 Task: Create a relationship between book and custom er object.
Action: Mouse moved to (786, 57)
Screenshot: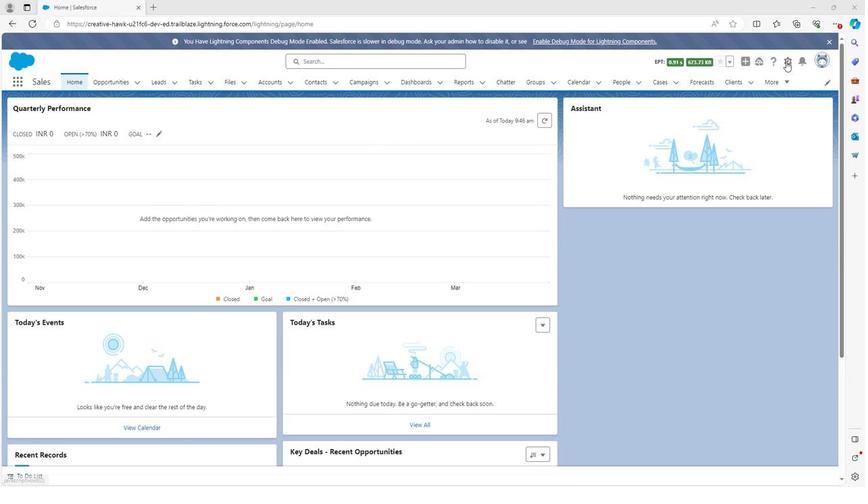
Action: Mouse pressed left at (786, 57)
Screenshot: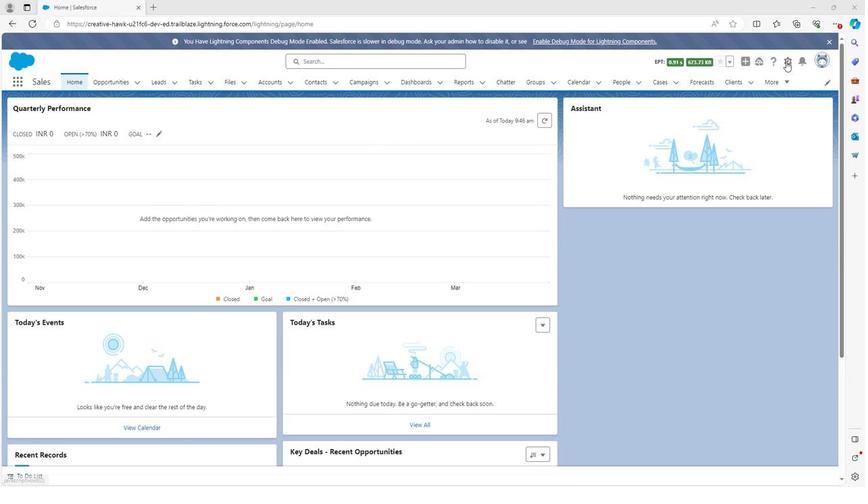
Action: Mouse moved to (756, 82)
Screenshot: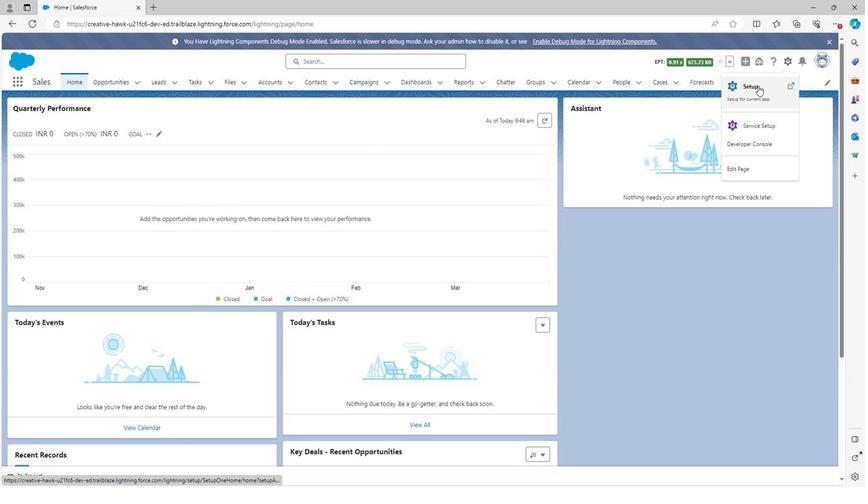 
Action: Mouse pressed left at (756, 82)
Screenshot: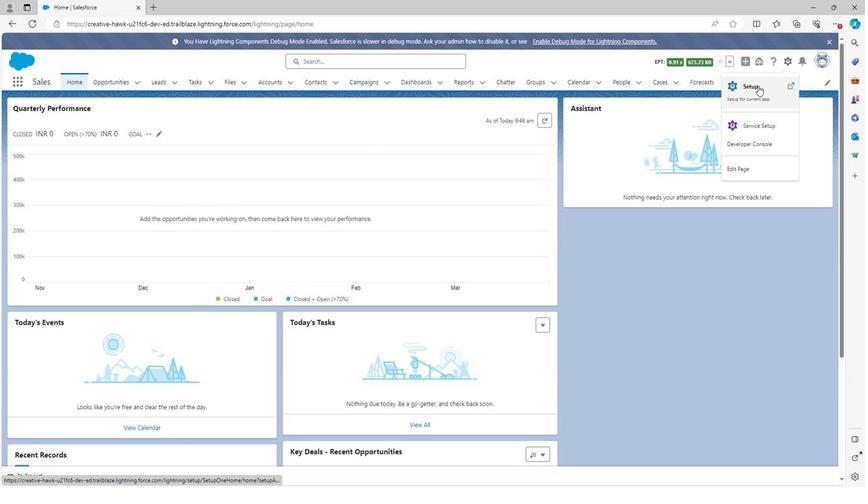 
Action: Mouse moved to (102, 79)
Screenshot: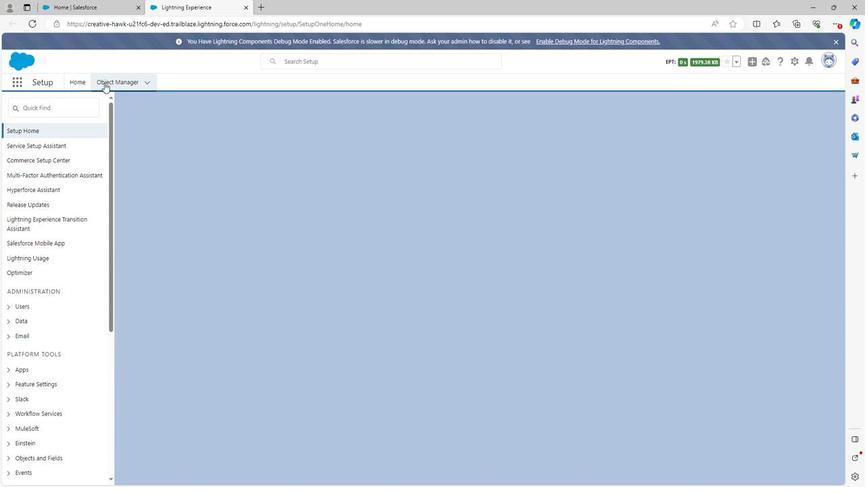 
Action: Mouse pressed left at (102, 79)
Screenshot: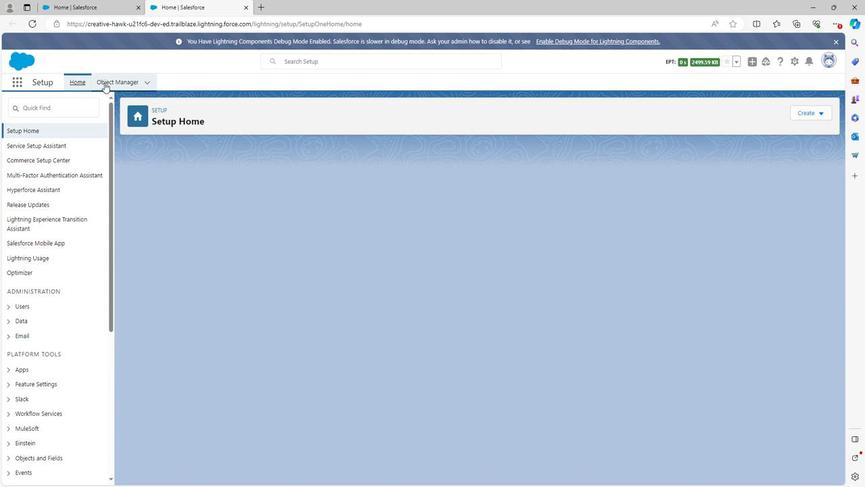 
Action: Mouse moved to (73, 321)
Screenshot: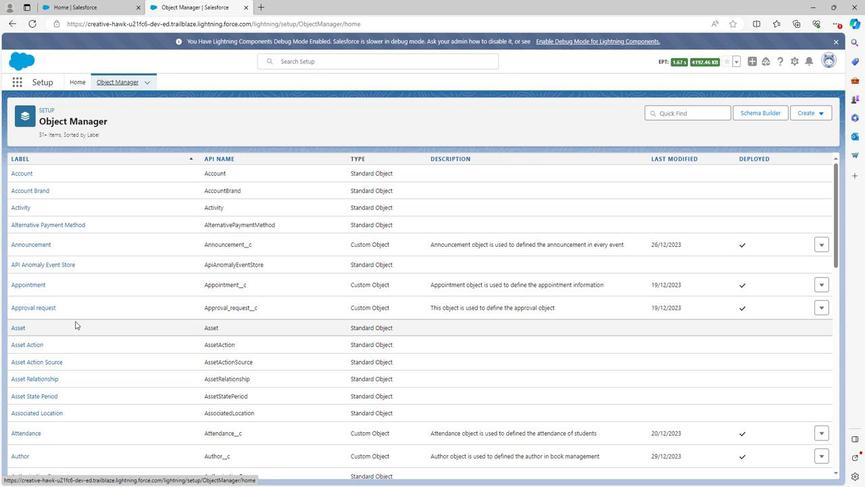 
Action: Mouse scrolled (73, 320) with delta (0, 0)
Screenshot: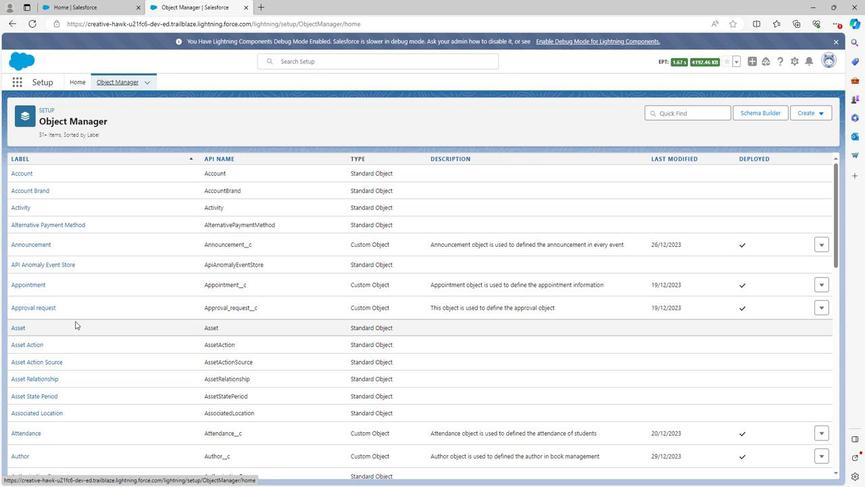 
Action: Mouse scrolled (73, 320) with delta (0, 0)
Screenshot: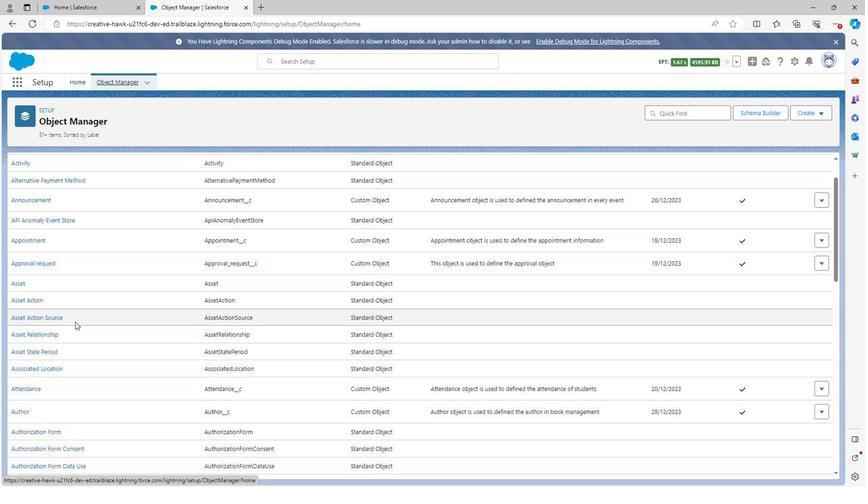 
Action: Mouse scrolled (73, 320) with delta (0, 0)
Screenshot: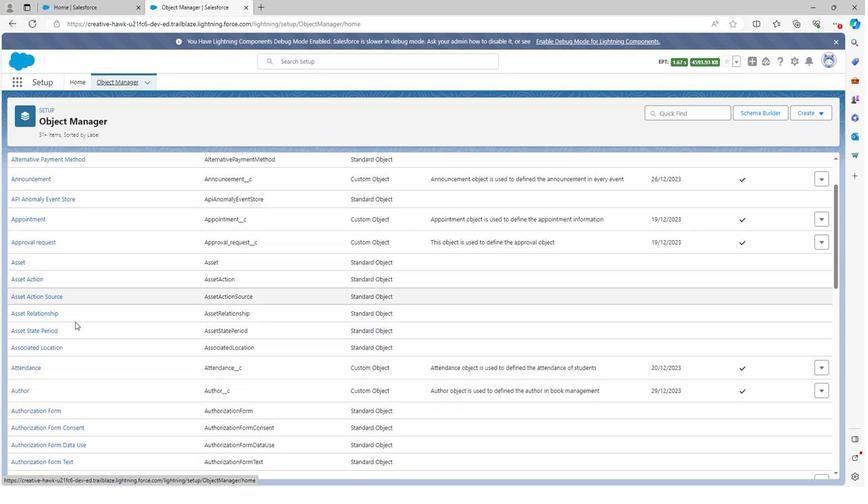 
Action: Mouse scrolled (73, 320) with delta (0, 0)
Screenshot: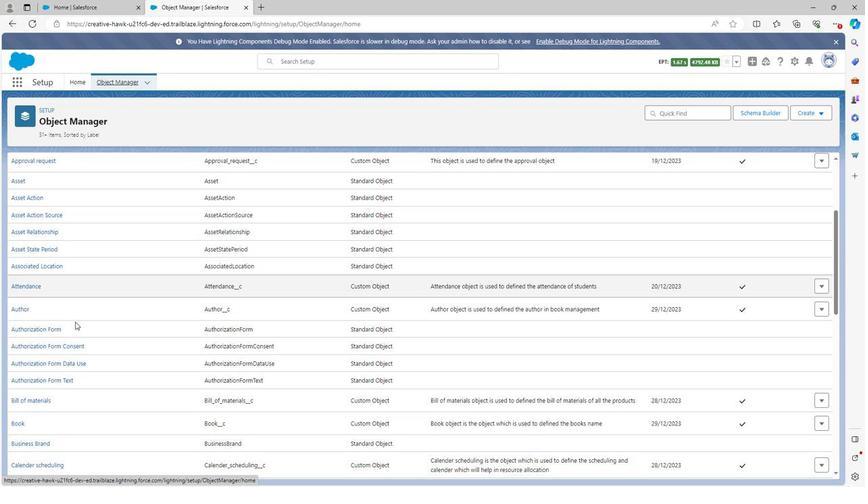 
Action: Mouse scrolled (73, 320) with delta (0, 0)
Screenshot: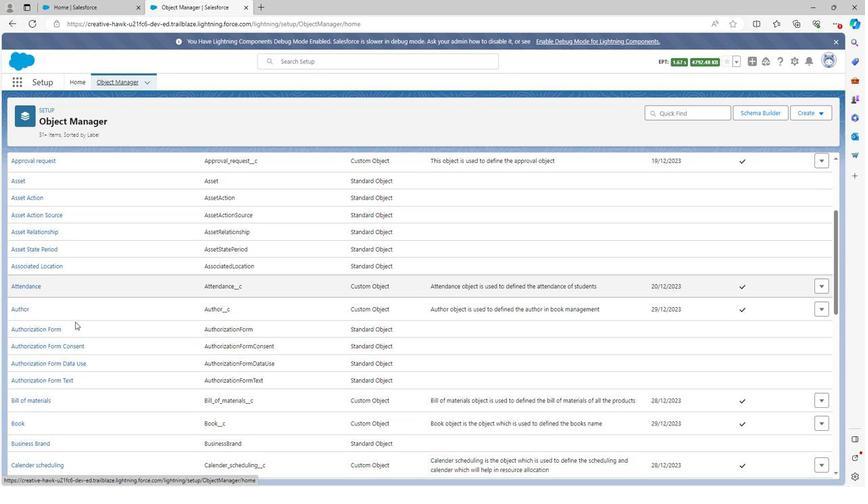 
Action: Mouse scrolled (73, 320) with delta (0, 0)
Screenshot: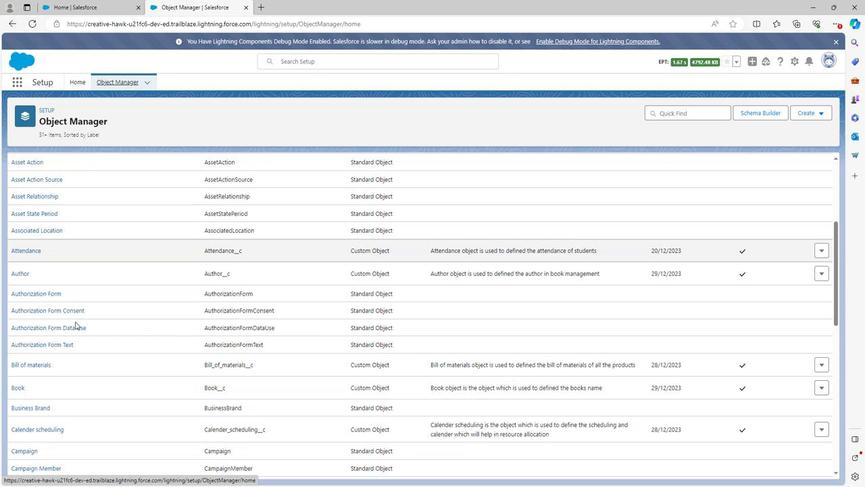 
Action: Mouse scrolled (73, 320) with delta (0, 0)
Screenshot: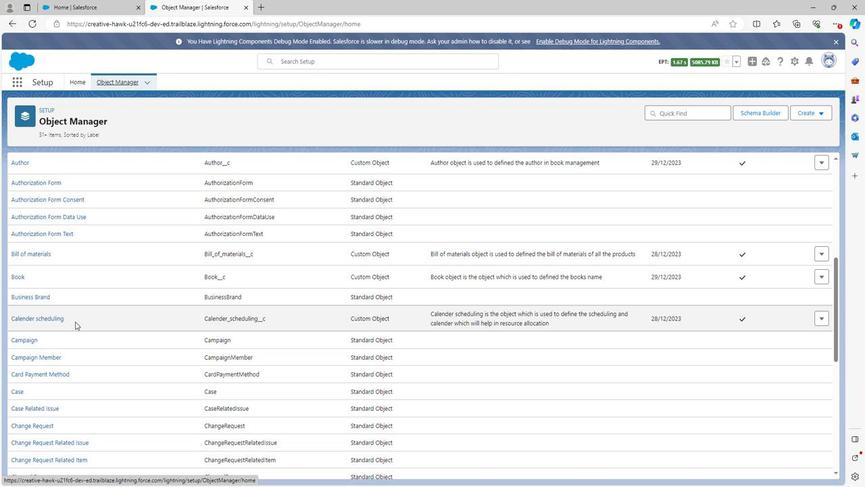 
Action: Mouse scrolled (73, 320) with delta (0, 0)
Screenshot: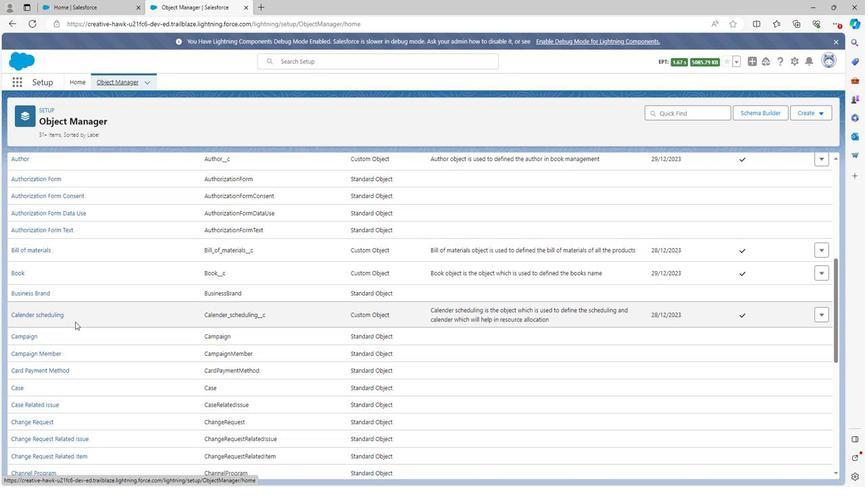 
Action: Mouse scrolled (73, 320) with delta (0, 0)
Screenshot: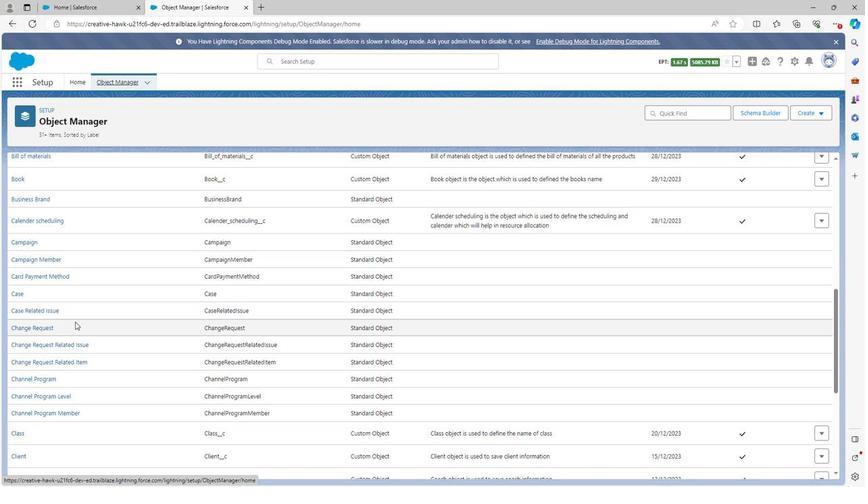 
Action: Mouse moved to (73, 321)
Screenshot: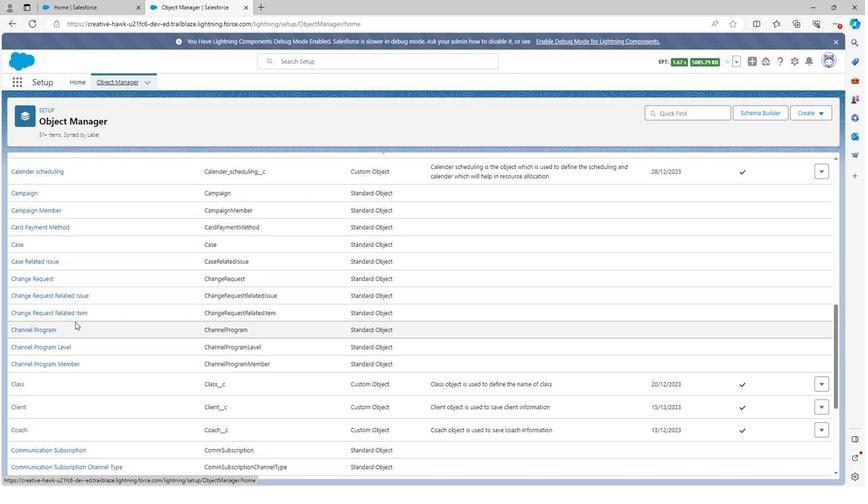 
Action: Mouse scrolled (73, 321) with delta (0, 0)
Screenshot: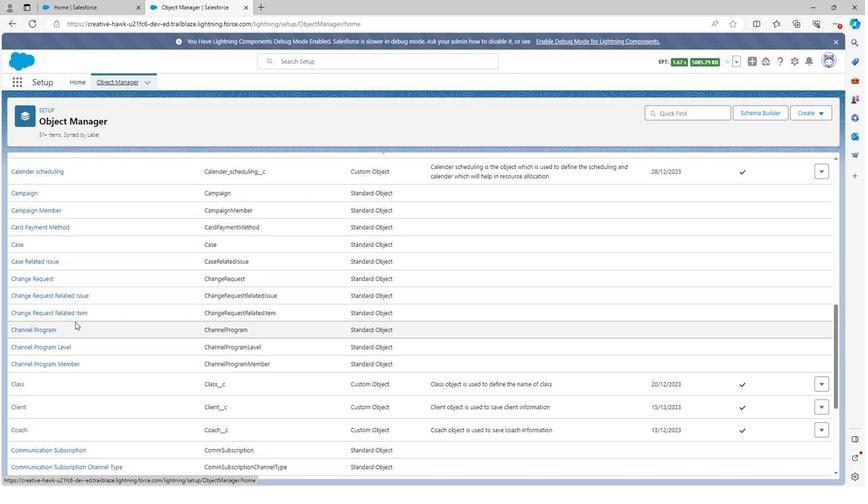 
Action: Mouse moved to (73, 321)
Screenshot: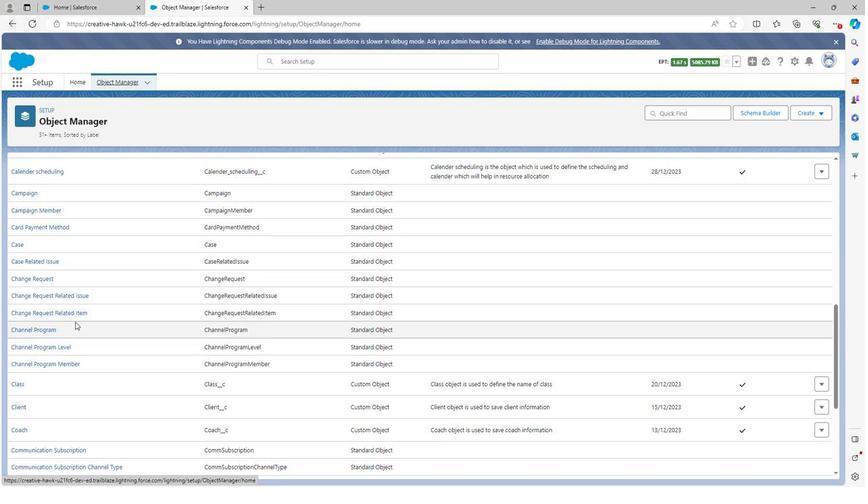 
Action: Mouse scrolled (73, 321) with delta (0, 0)
Screenshot: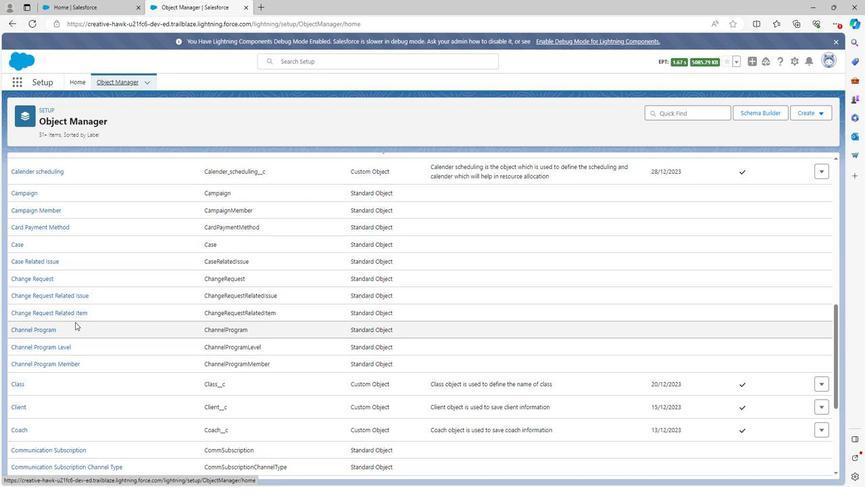 
Action: Mouse scrolled (73, 321) with delta (0, 0)
Screenshot: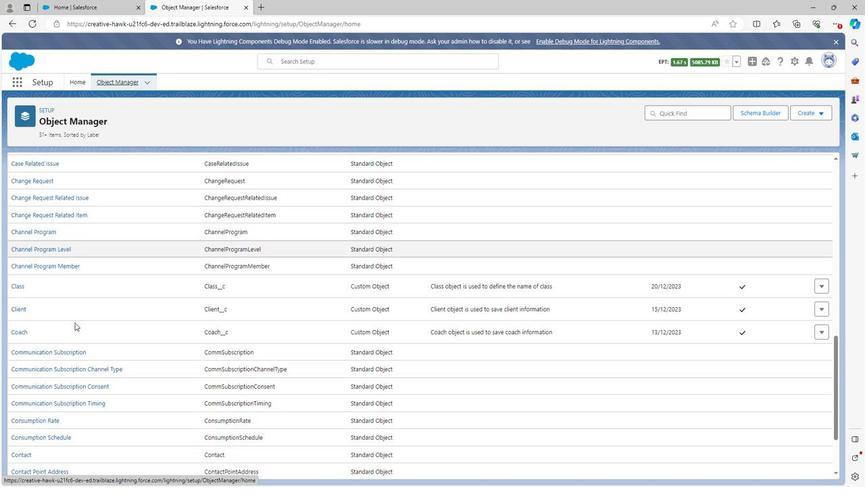 
Action: Mouse scrolled (73, 321) with delta (0, 0)
Screenshot: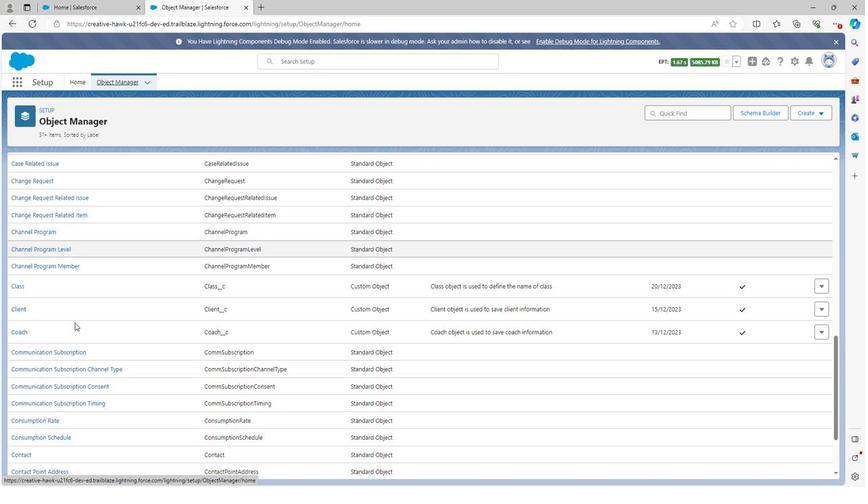 
Action: Mouse scrolled (73, 321) with delta (0, 0)
Screenshot: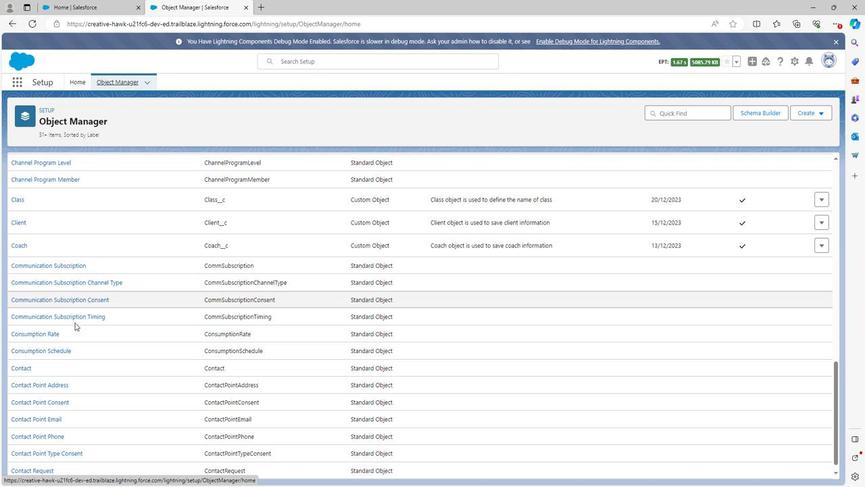
Action: Mouse scrolled (73, 321) with delta (0, 0)
Screenshot: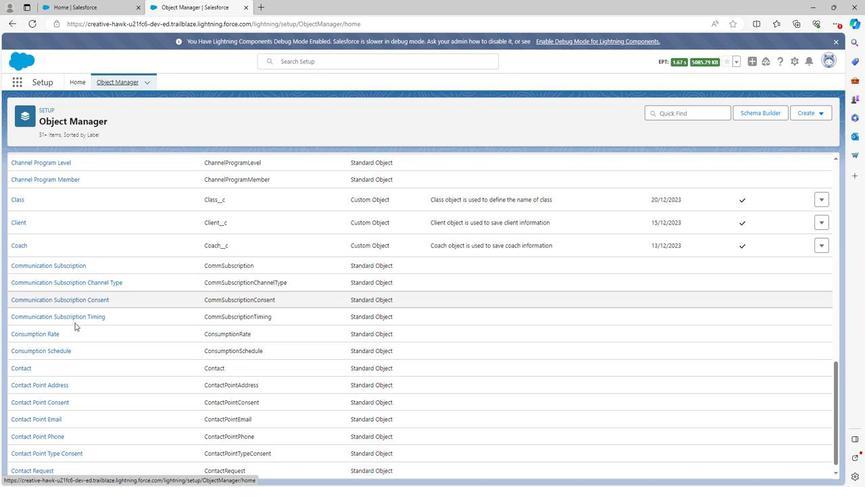 
Action: Mouse moved to (71, 323)
Screenshot: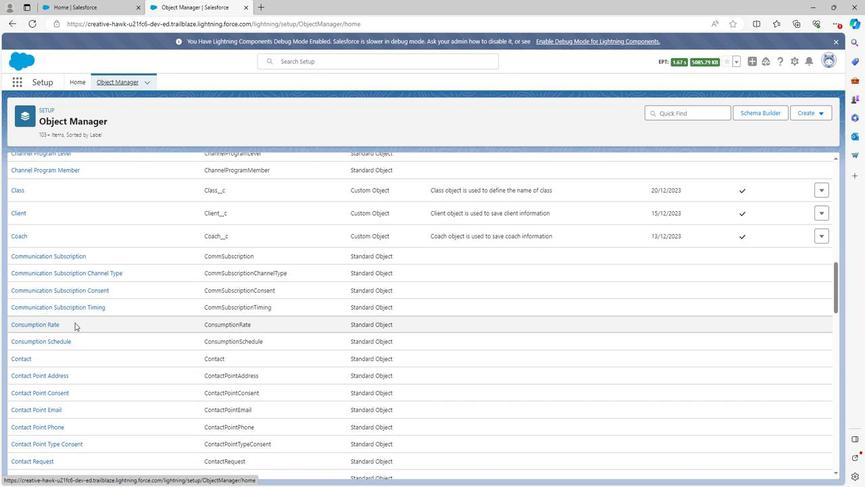 
Action: Mouse scrolled (71, 322) with delta (0, 0)
Screenshot: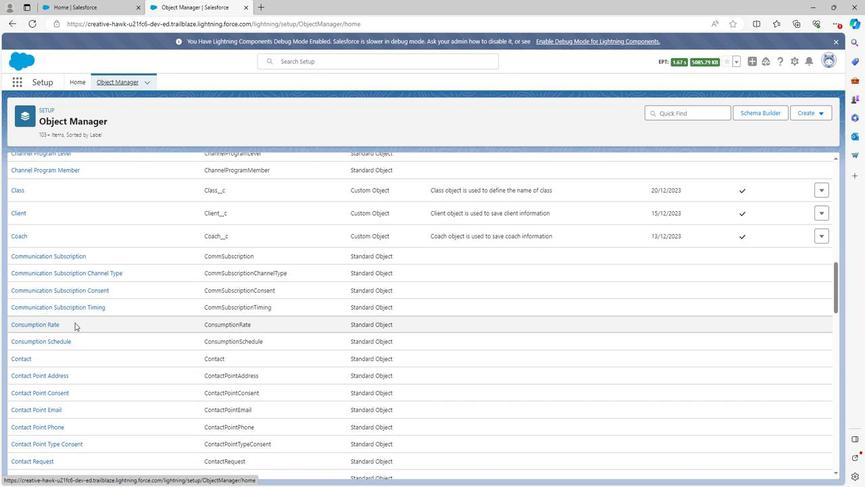 
Action: Mouse moved to (71, 323)
Screenshot: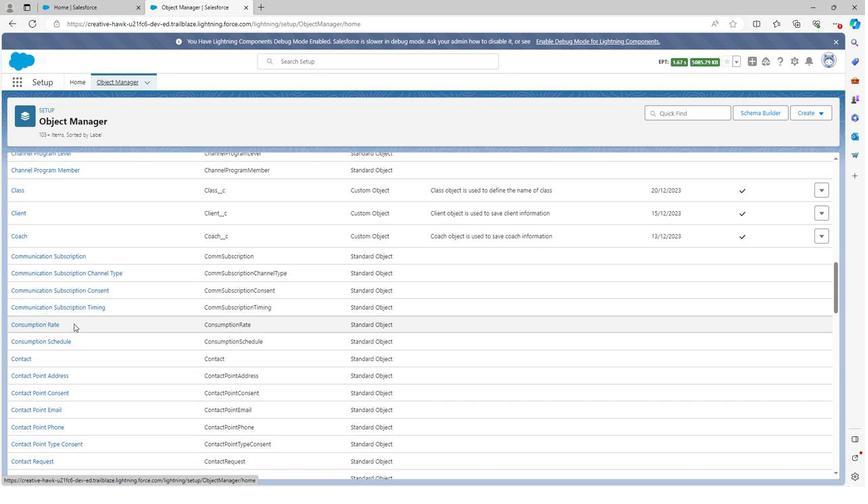 
Action: Mouse scrolled (71, 322) with delta (0, 0)
Screenshot: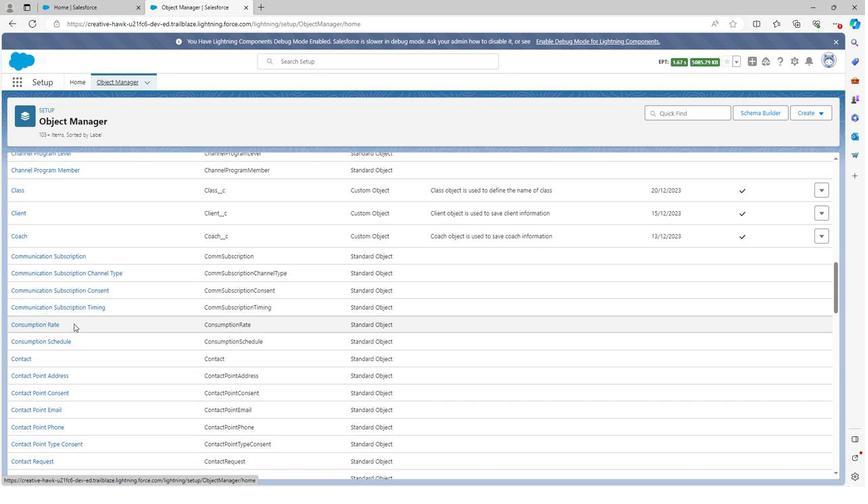 
Action: Mouse scrolled (71, 322) with delta (0, 0)
Screenshot: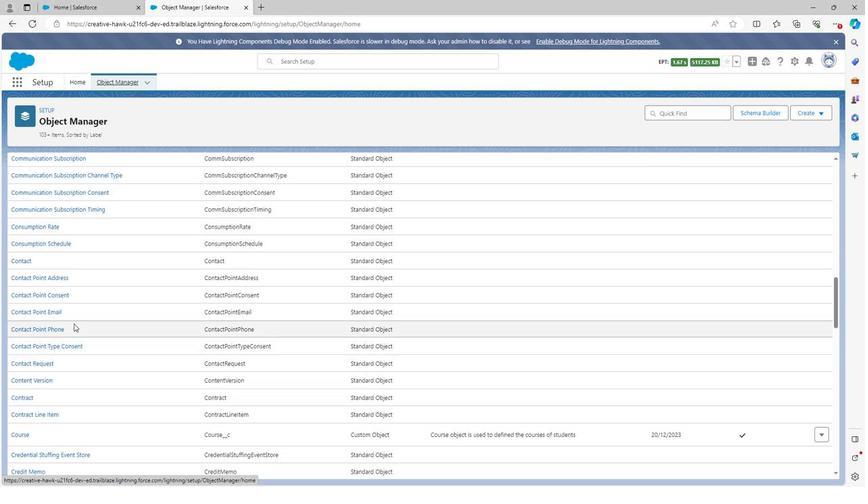 
Action: Mouse scrolled (71, 322) with delta (0, 0)
Screenshot: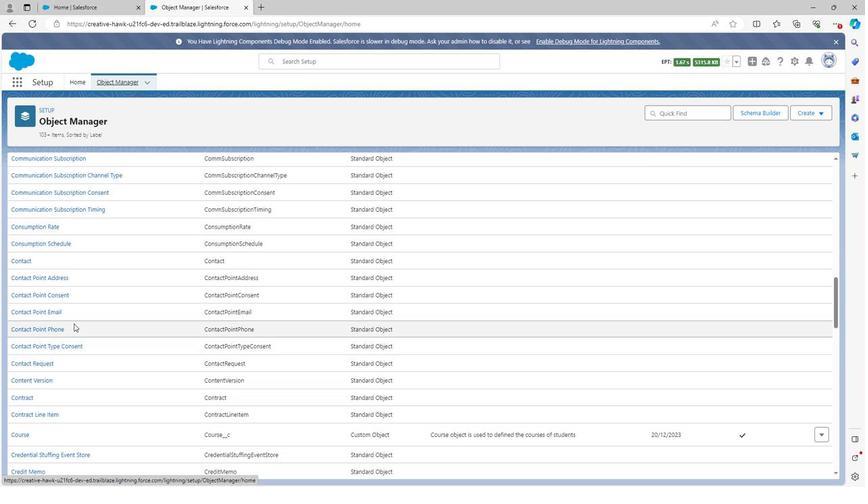 
Action: Mouse scrolled (71, 322) with delta (0, 0)
Screenshot: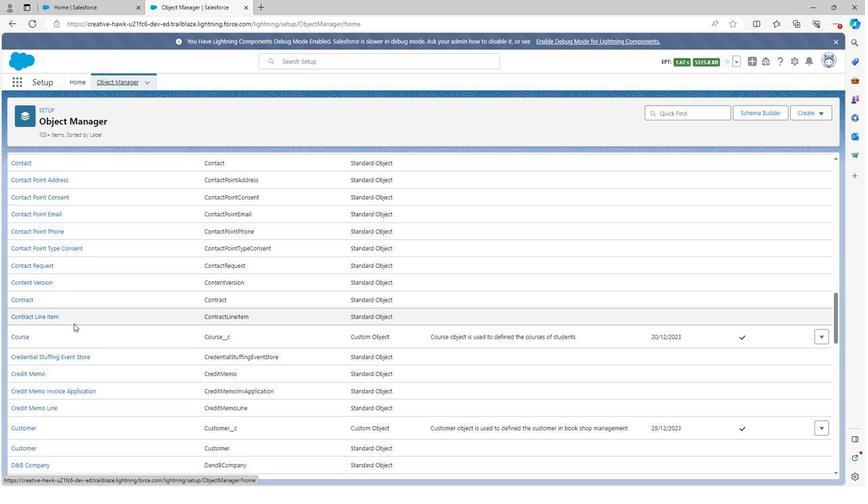
Action: Mouse moved to (21, 376)
Screenshot: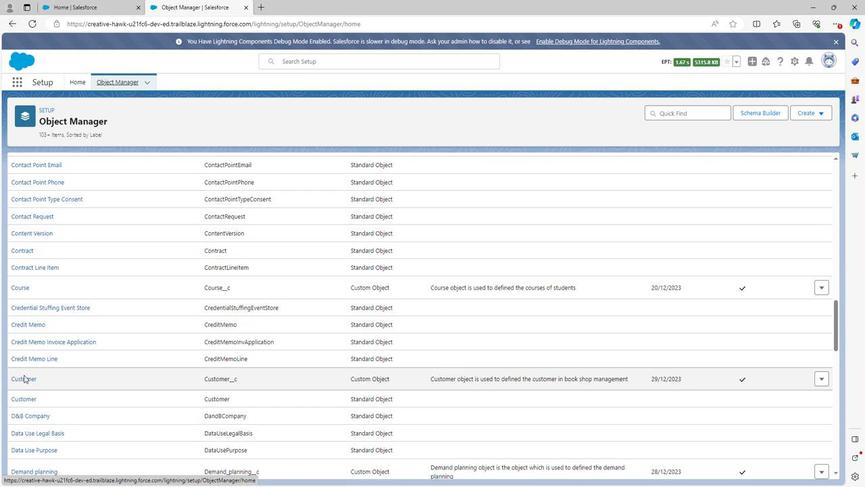 
Action: Mouse pressed left at (21, 376)
Screenshot: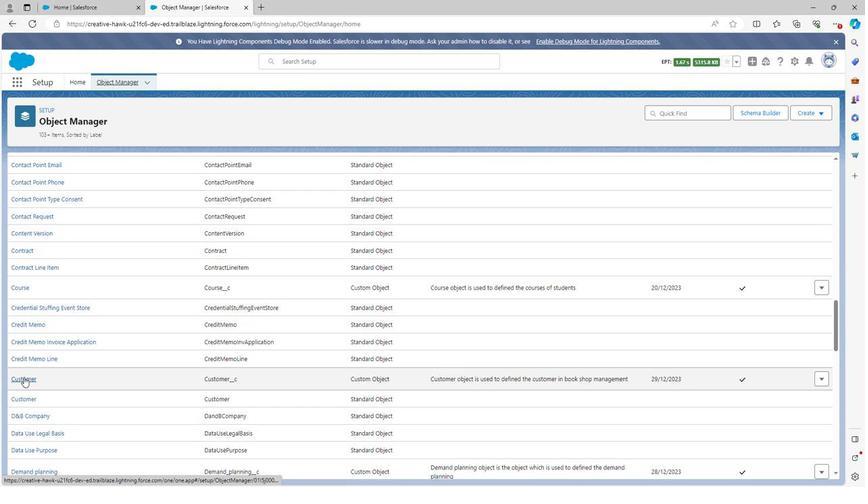 
Action: Mouse moved to (60, 174)
Screenshot: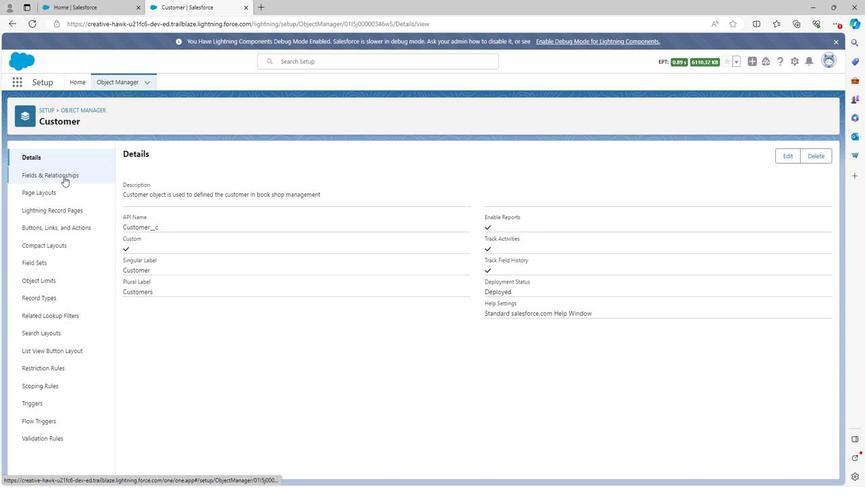 
Action: Mouse pressed left at (60, 174)
Screenshot: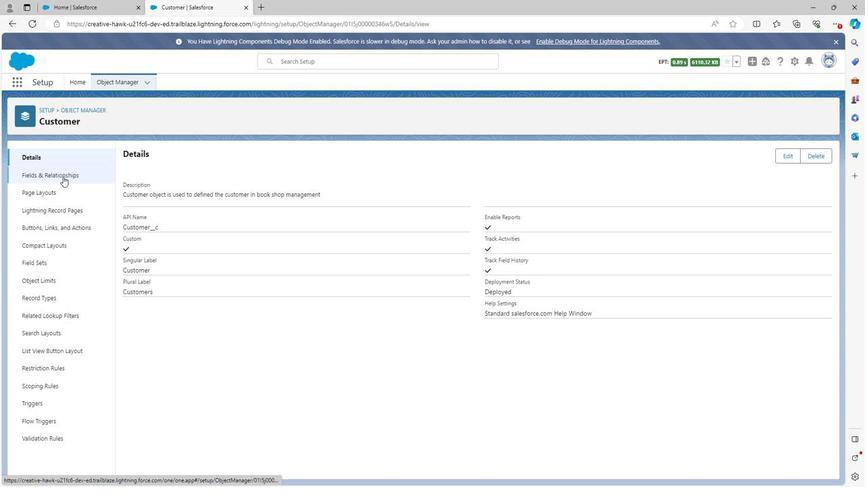 
Action: Mouse moved to (67, 102)
Screenshot: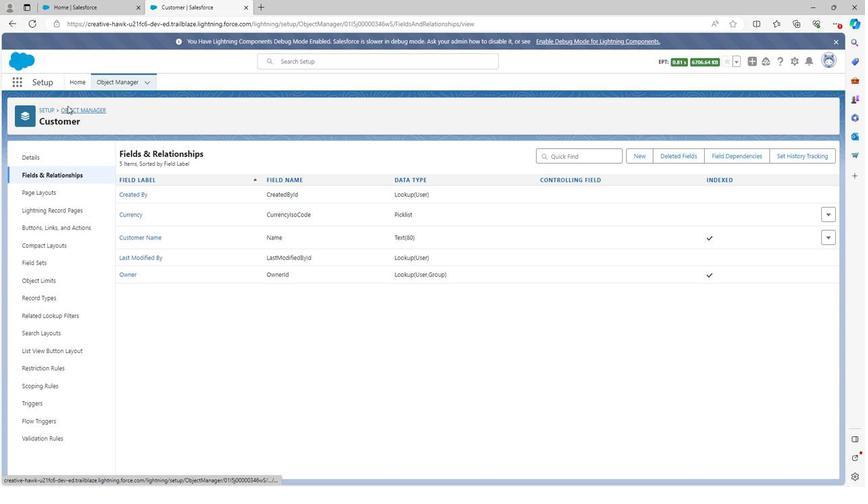 
Action: Mouse pressed left at (67, 102)
Screenshot: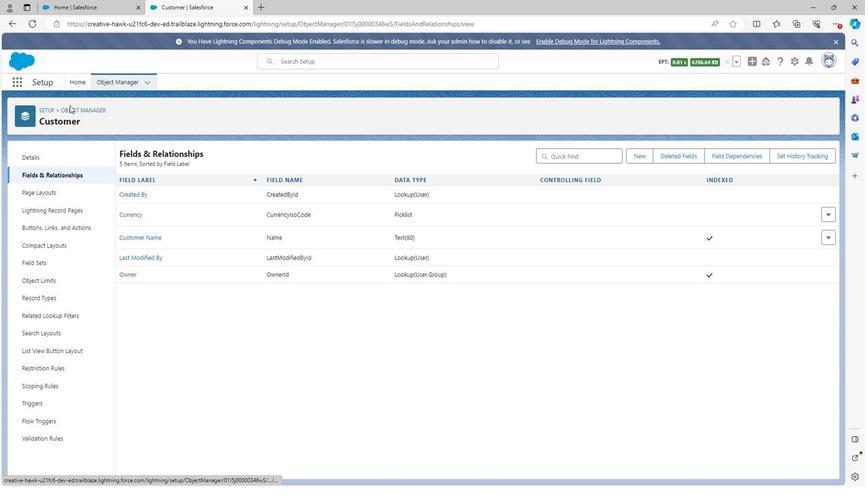 
Action: Mouse moved to (70, 107)
Screenshot: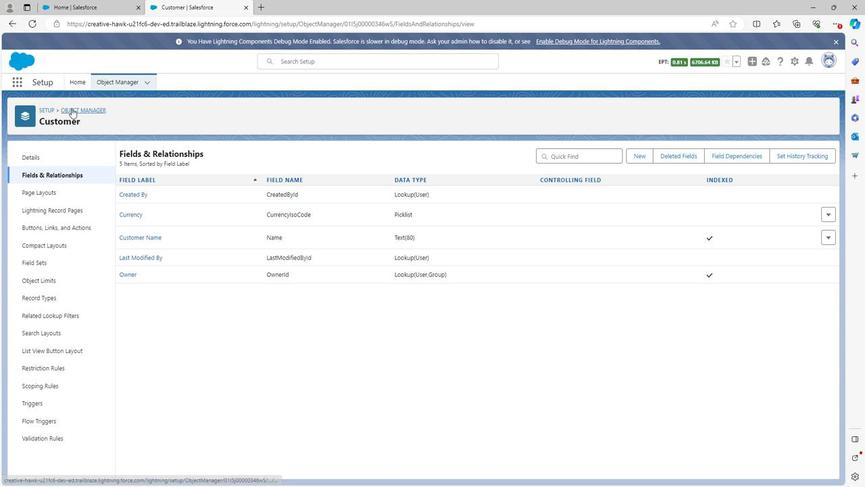 
Action: Mouse pressed left at (70, 107)
Screenshot: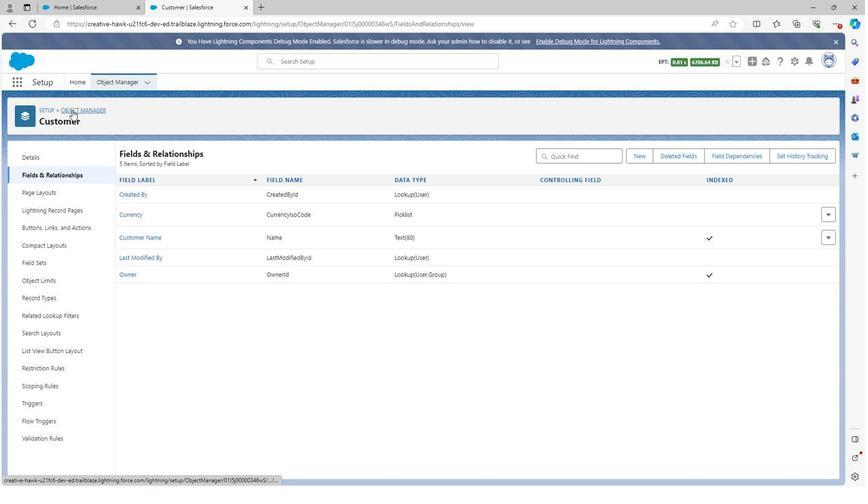 
Action: Mouse moved to (28, 380)
Screenshot: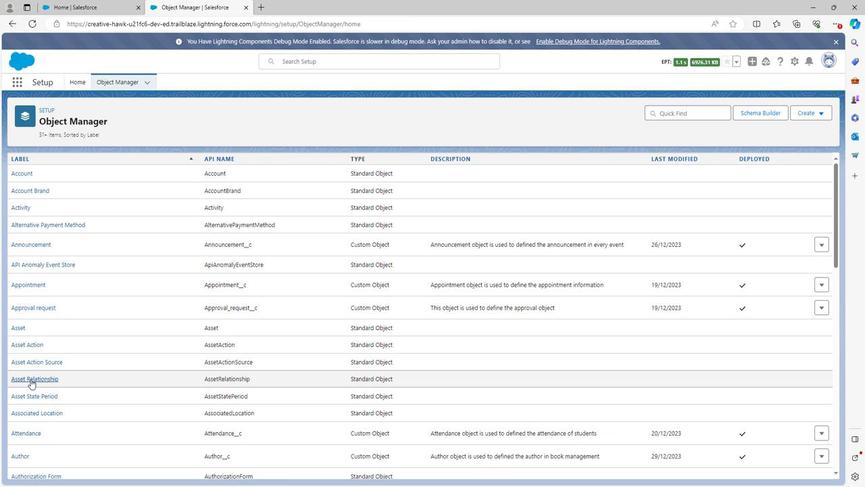 
Action: Mouse scrolled (28, 380) with delta (0, 0)
Screenshot: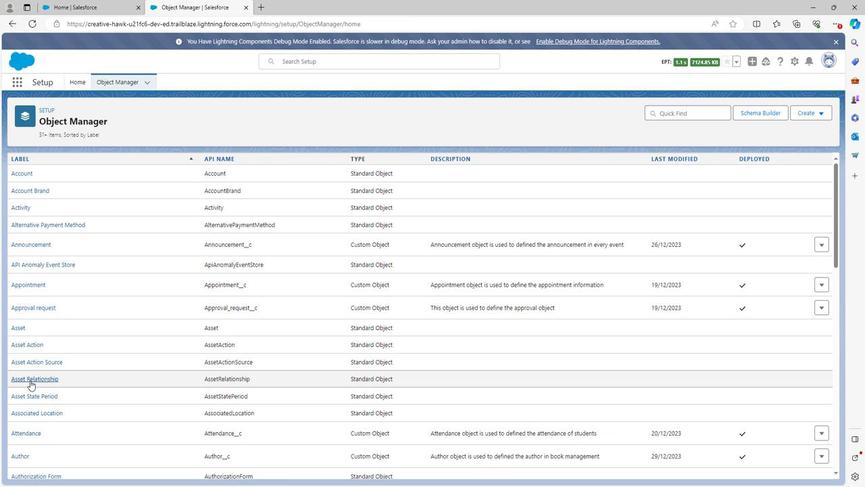 
Action: Mouse scrolled (28, 380) with delta (0, 0)
Screenshot: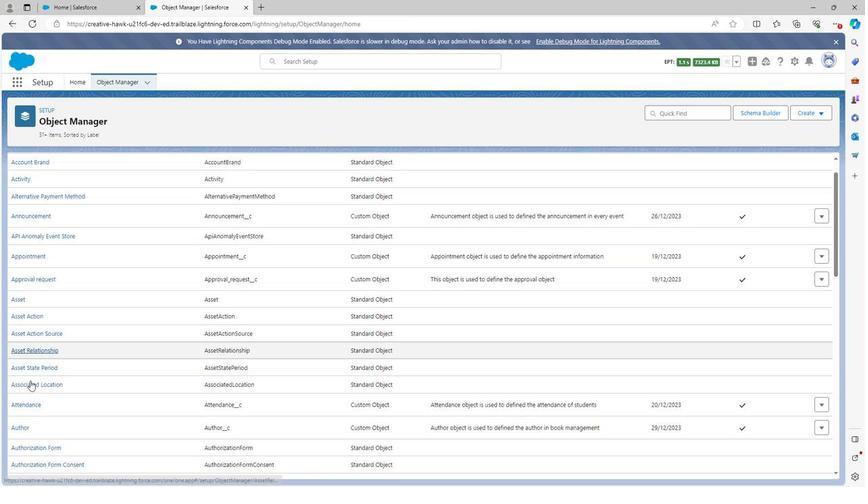 
Action: Mouse scrolled (28, 380) with delta (0, 0)
Screenshot: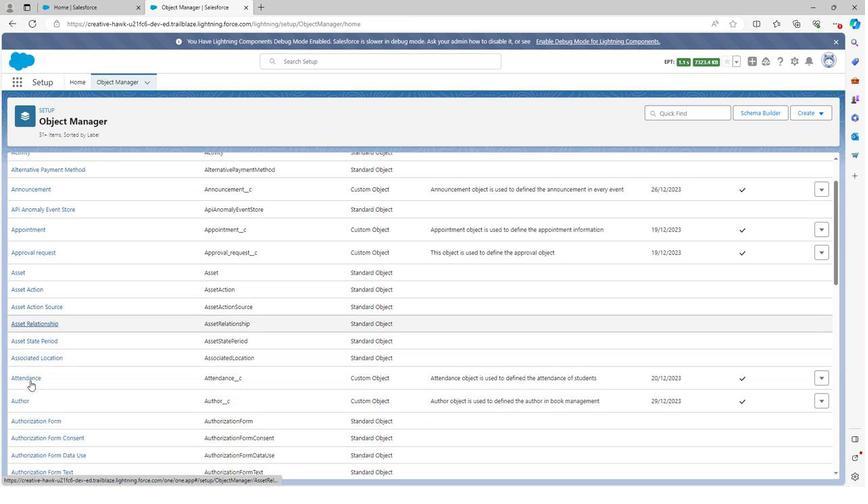 
Action: Mouse scrolled (28, 380) with delta (0, 0)
Screenshot: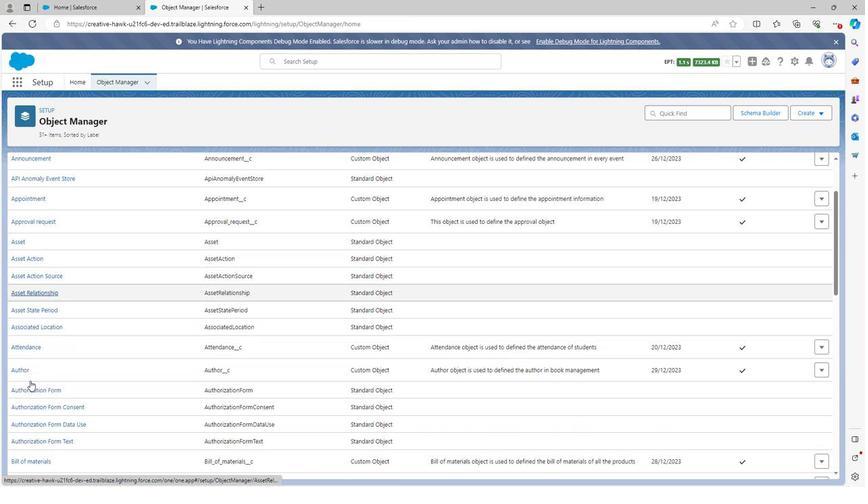 
Action: Mouse scrolled (28, 380) with delta (0, 0)
Screenshot: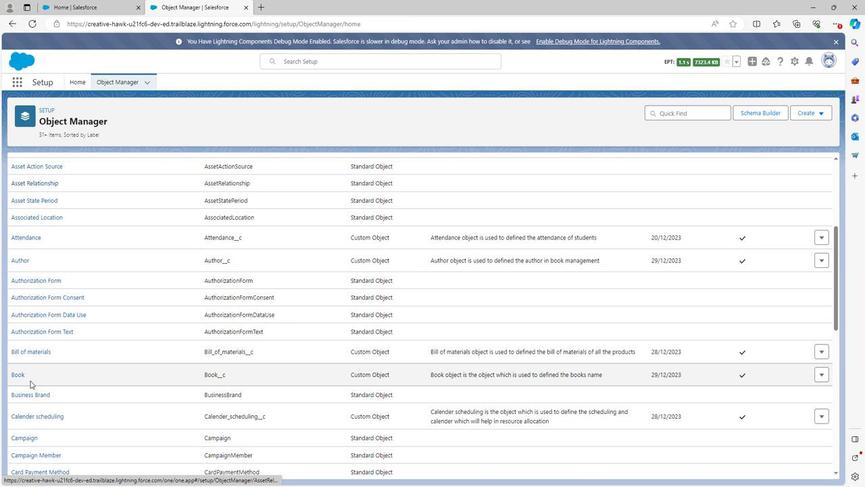 
Action: Mouse scrolled (28, 380) with delta (0, 0)
Screenshot: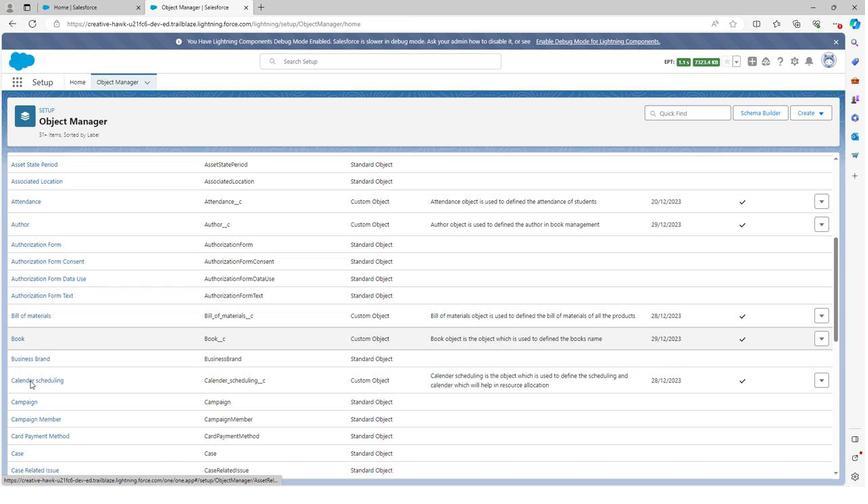 
Action: Mouse moved to (27, 381)
Screenshot: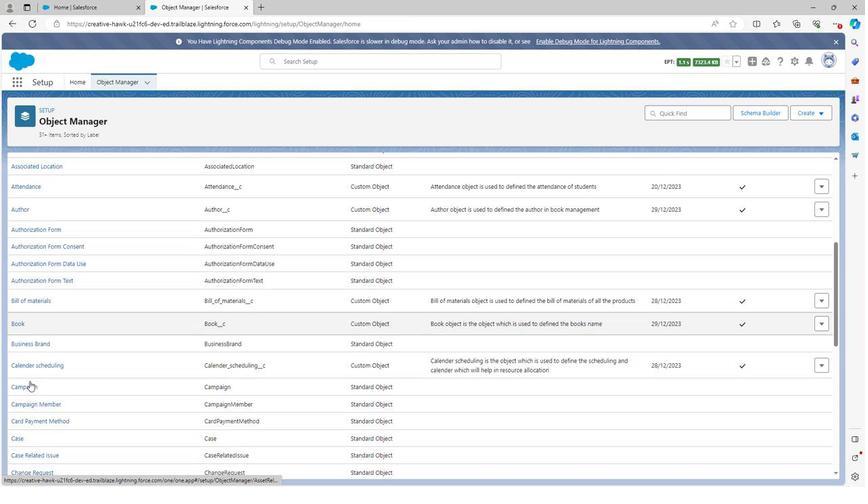 
Action: Mouse scrolled (27, 380) with delta (0, 0)
Screenshot: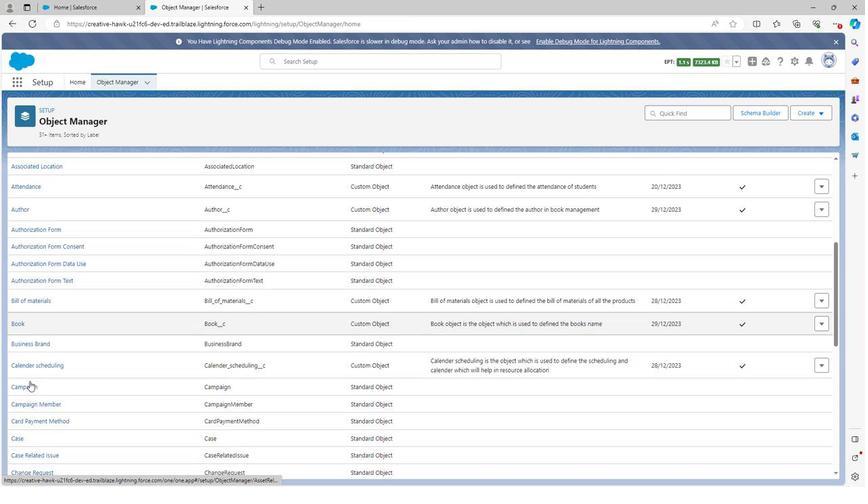 
Action: Mouse scrolled (27, 380) with delta (0, 0)
Screenshot: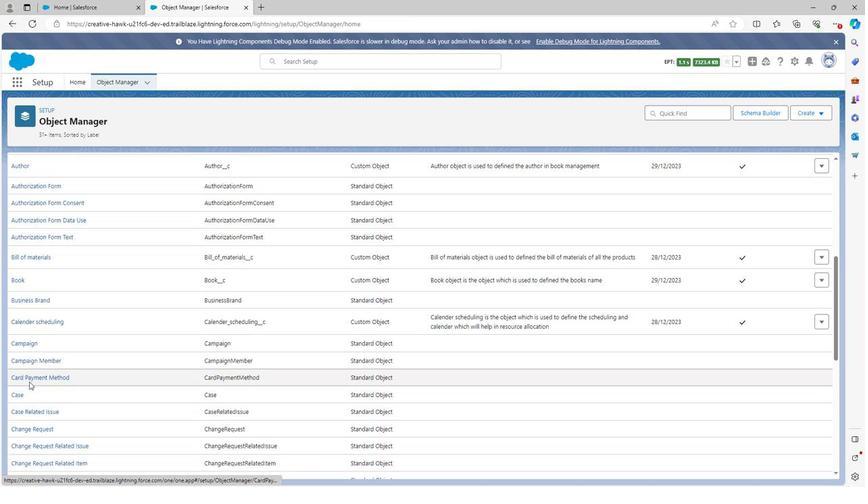 
Action: Mouse scrolled (27, 380) with delta (0, 0)
Screenshot: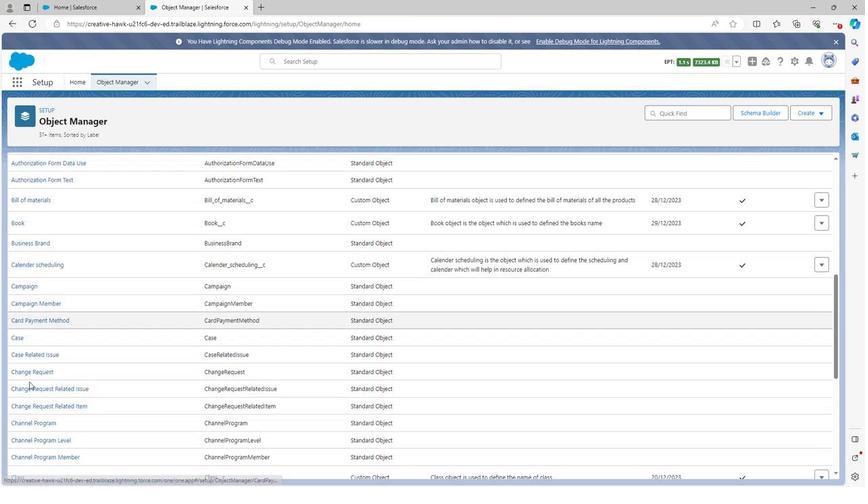 
Action: Mouse scrolled (27, 380) with delta (0, 0)
Screenshot: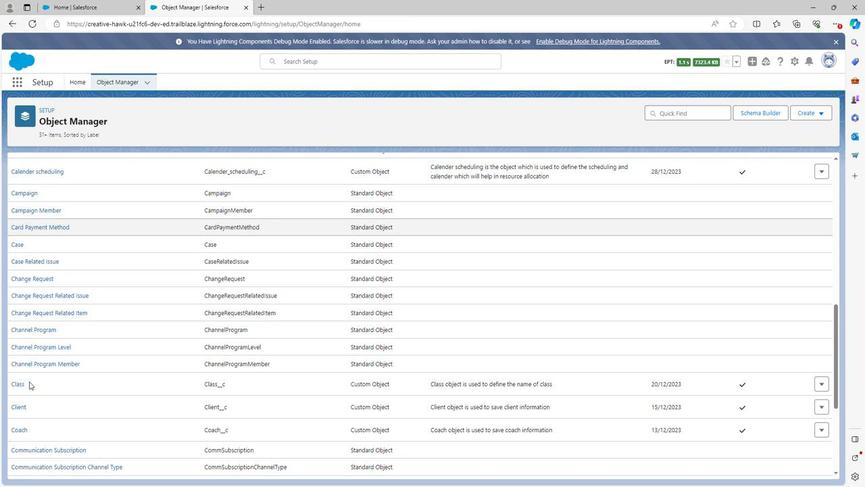 
Action: Mouse scrolled (27, 380) with delta (0, 0)
Screenshot: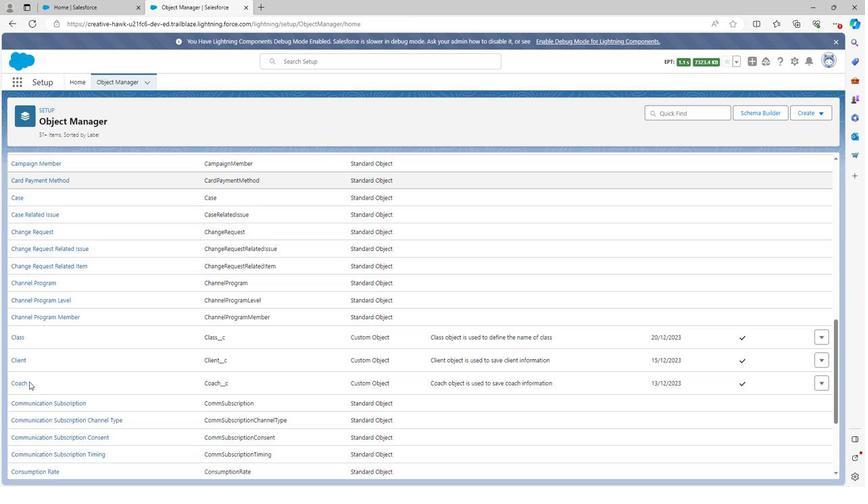 
Action: Mouse scrolled (27, 380) with delta (0, 0)
Screenshot: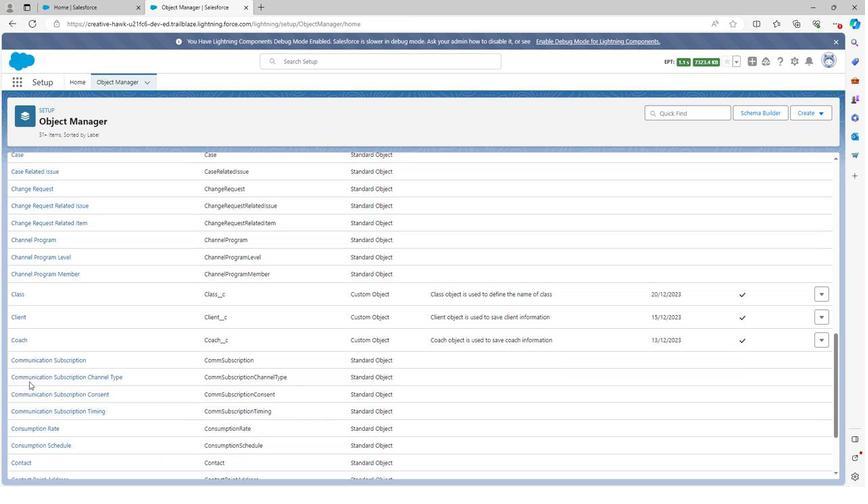 
Action: Mouse scrolled (27, 380) with delta (0, 0)
Screenshot: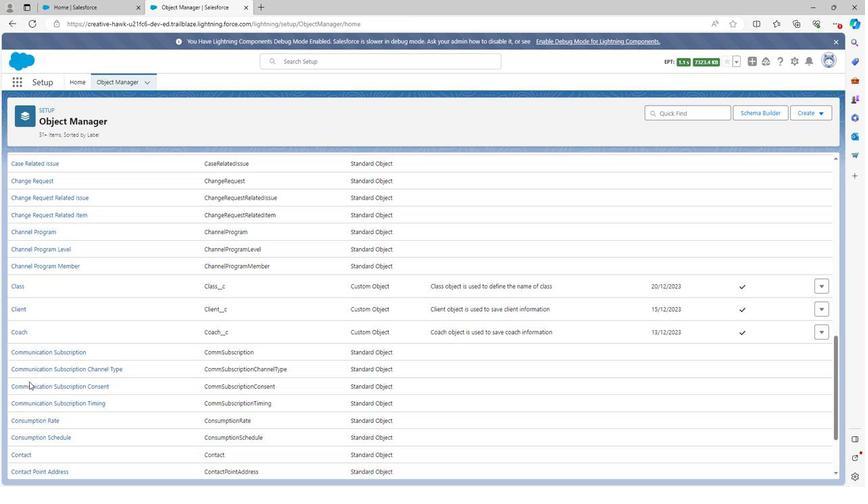 
Action: Mouse scrolled (27, 380) with delta (0, 0)
Screenshot: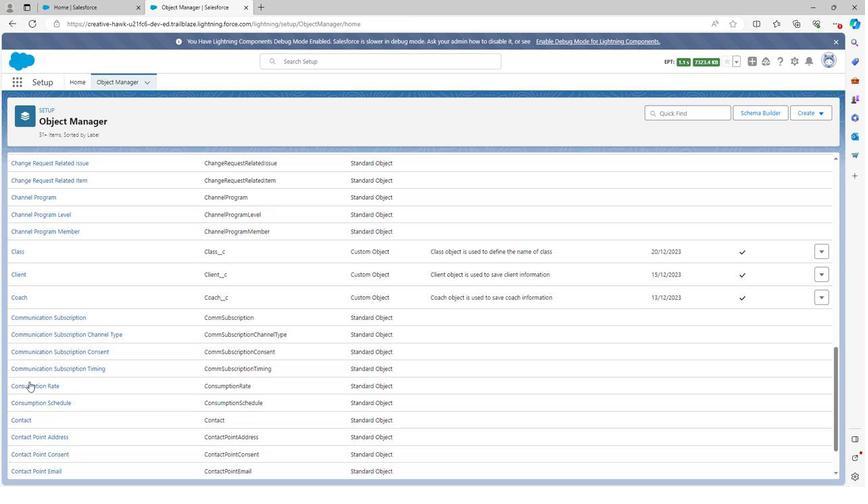 
Action: Mouse scrolled (27, 380) with delta (0, 0)
Screenshot: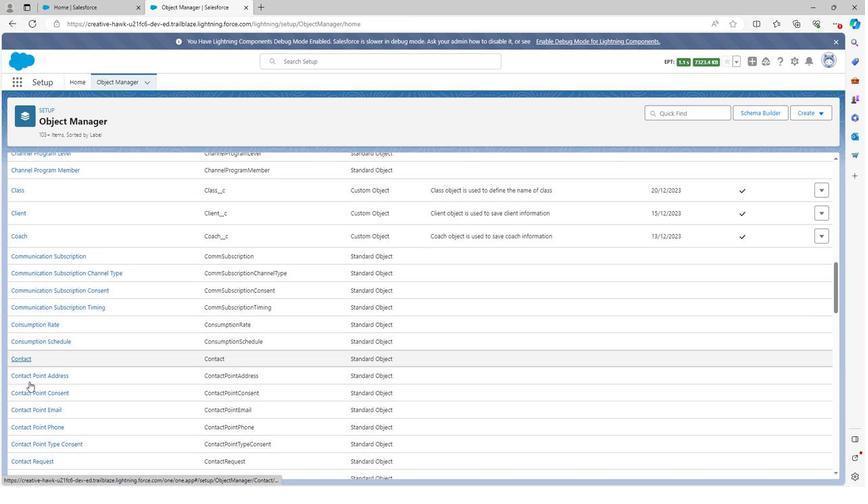 
Action: Mouse scrolled (27, 380) with delta (0, 0)
Screenshot: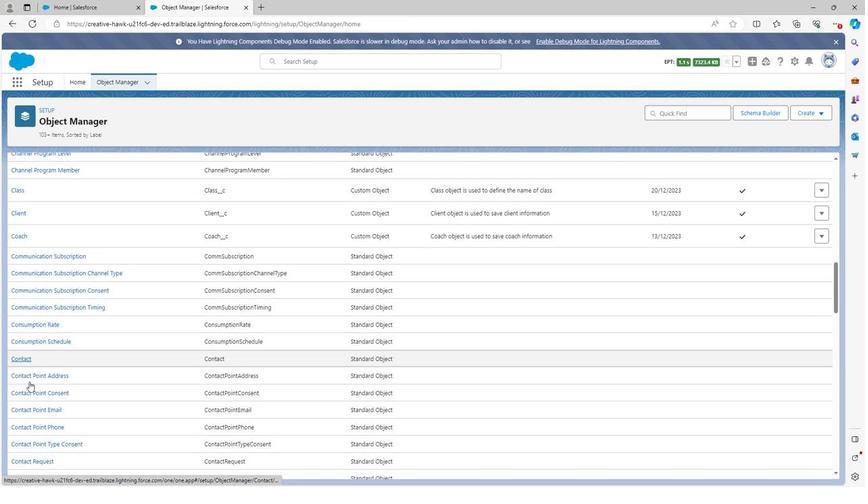 
Action: Mouse scrolled (27, 380) with delta (0, 0)
Screenshot: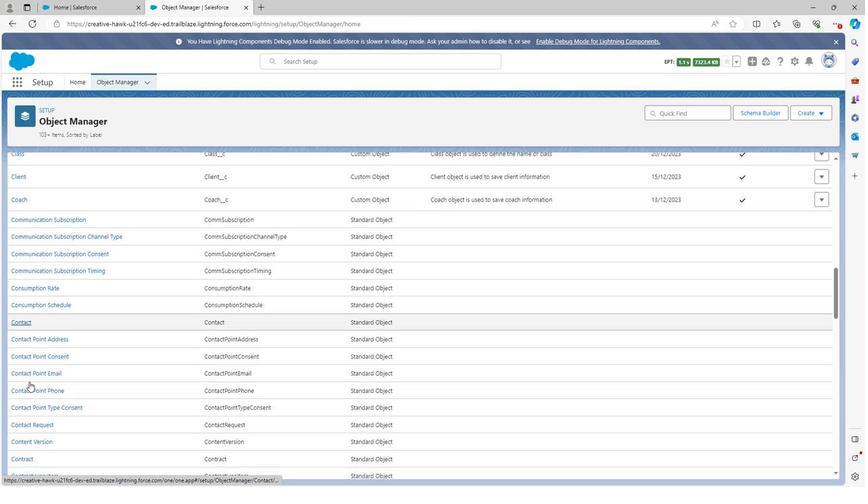 
Action: Mouse scrolled (27, 380) with delta (0, 0)
Screenshot: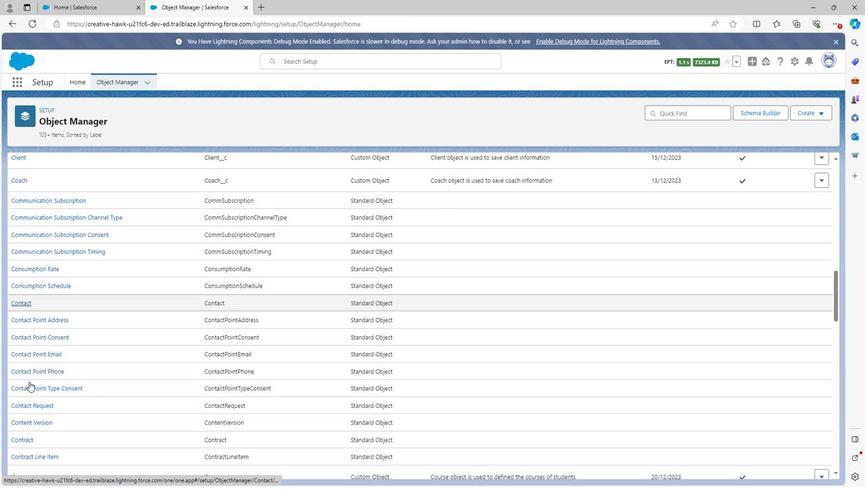 
Action: Mouse scrolled (27, 380) with delta (0, 0)
Screenshot: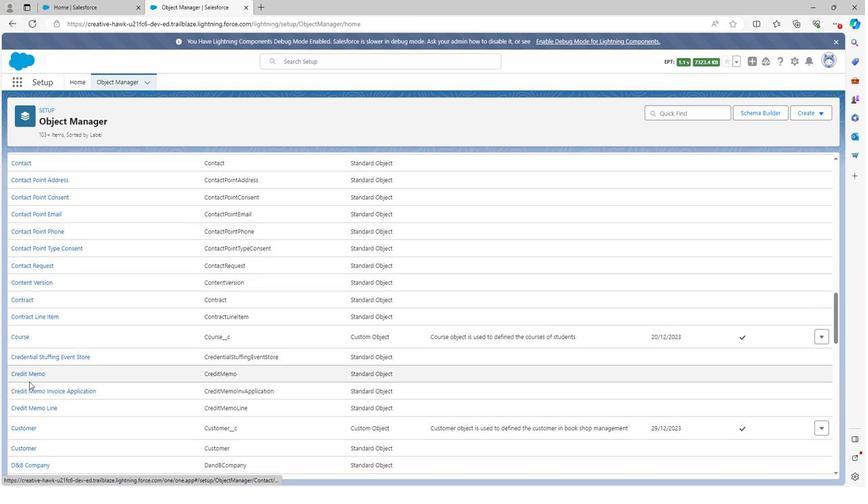 
Action: Mouse scrolled (27, 380) with delta (0, 0)
Screenshot: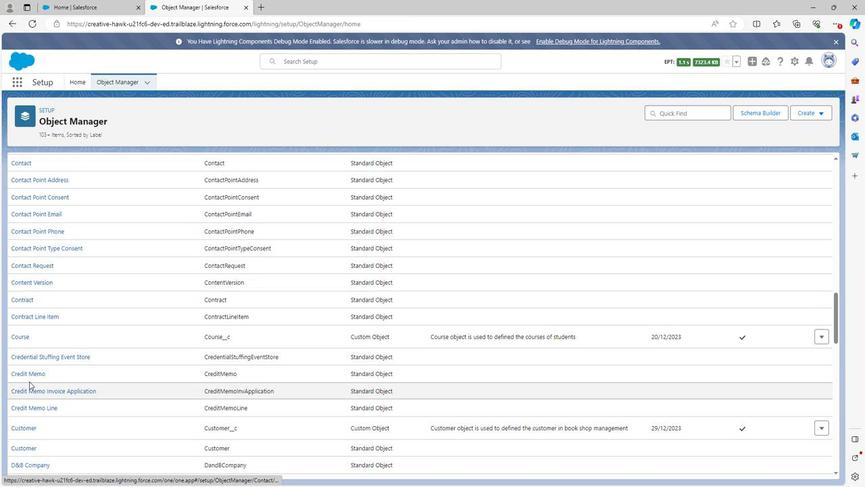 
Action: Mouse moved to (21, 350)
Screenshot: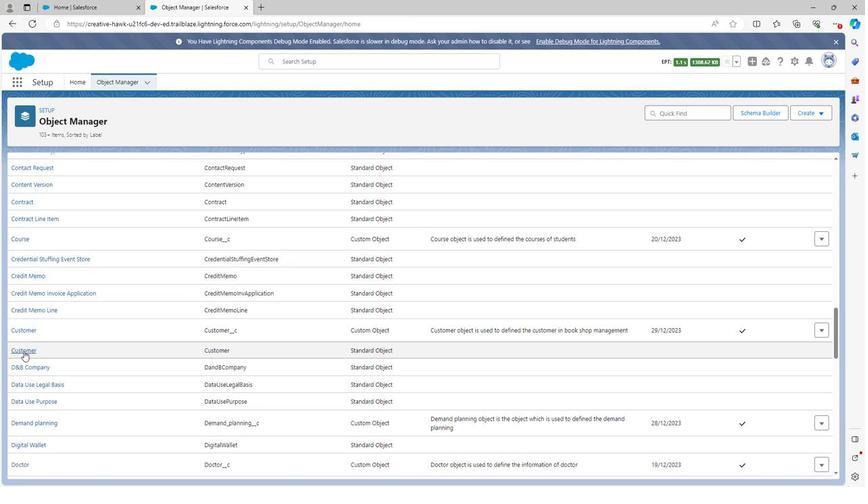 
Action: Mouse pressed left at (21, 350)
Screenshot: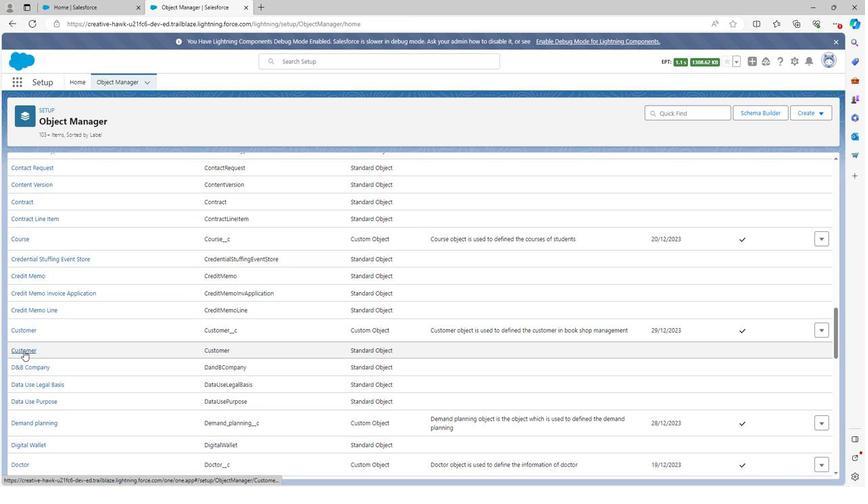 
Action: Mouse moved to (56, 172)
Screenshot: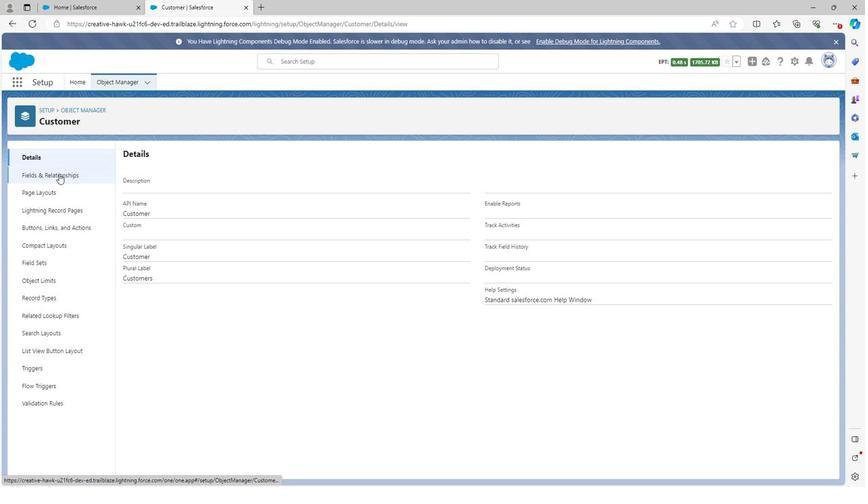 
Action: Mouse pressed left at (56, 172)
Screenshot: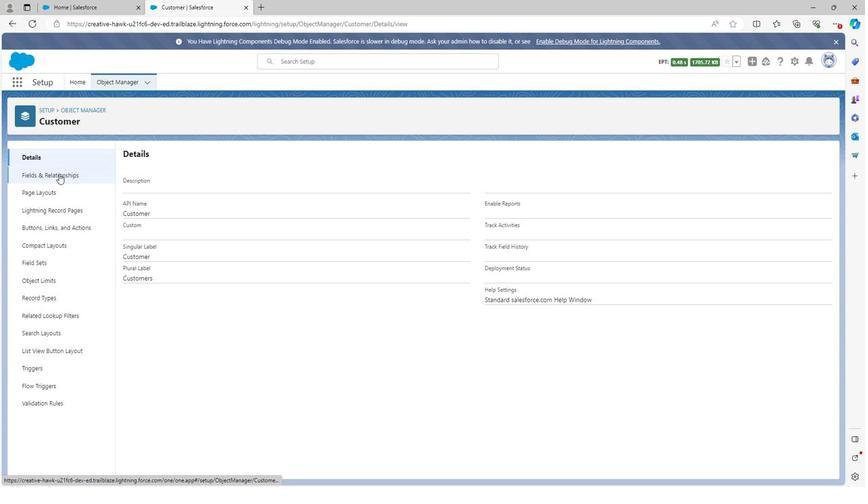 
Action: Mouse moved to (631, 150)
Screenshot: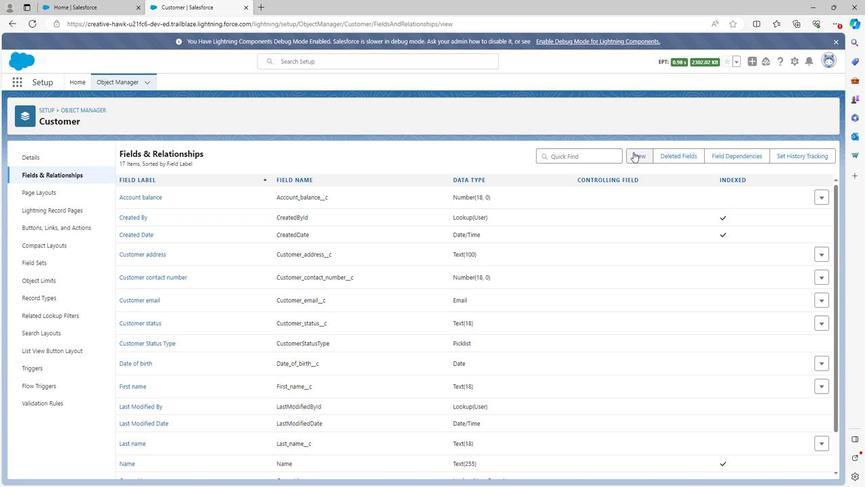 
Action: Mouse pressed left at (631, 150)
Screenshot: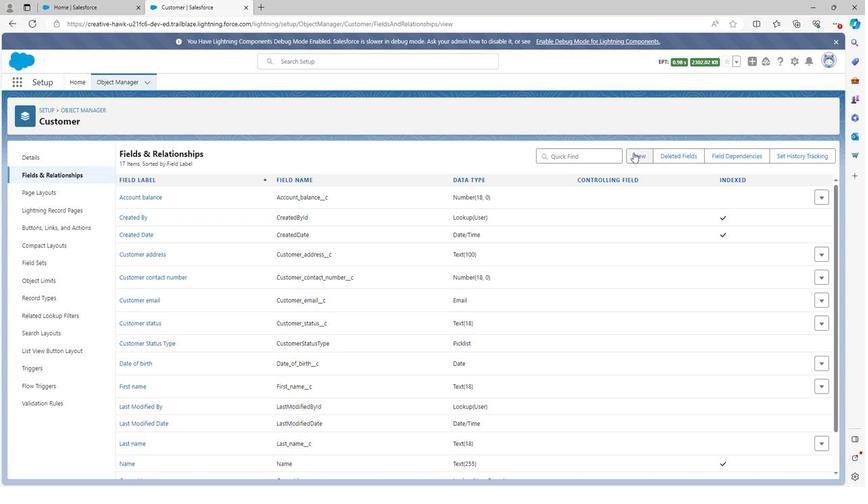 
Action: Mouse moved to (130, 309)
Screenshot: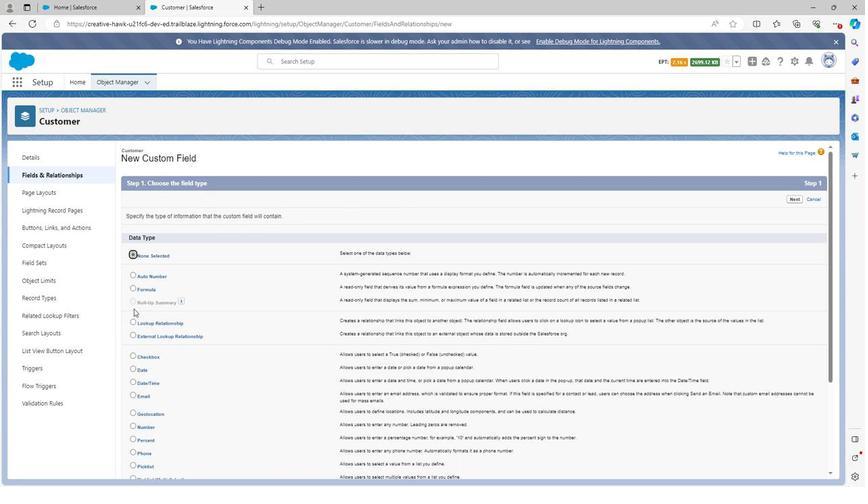 
Action: Mouse scrolled (130, 308) with delta (0, 0)
Screenshot: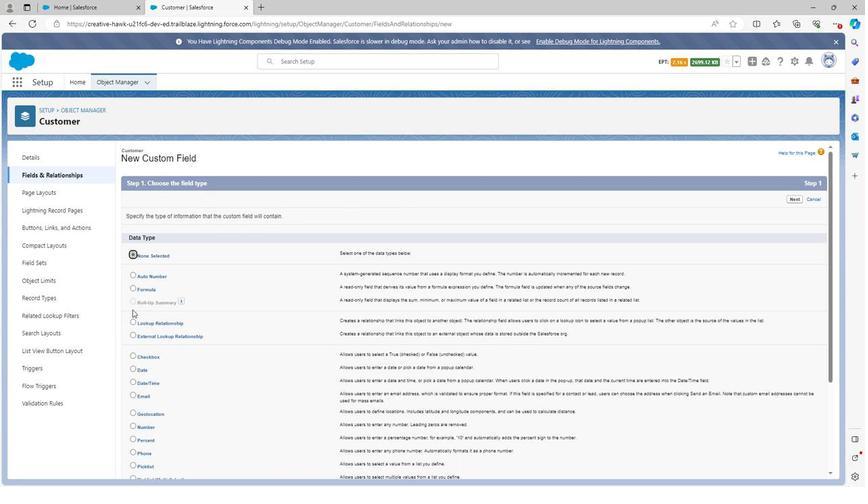 
Action: Mouse moved to (130, 269)
Screenshot: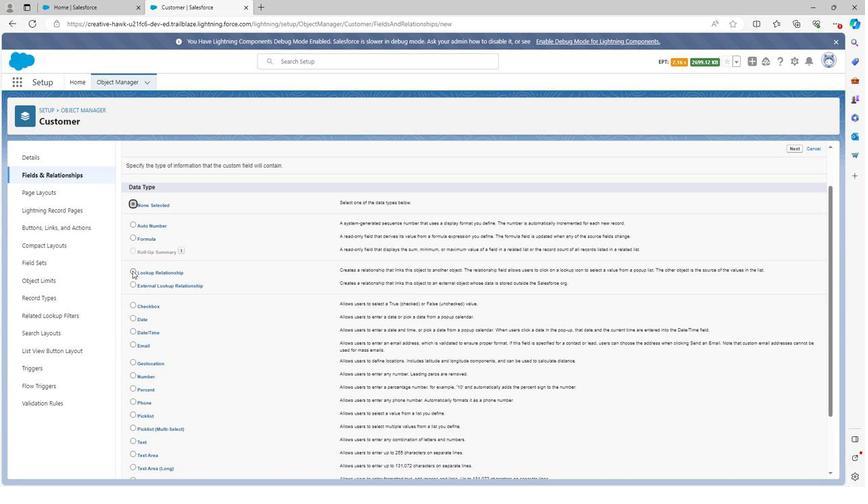 
Action: Mouse pressed left at (130, 269)
Screenshot: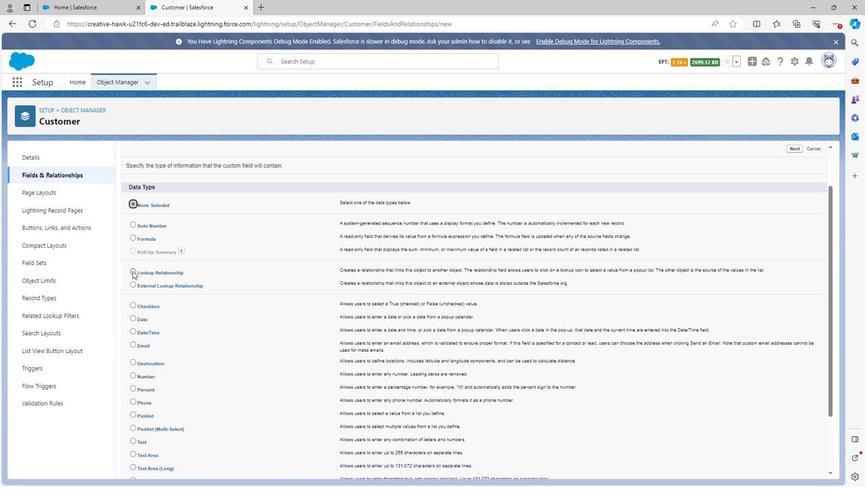 
Action: Mouse moved to (570, 348)
Screenshot: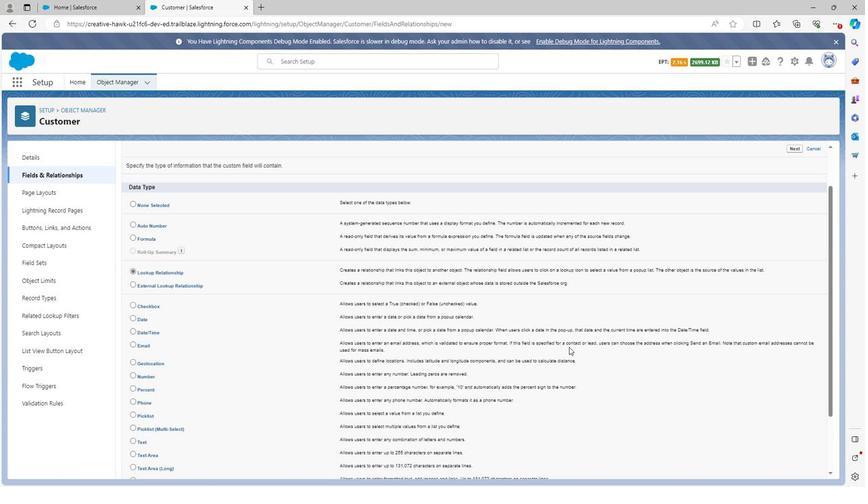 
Action: Mouse scrolled (570, 347) with delta (0, 0)
Screenshot: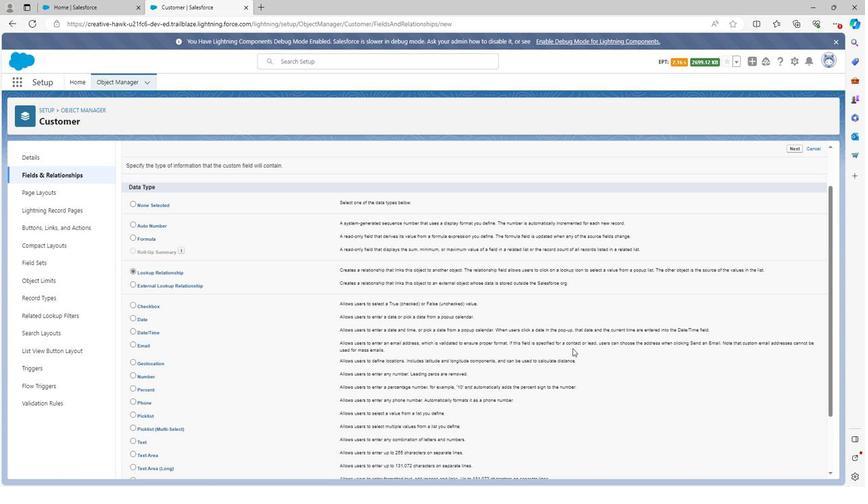 
Action: Mouse moved to (571, 348)
Screenshot: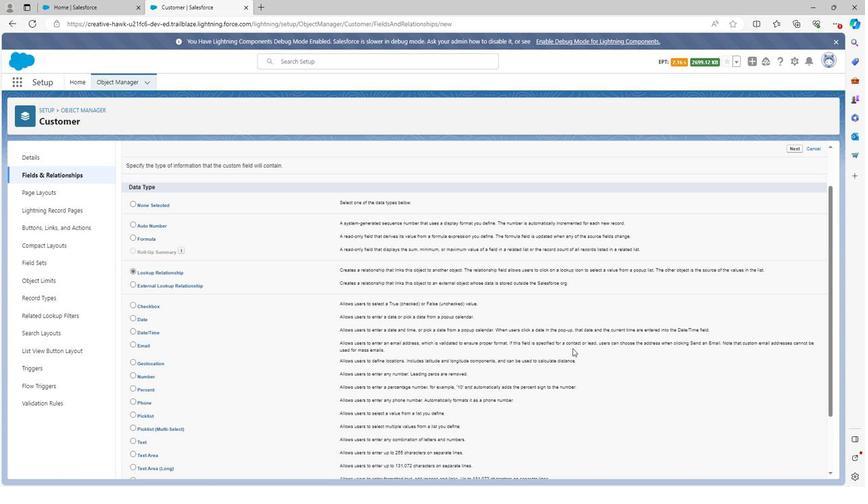 
Action: Mouse scrolled (571, 347) with delta (0, 0)
Screenshot: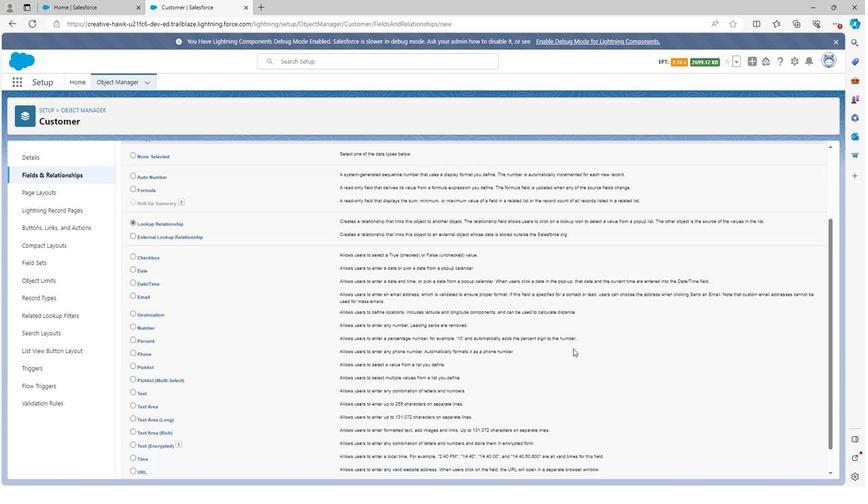 
Action: Mouse moved to (572, 348)
Screenshot: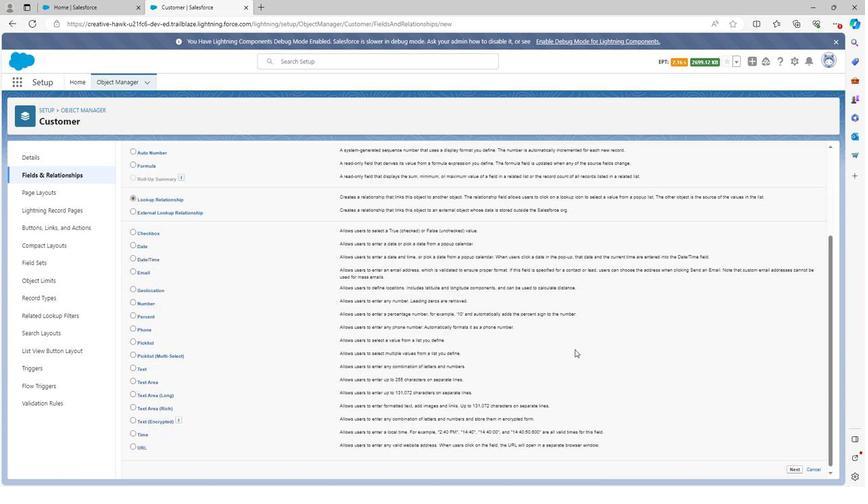 
Action: Mouse scrolled (572, 348) with delta (0, 0)
Screenshot: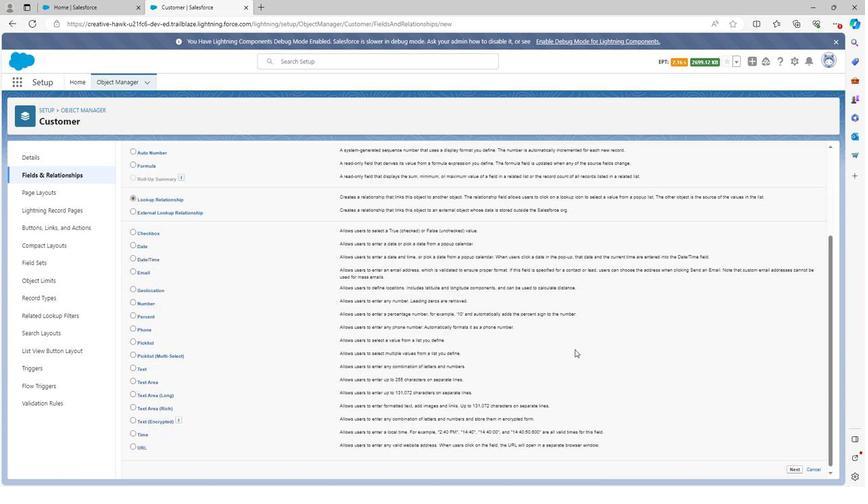 
Action: Mouse moved to (794, 466)
Screenshot: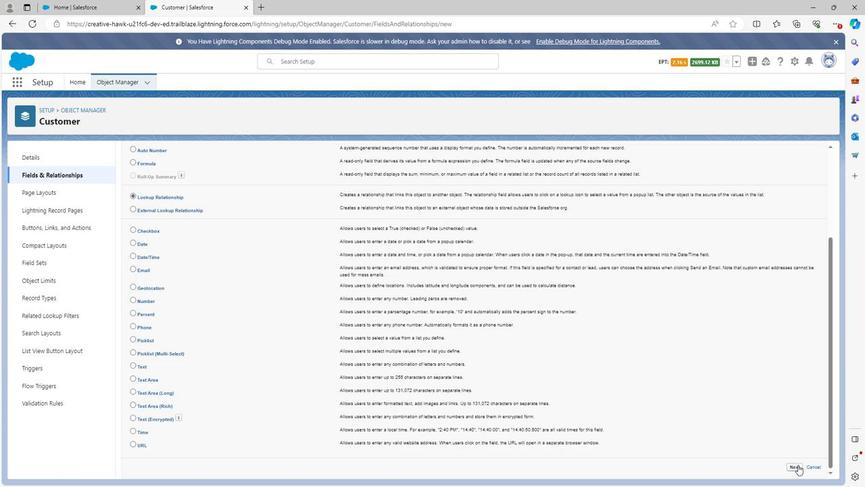 
Action: Mouse pressed left at (794, 466)
Screenshot: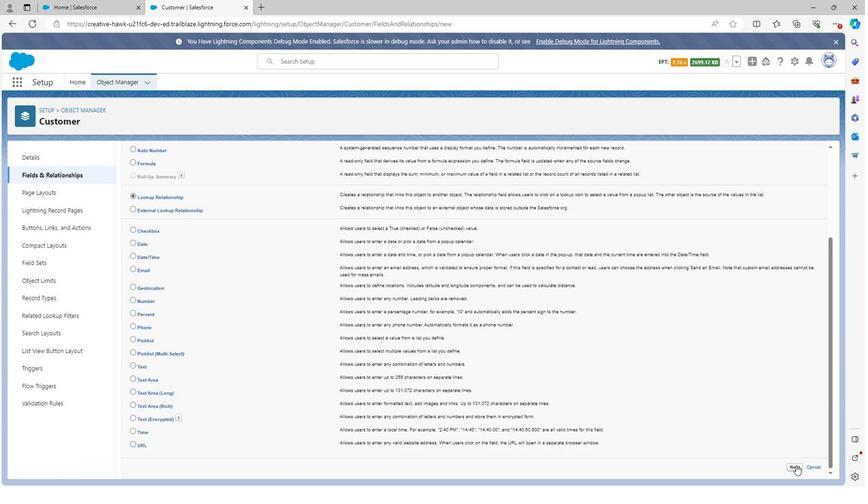 
Action: Mouse moved to (278, 234)
Screenshot: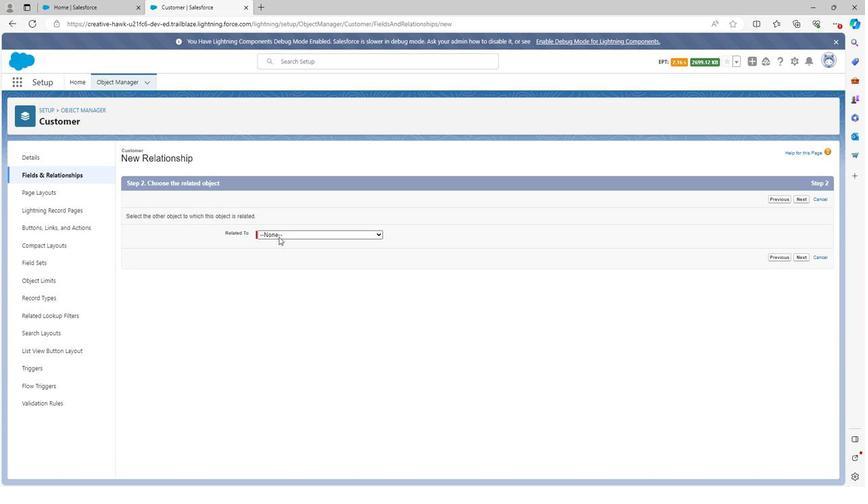 
Action: Mouse pressed left at (278, 234)
Screenshot: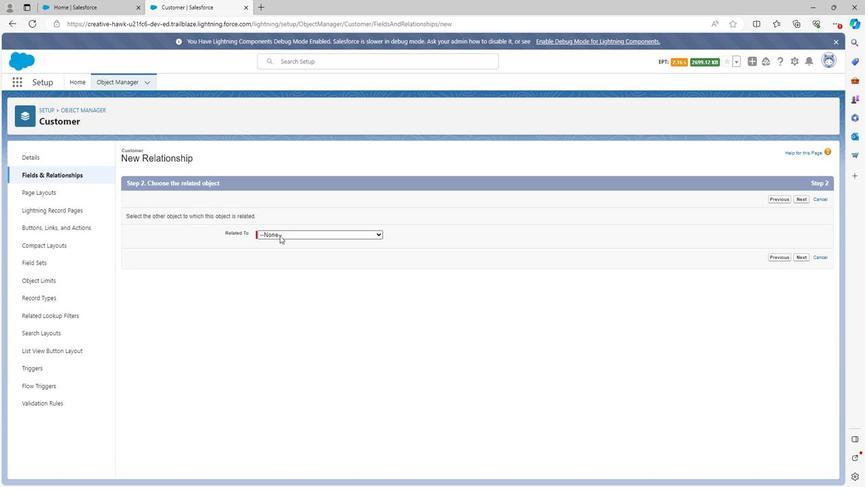 
Action: Mouse moved to (282, 288)
Screenshot: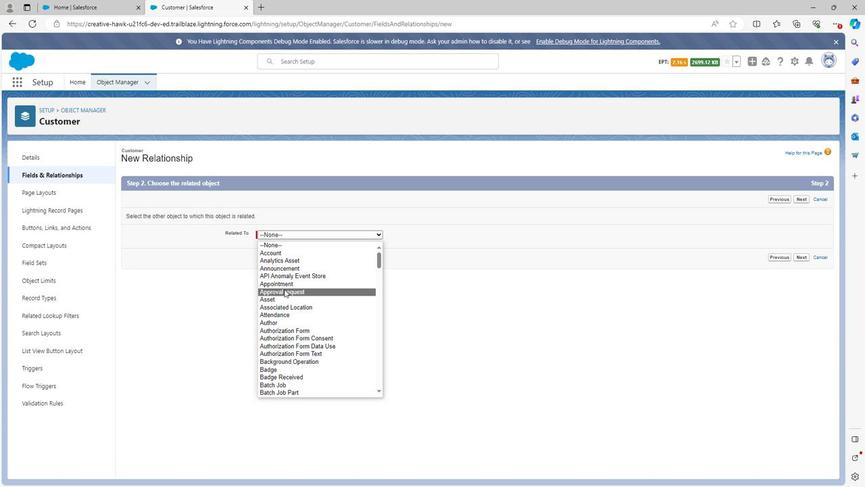 
Action: Mouse scrolled (282, 288) with delta (0, 0)
Screenshot: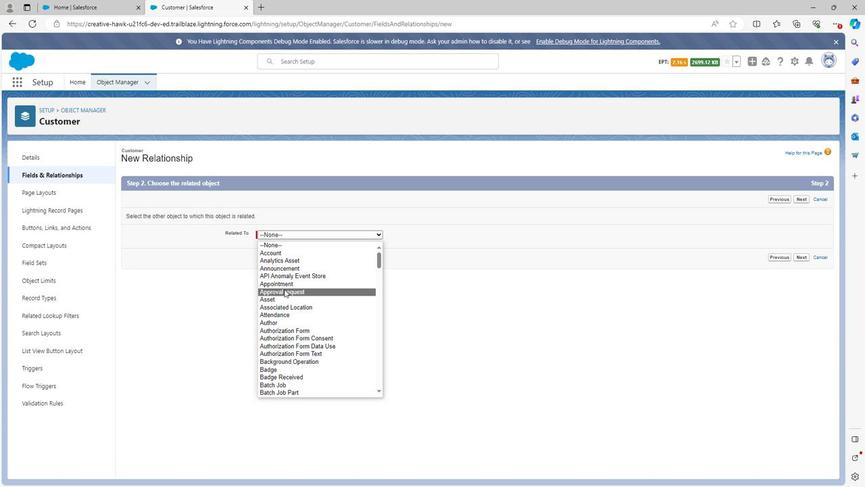 
Action: Mouse moved to (282, 288)
Screenshot: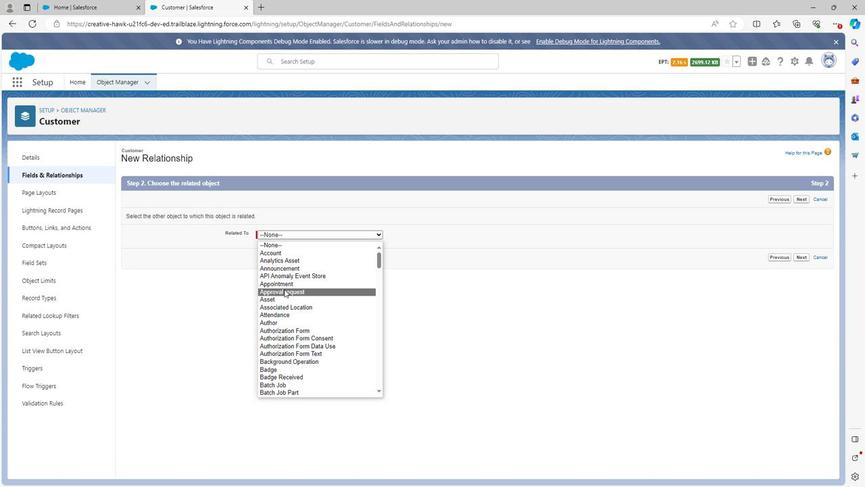 
Action: Mouse scrolled (282, 288) with delta (0, 0)
Screenshot: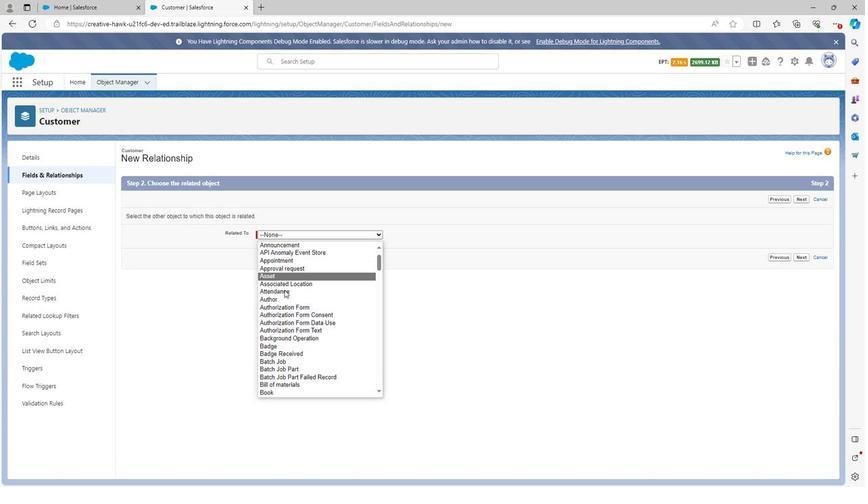 
Action: Mouse scrolled (282, 288) with delta (0, 0)
Screenshot: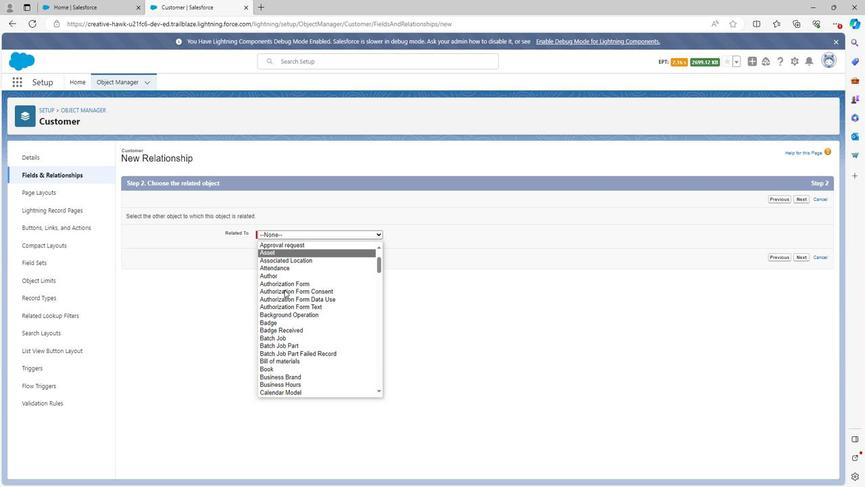 
Action: Mouse scrolled (282, 288) with delta (0, 0)
Screenshot: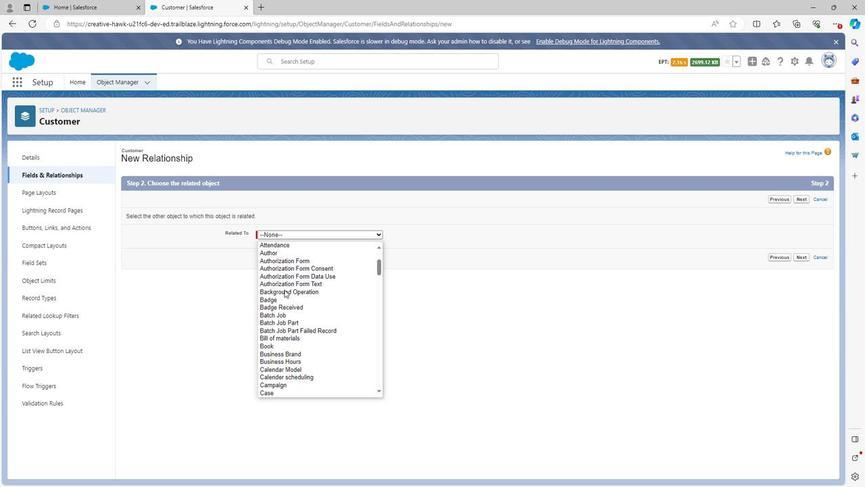 
Action: Mouse moved to (277, 321)
Screenshot: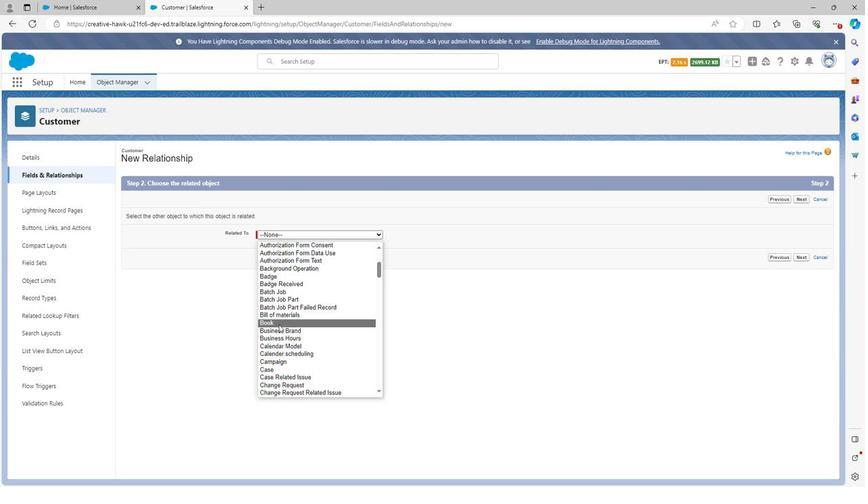 
Action: Mouse pressed left at (277, 321)
Screenshot: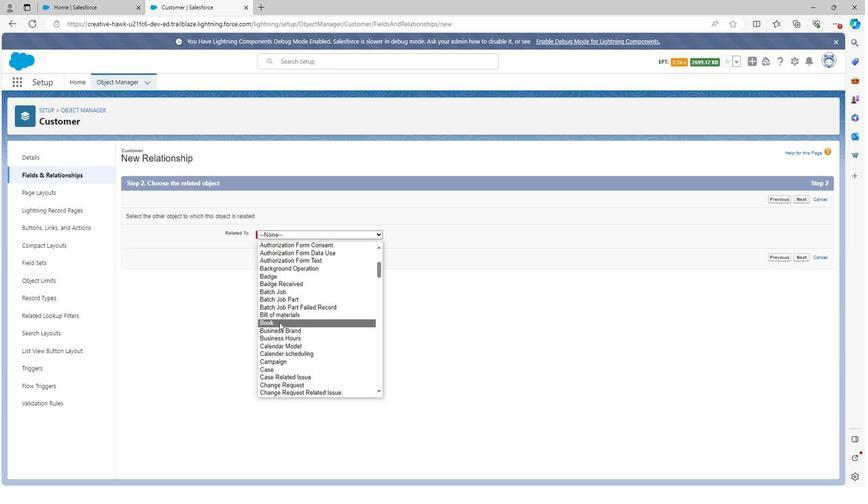 
Action: Mouse moved to (798, 256)
Screenshot: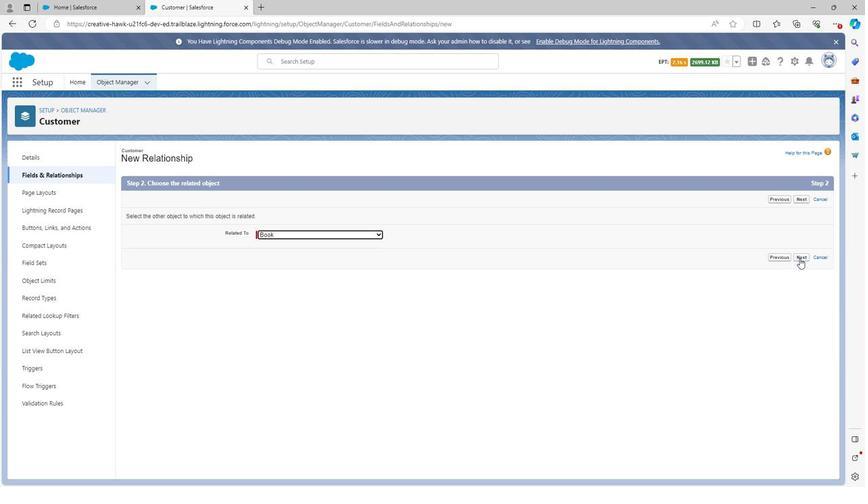 
Action: Mouse pressed left at (798, 256)
Screenshot: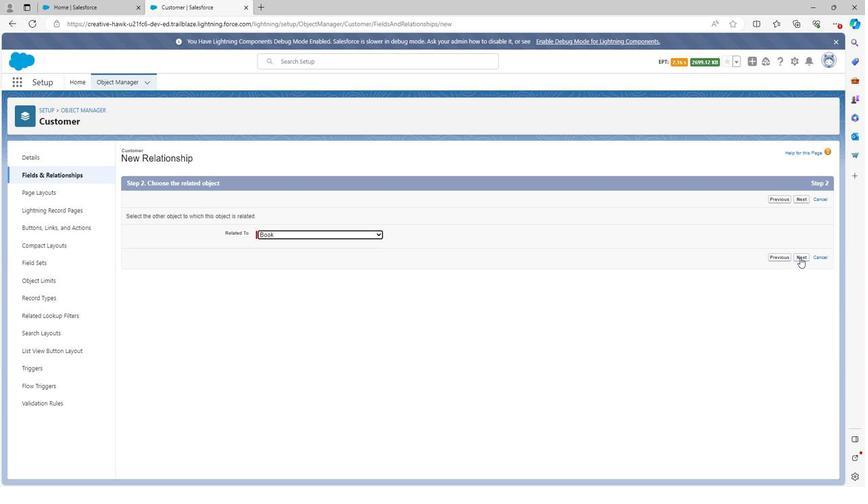 
Action: Mouse moved to (275, 214)
Screenshot: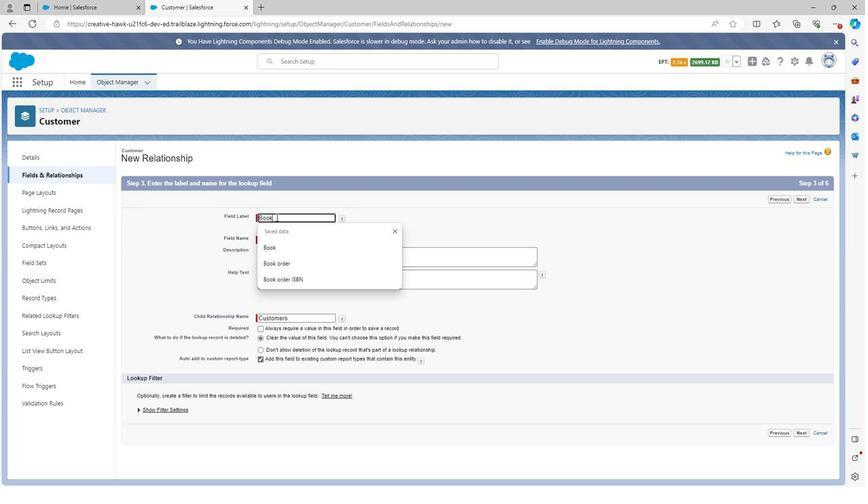 
Action: Mouse pressed left at (275, 214)
Screenshot: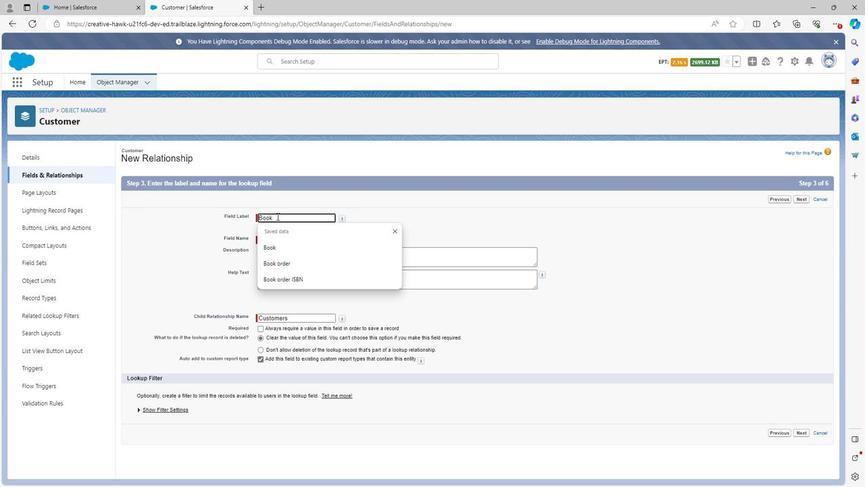
Action: Key pressed <Key.backspace><Key.backspace><Key.backspace><Key.backspace><Key.shift>Customer<Key.space>book
Screenshot: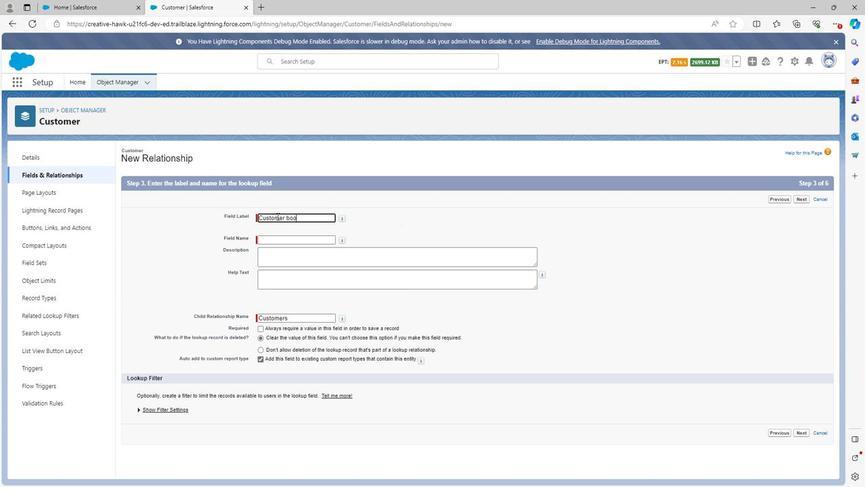 
Action: Mouse moved to (387, 219)
Screenshot: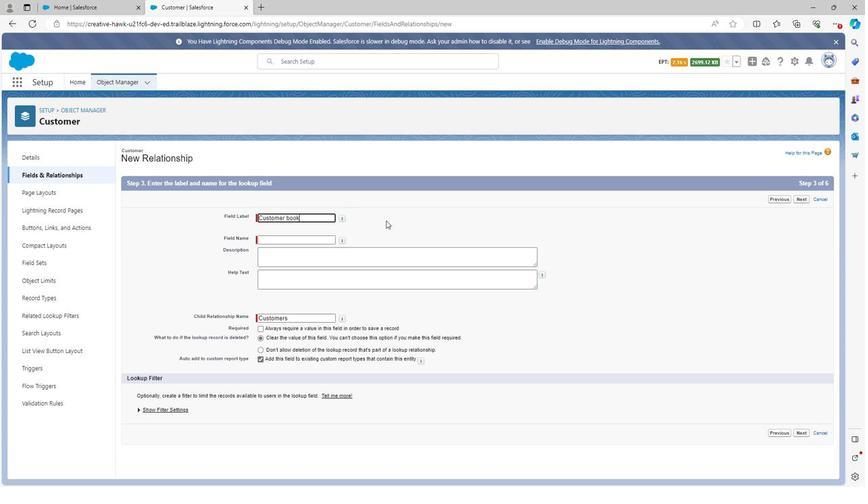 
Action: Mouse pressed left at (387, 219)
Screenshot: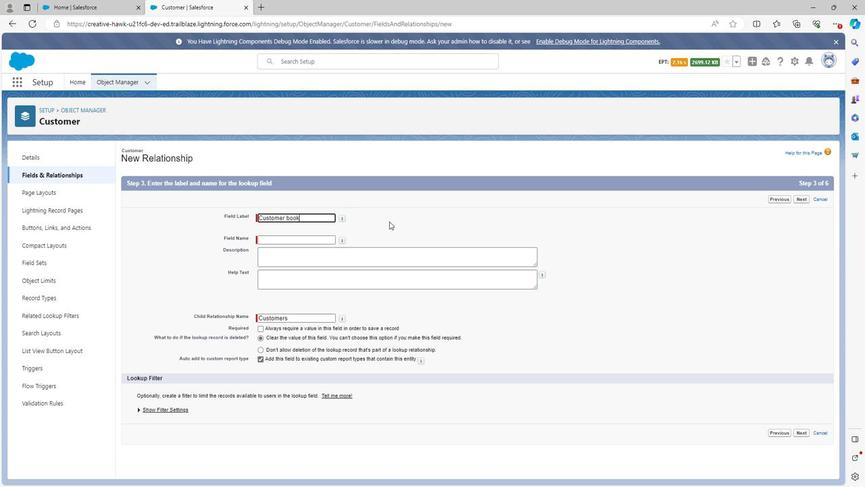 
Action: Mouse moved to (316, 252)
Screenshot: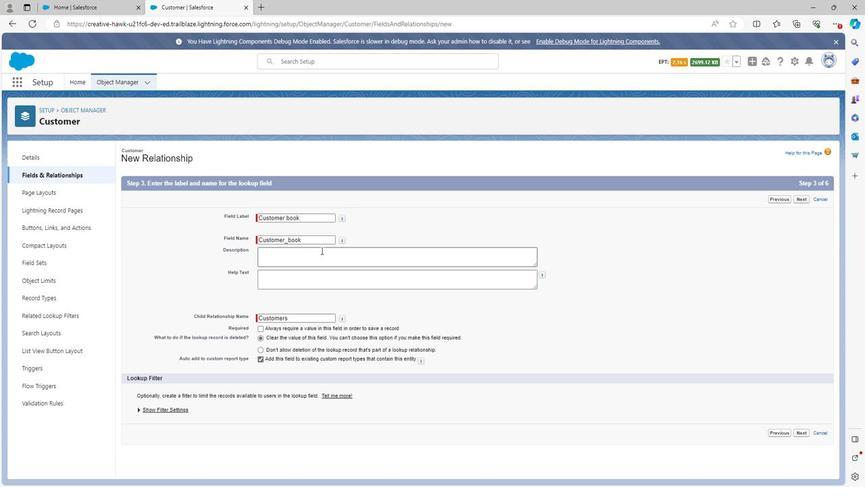 
Action: Mouse pressed left at (316, 252)
Screenshot: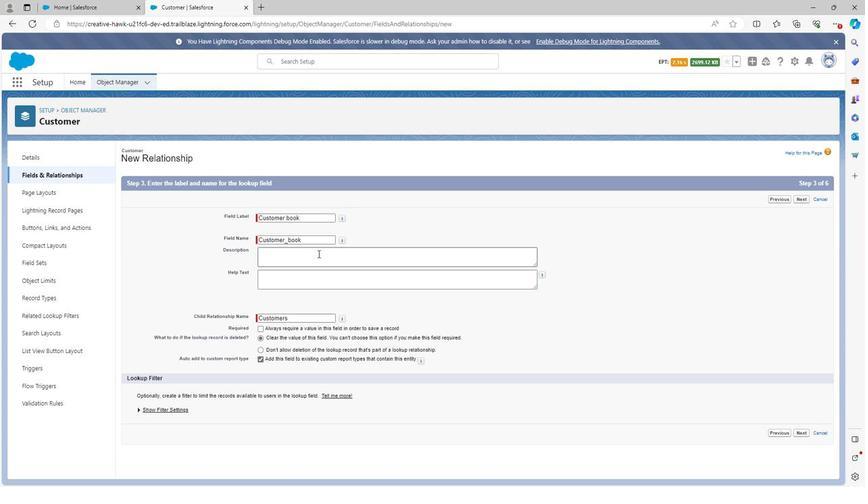 
Action: Key pressed <Key.shift><Key.shift><Key.shift><Key.shift>Customer<Key.space>book<Key.space>relationship<Key.space>is<Key.space>the<Key.space>relationship<Key.space>through<Key.space>which<Key.space>we<Key.space>get<Key.space>cusomer<Key.space><Key.left><Key.left><Key.left><Key.left><Key.left>t<Key.right><Key.right><Key.right><Key.right><Key.space>book<Key.space>title<Key.space>from<Key.space>book<Key.space>object<Key.space>to<Key.space>customer<Key.space>object
Screenshot: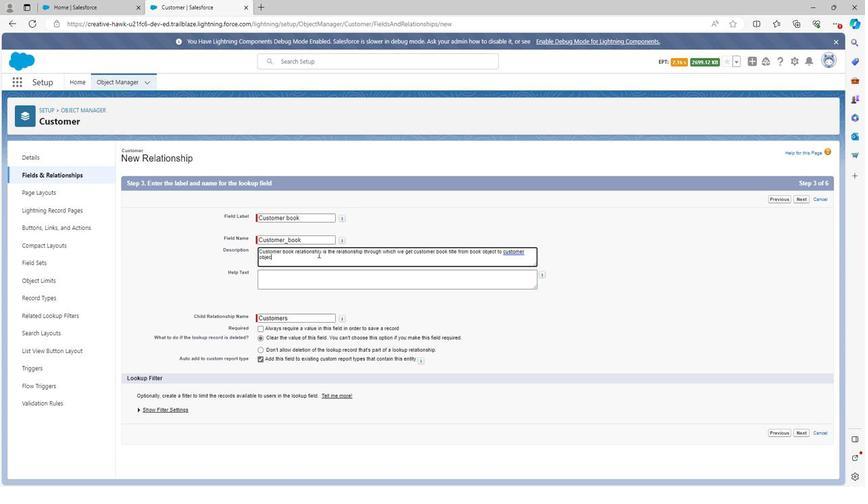 
Action: Mouse moved to (305, 275)
Screenshot: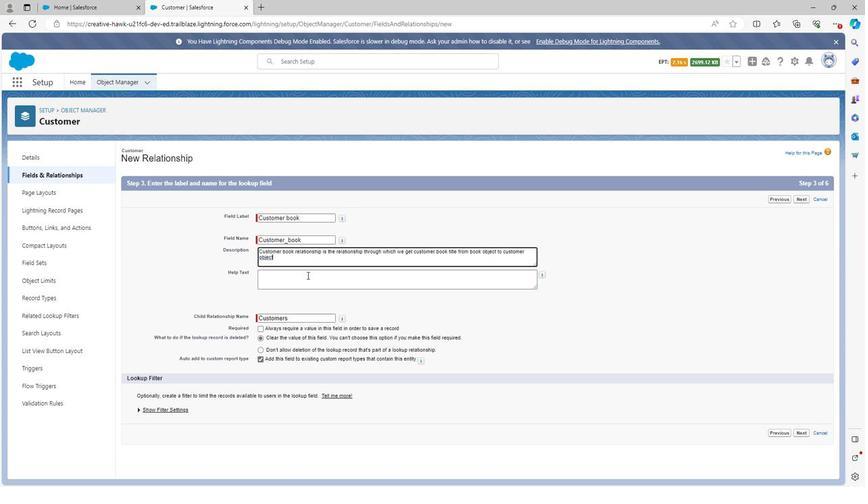 
Action: Mouse pressed left at (305, 275)
Screenshot: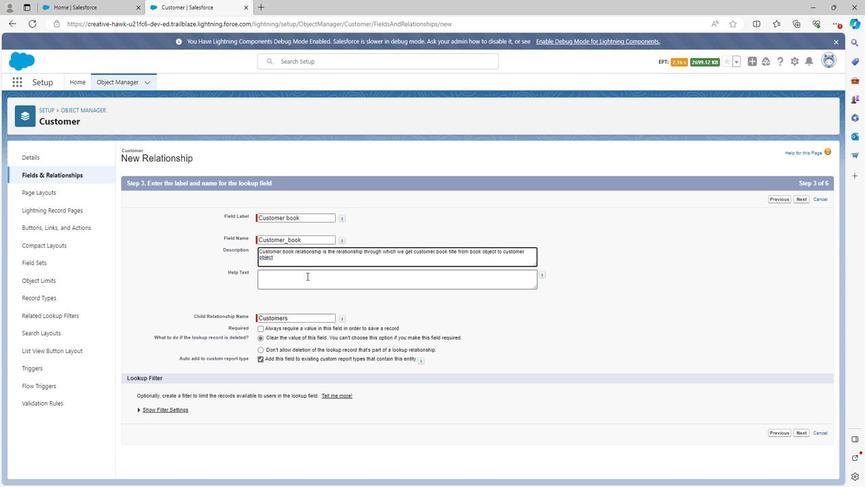 
Action: Key pressed <Key.shift>Customer<Key.space>book<Key.space>relationship
Screenshot: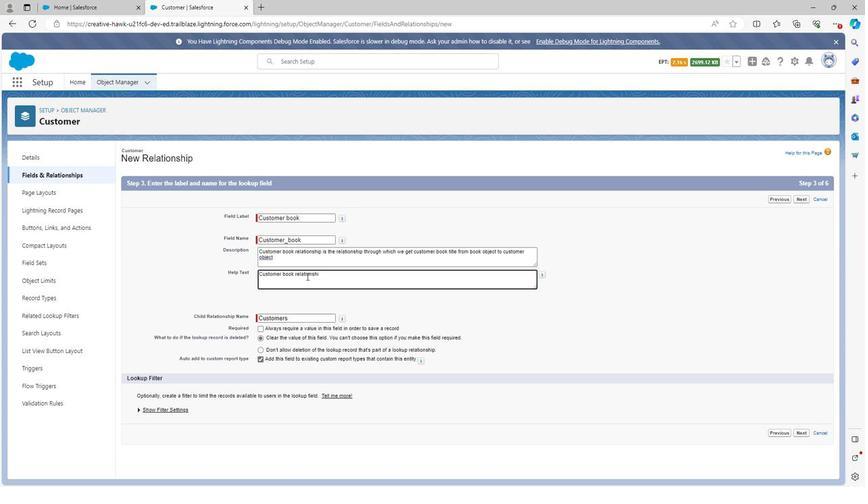 
Action: Mouse moved to (800, 431)
Screenshot: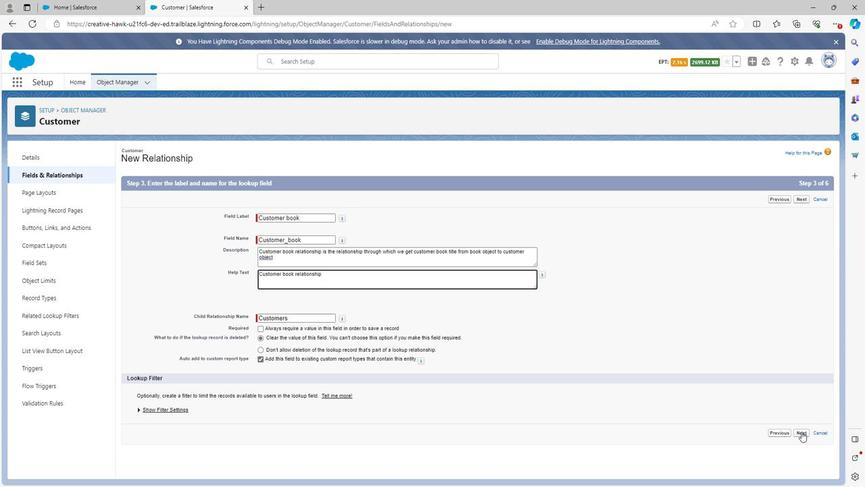 
Action: Mouse pressed left at (800, 431)
Screenshot: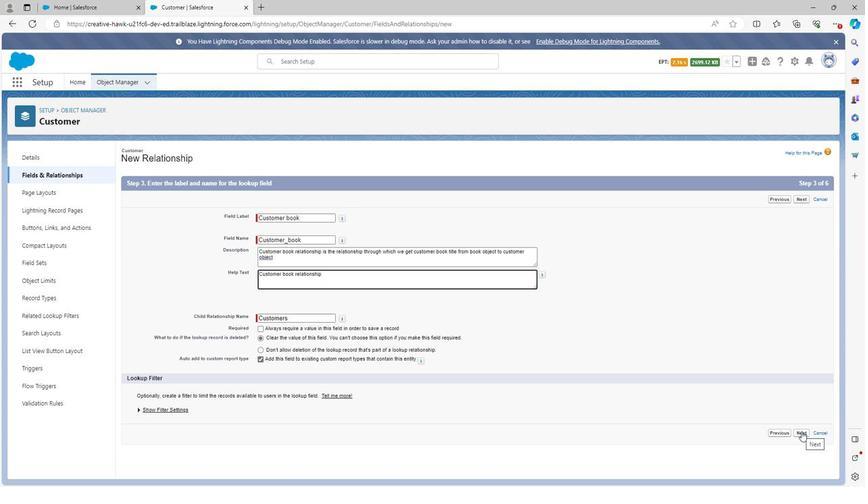 
Action: Mouse moved to (594, 275)
Screenshot: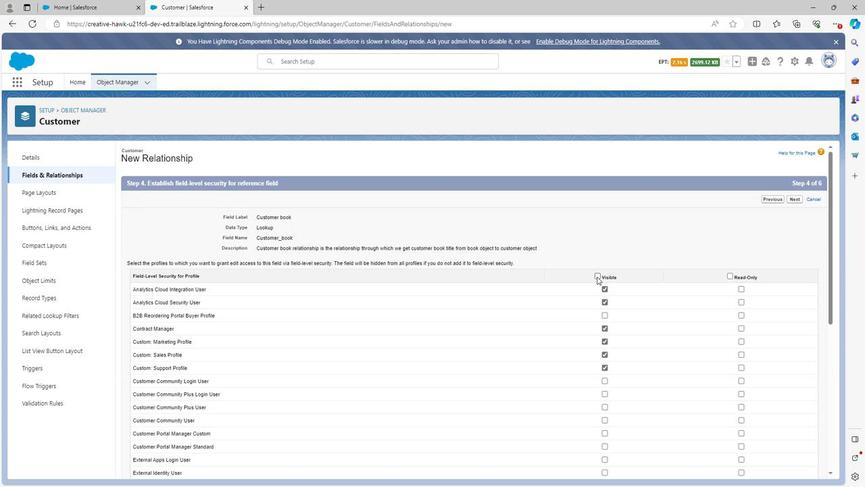 
Action: Mouse pressed left at (594, 275)
Screenshot: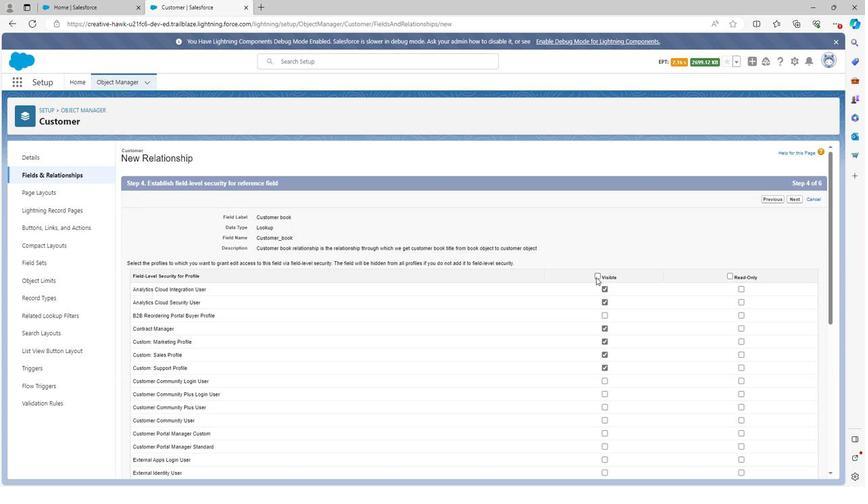 
Action: Mouse moved to (731, 274)
Screenshot: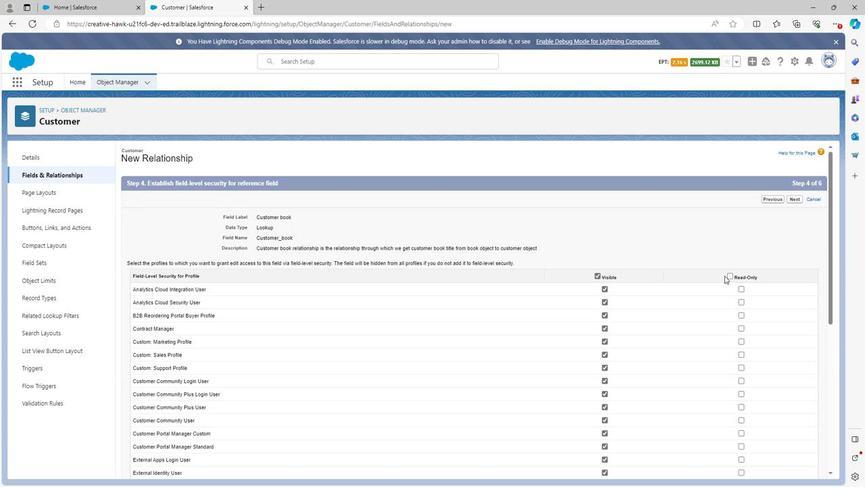 
Action: Mouse pressed left at (731, 274)
Screenshot: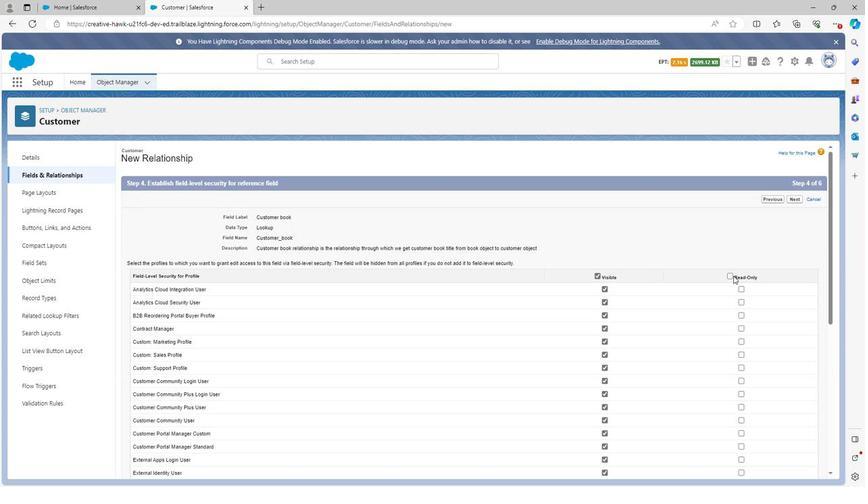 
Action: Mouse moved to (729, 274)
Screenshot: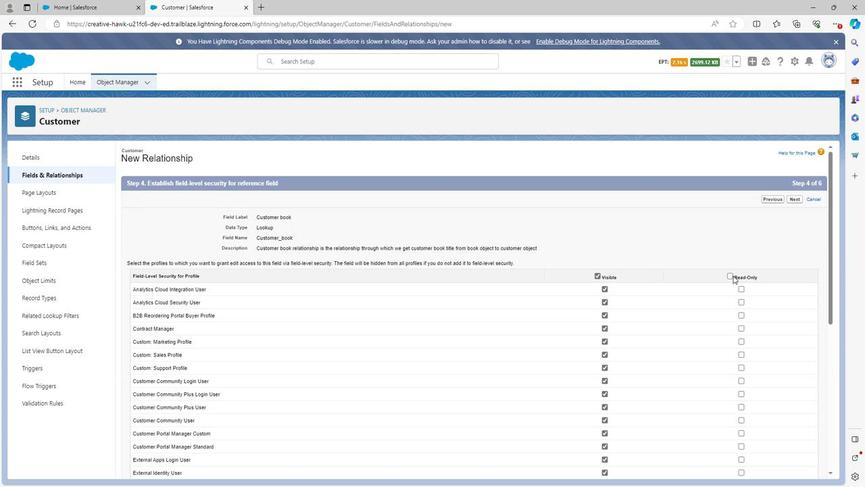 
Action: Mouse pressed left at (729, 274)
Screenshot: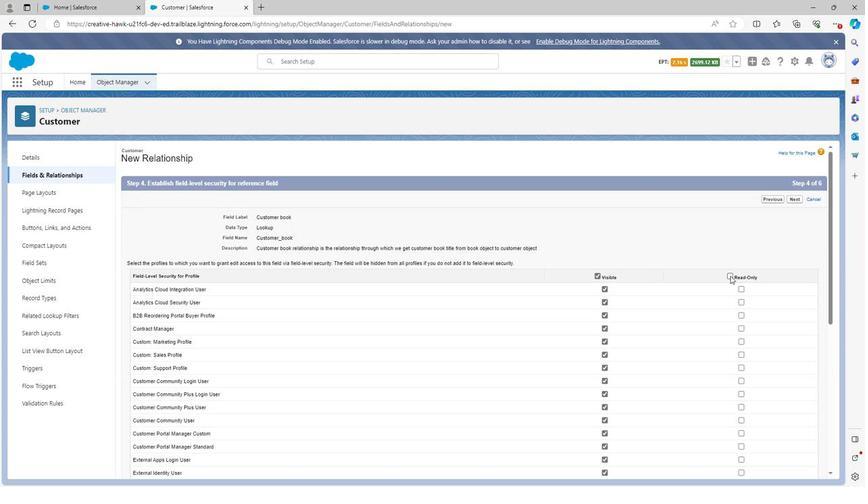 
Action: Mouse moved to (603, 286)
Screenshot: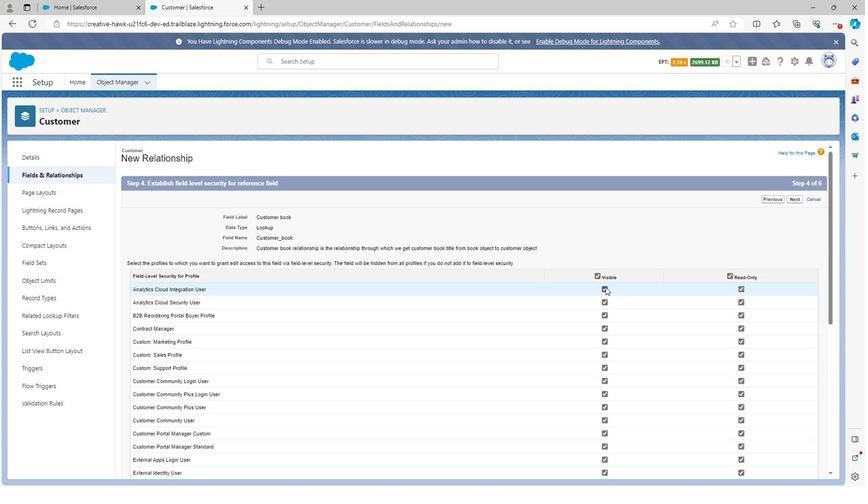 
Action: Mouse pressed left at (603, 286)
Screenshot: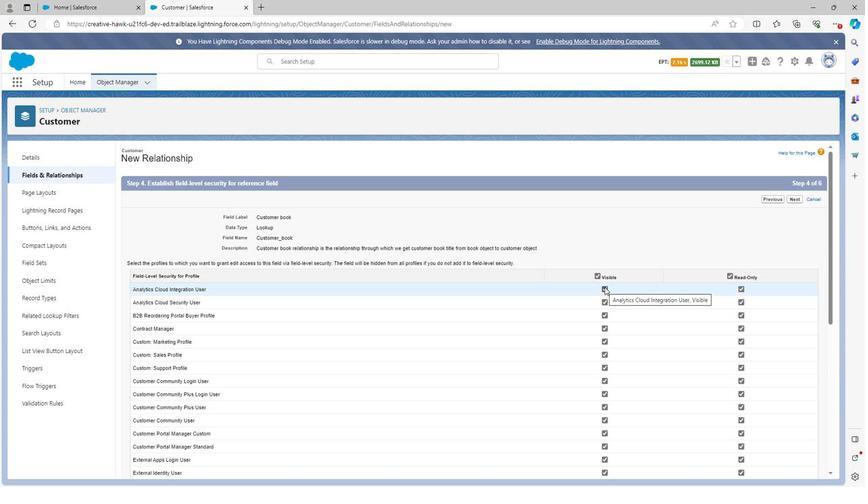 
Action: Mouse moved to (604, 301)
Screenshot: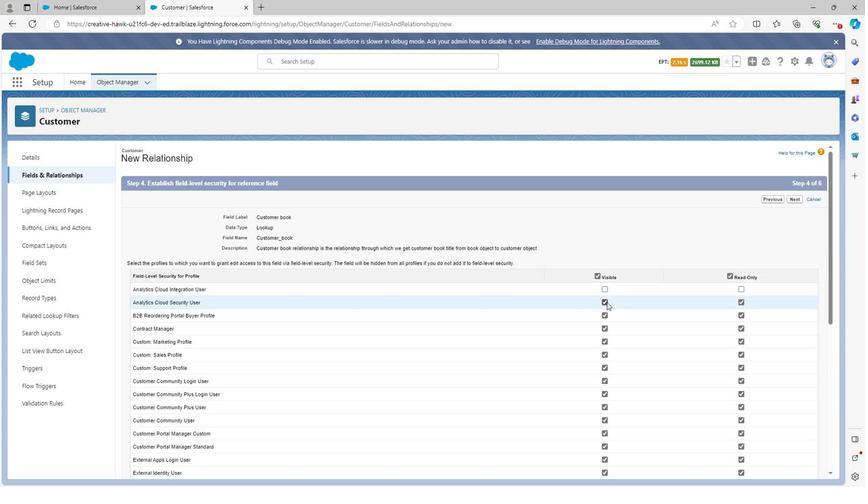 
Action: Mouse pressed left at (604, 301)
Screenshot: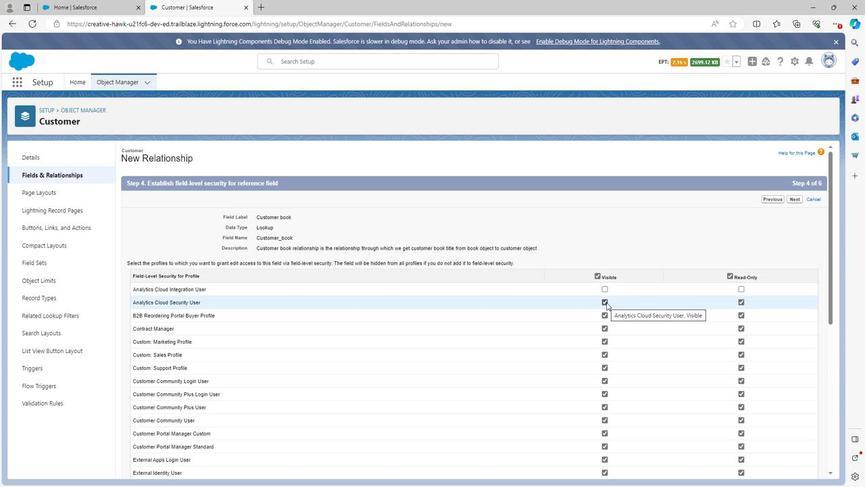 
Action: Mouse moved to (604, 313)
Screenshot: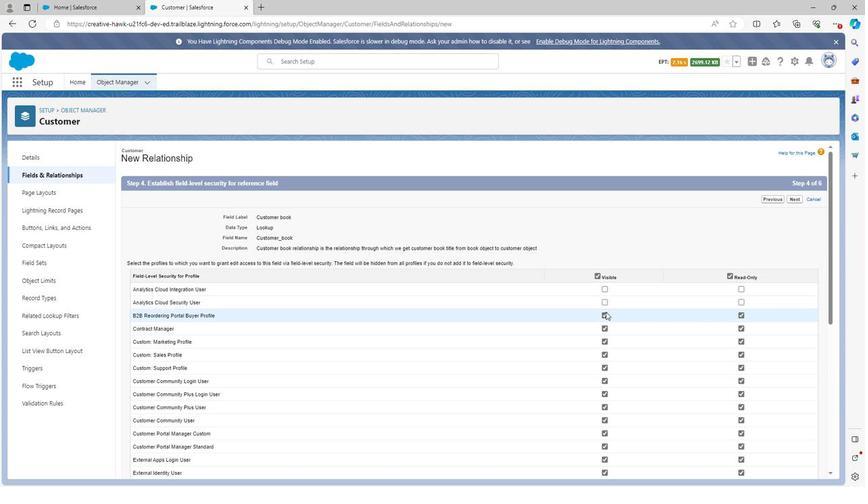 
Action: Mouse pressed left at (604, 313)
Screenshot: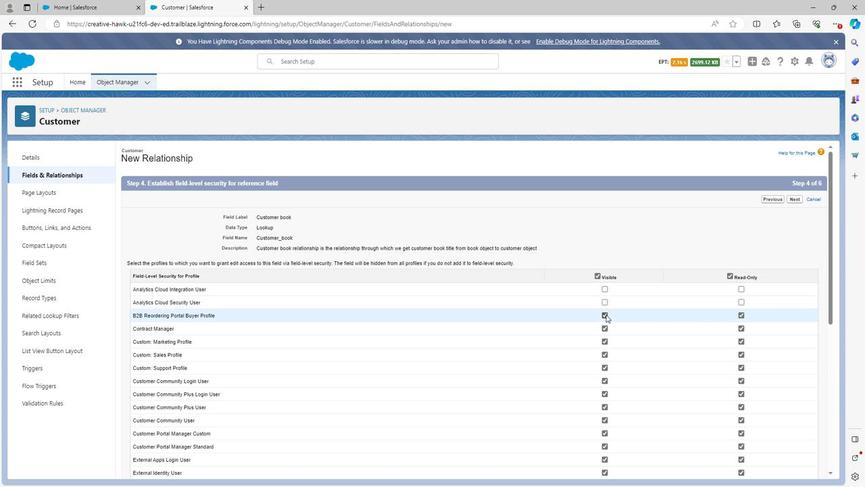
Action: Mouse moved to (604, 368)
Screenshot: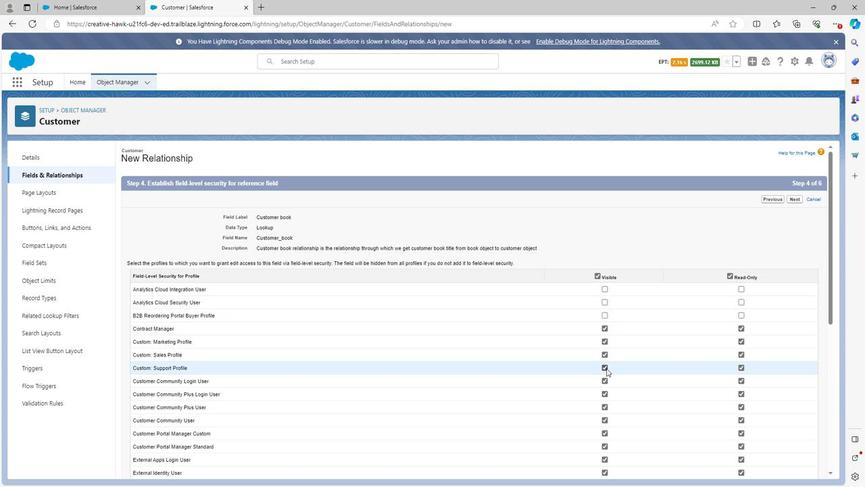 
Action: Mouse pressed left at (604, 368)
Screenshot: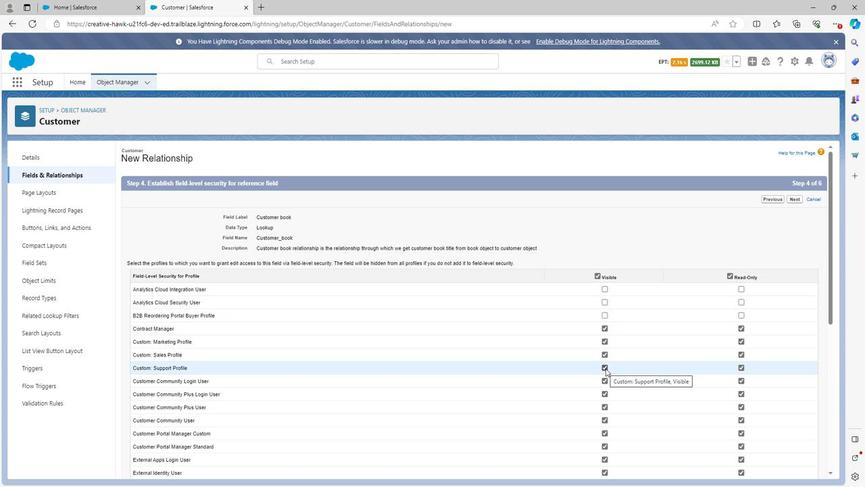 
Action: Mouse moved to (603, 392)
Screenshot: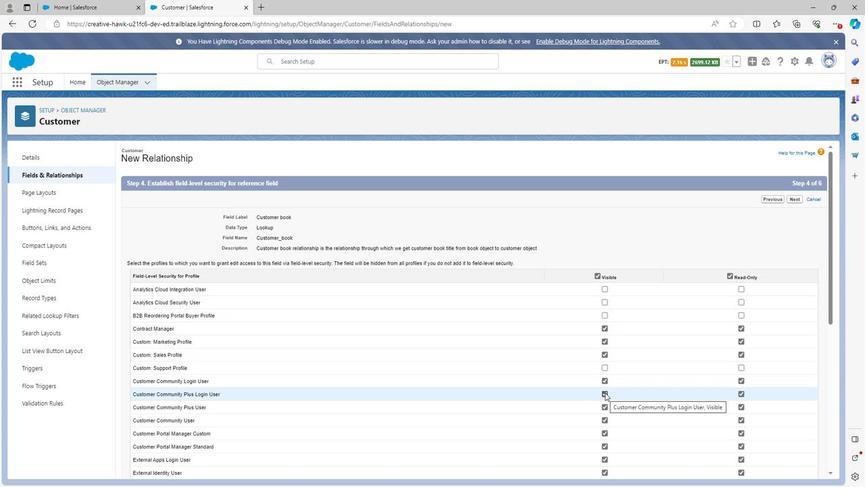 
Action: Mouse pressed left at (603, 392)
Screenshot: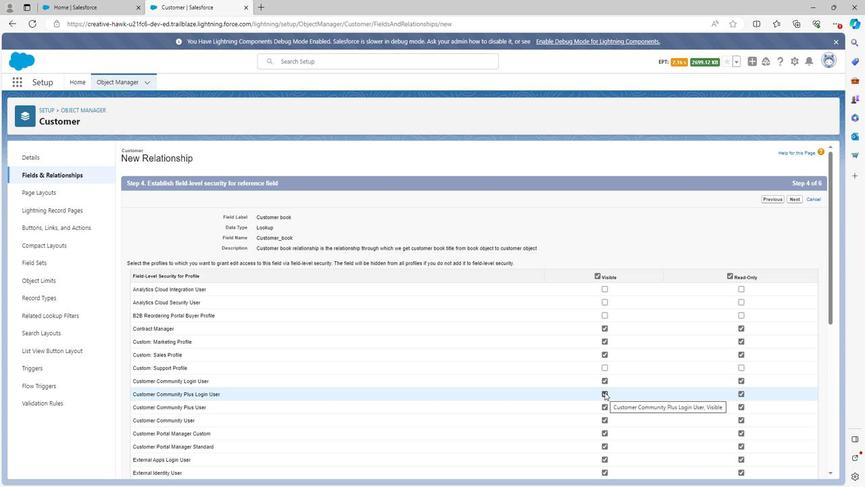
Action: Mouse moved to (603, 418)
Screenshot: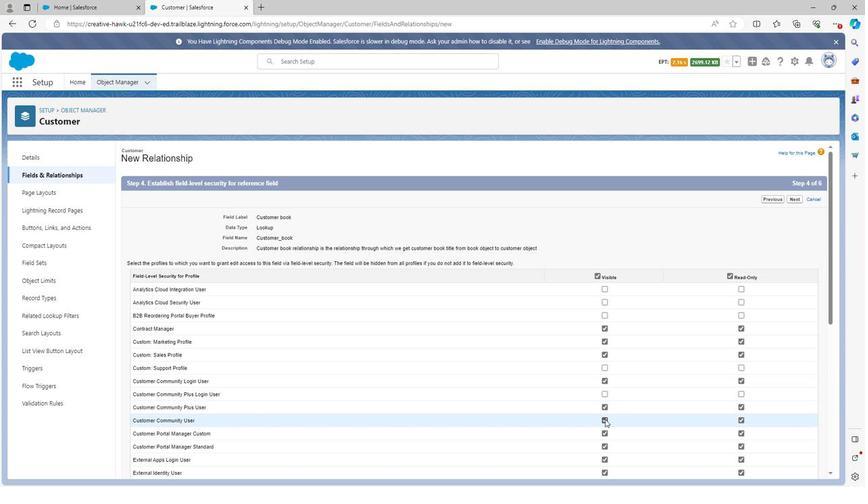 
Action: Mouse pressed left at (603, 418)
Screenshot: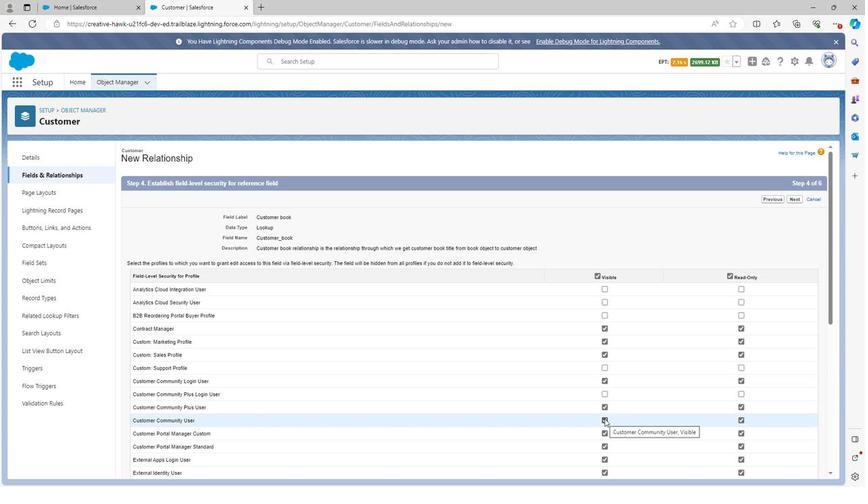 
Action: Mouse moved to (603, 418)
Screenshot: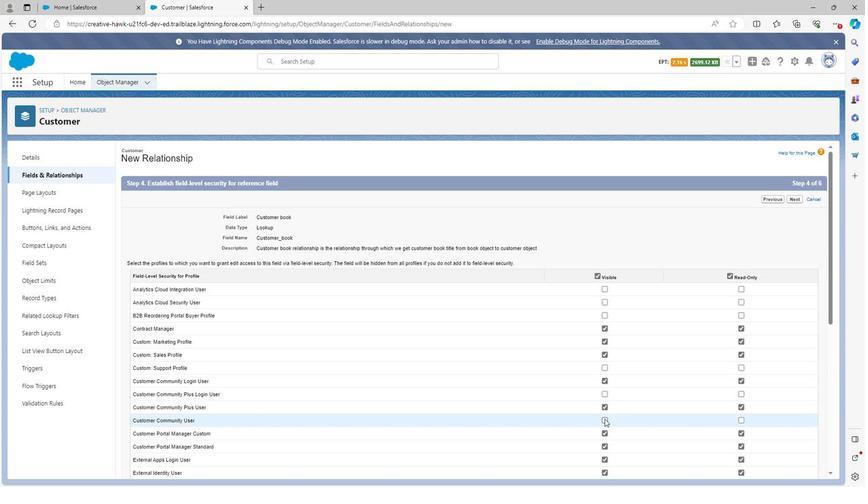 
Action: Mouse scrolled (603, 417) with delta (0, 0)
Screenshot: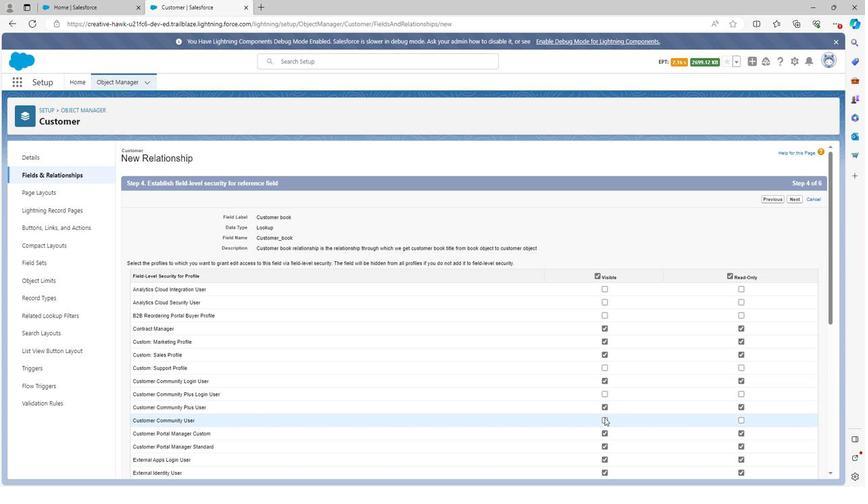 
Action: Mouse scrolled (603, 417) with delta (0, 0)
Screenshot: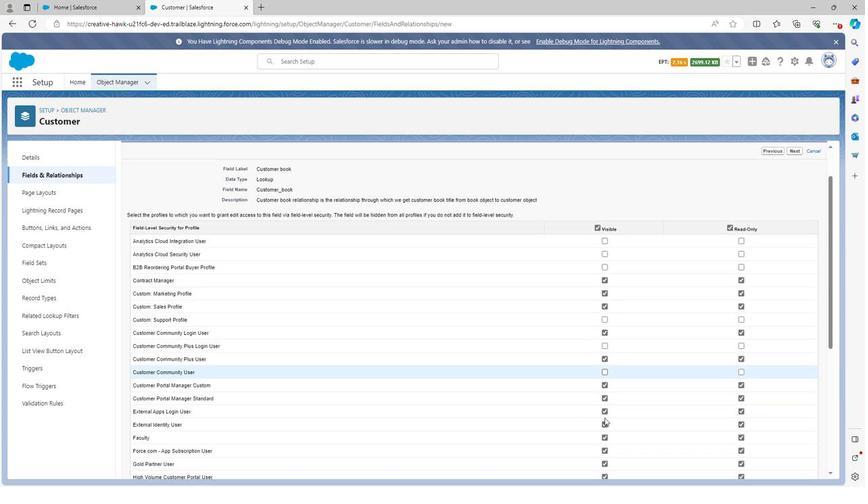 
Action: Mouse moved to (605, 342)
Screenshot: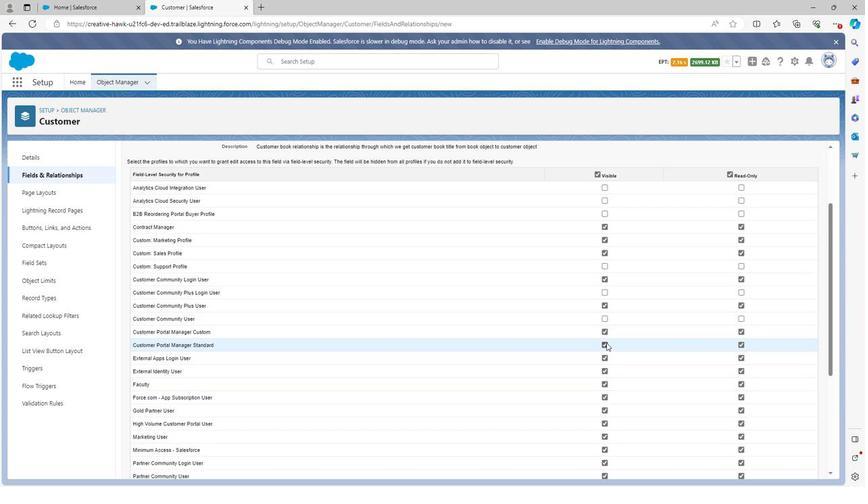 
Action: Mouse pressed left at (605, 342)
Screenshot: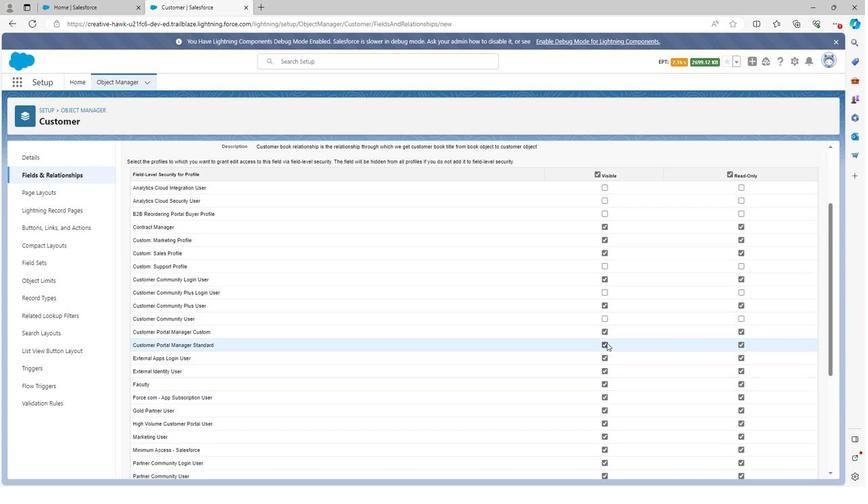 
Action: Mouse moved to (604, 357)
Screenshot: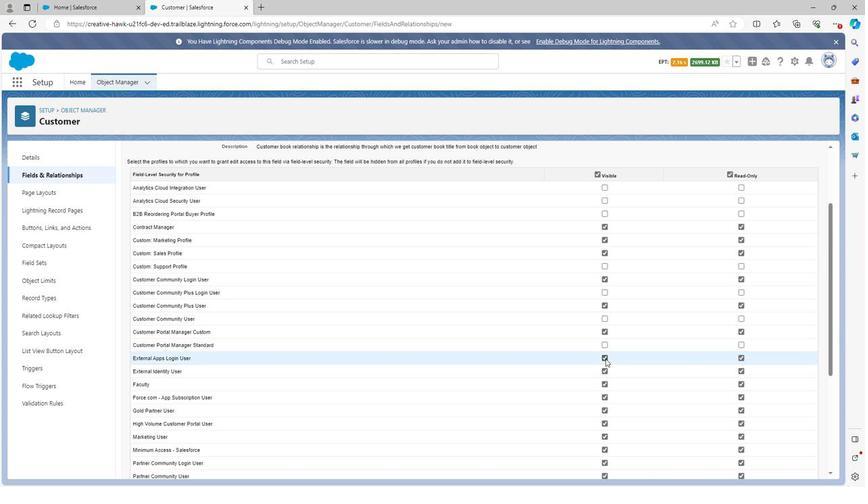 
Action: Mouse pressed left at (604, 357)
Screenshot: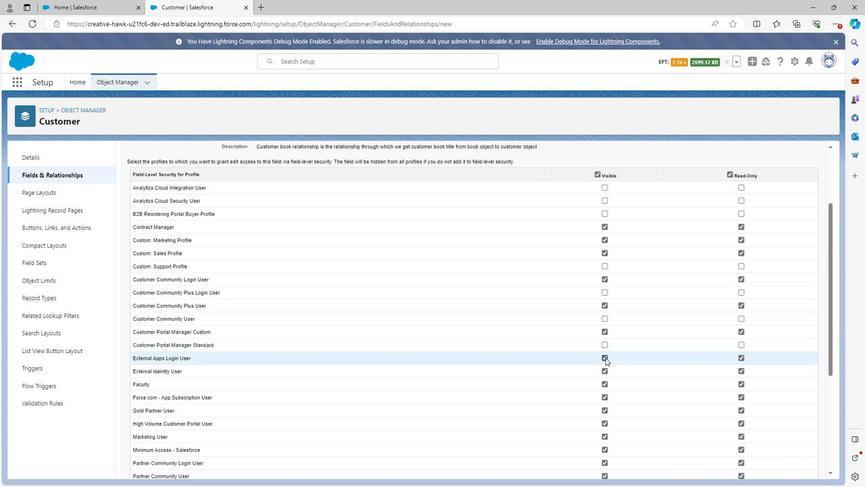 
Action: Mouse moved to (602, 370)
Screenshot: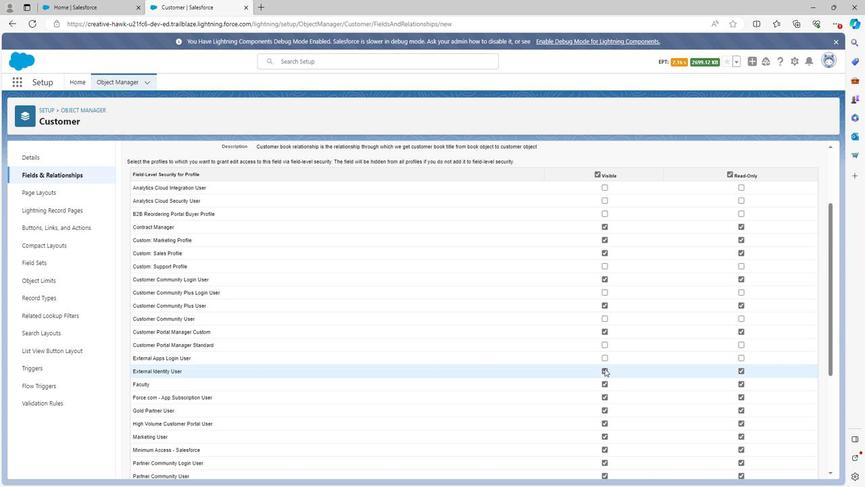 
Action: Mouse pressed left at (602, 370)
Screenshot: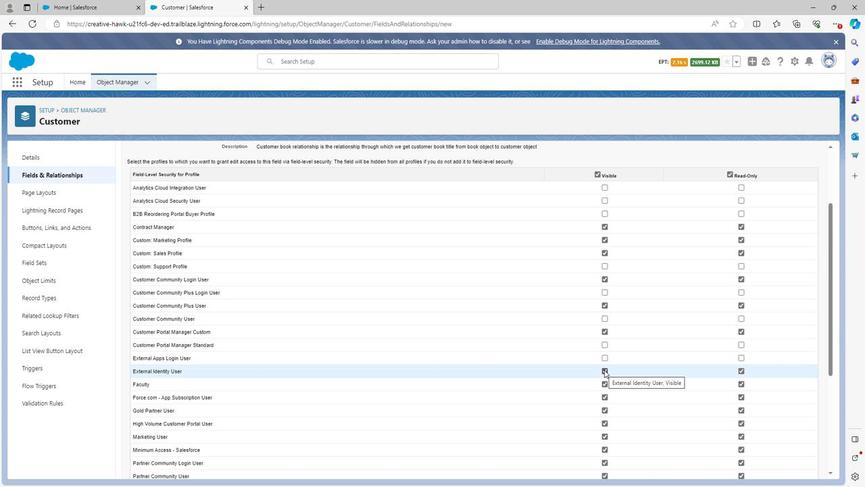 
Action: Mouse moved to (602, 384)
Screenshot: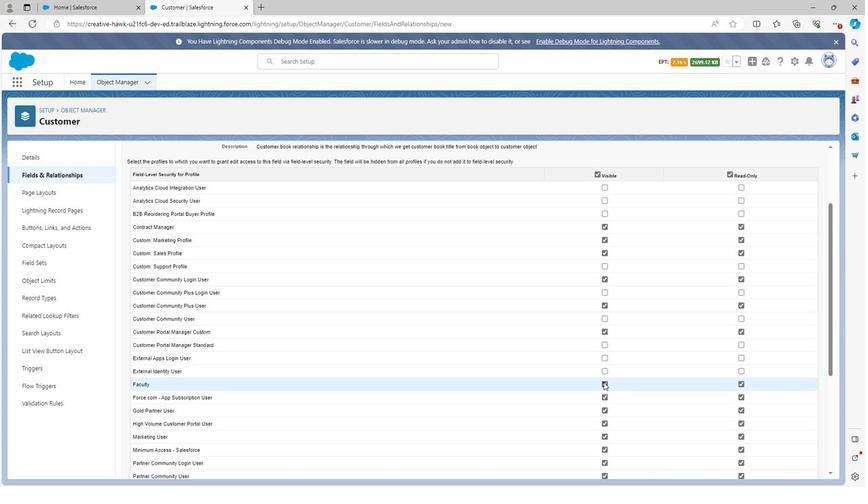 
Action: Mouse pressed left at (602, 384)
Screenshot: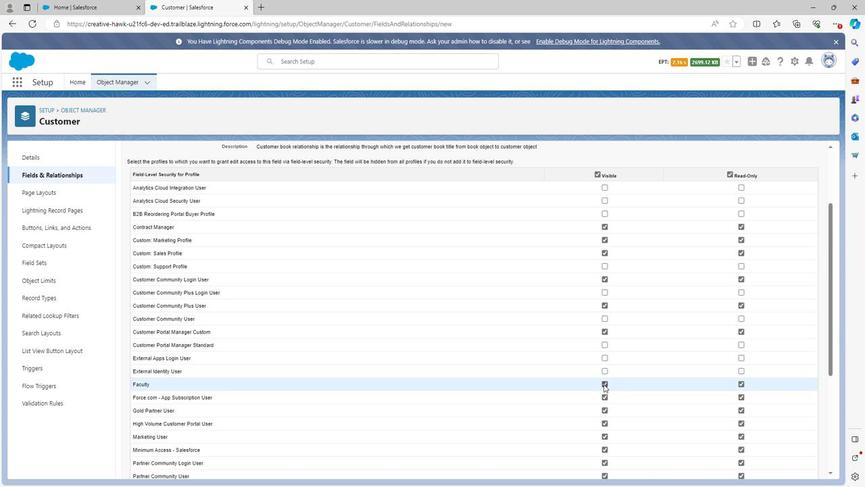 
Action: Mouse moved to (604, 411)
Screenshot: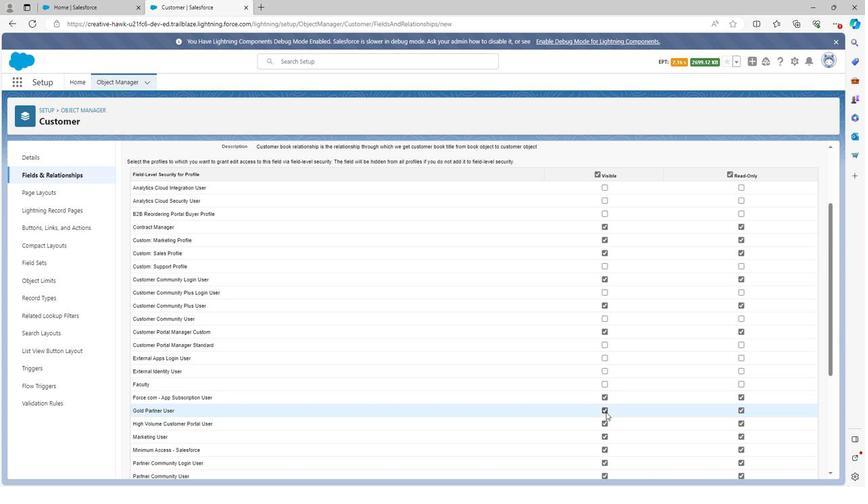 
Action: Mouse pressed left at (604, 411)
Screenshot: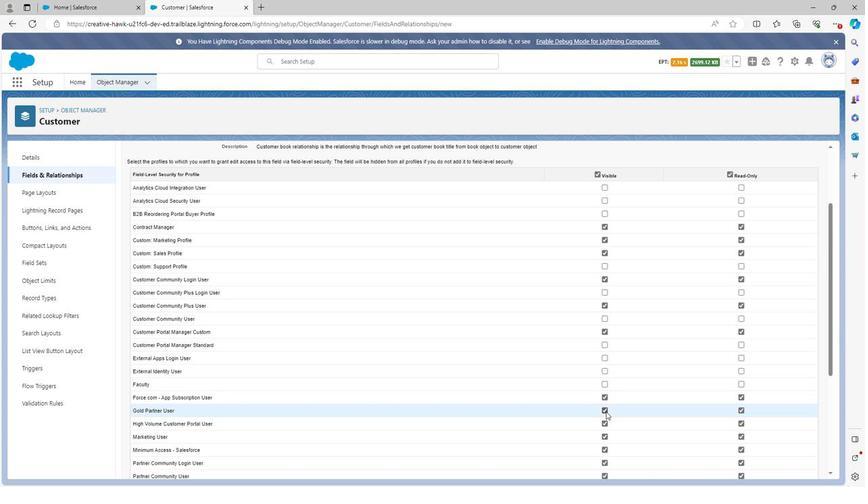 
Action: Mouse moved to (604, 422)
Screenshot: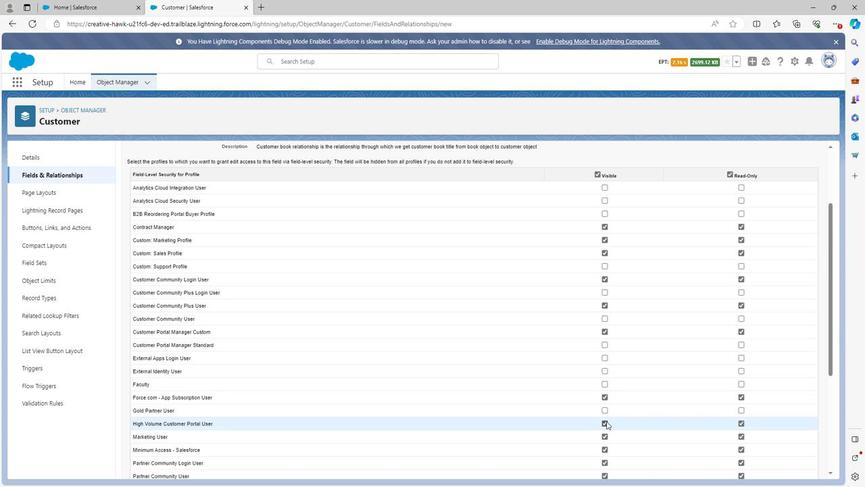 
Action: Mouse pressed left at (604, 422)
Screenshot: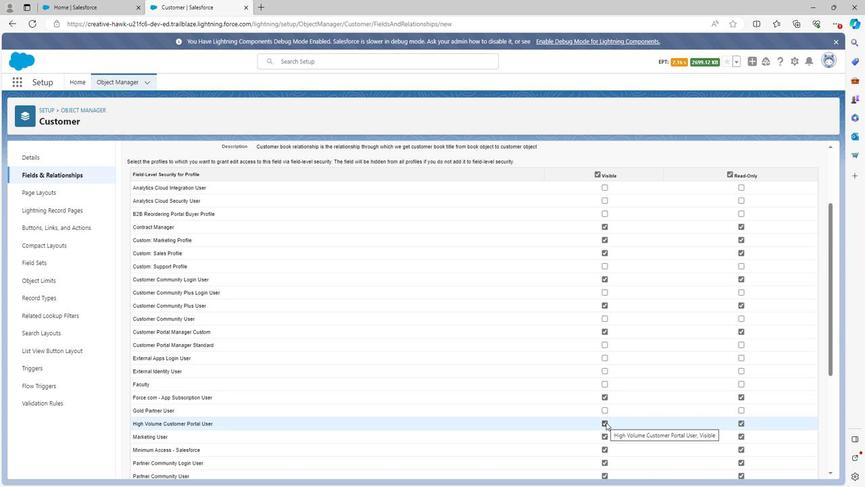
Action: Mouse scrolled (604, 422) with delta (0, 0)
Screenshot: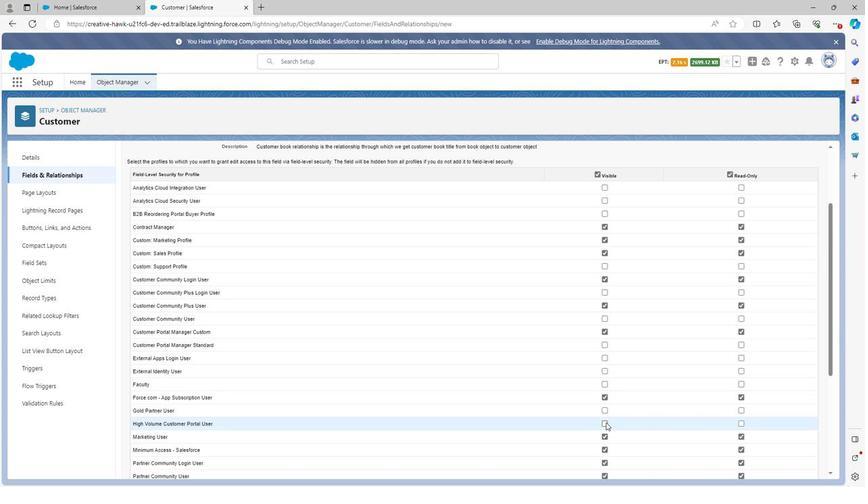 
Action: Mouse scrolled (604, 422) with delta (0, 0)
Screenshot: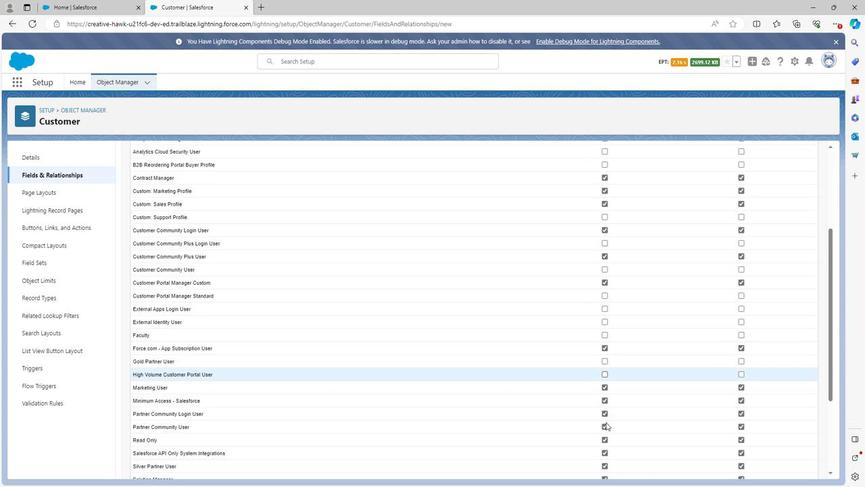 
Action: Mouse moved to (604, 373)
Screenshot: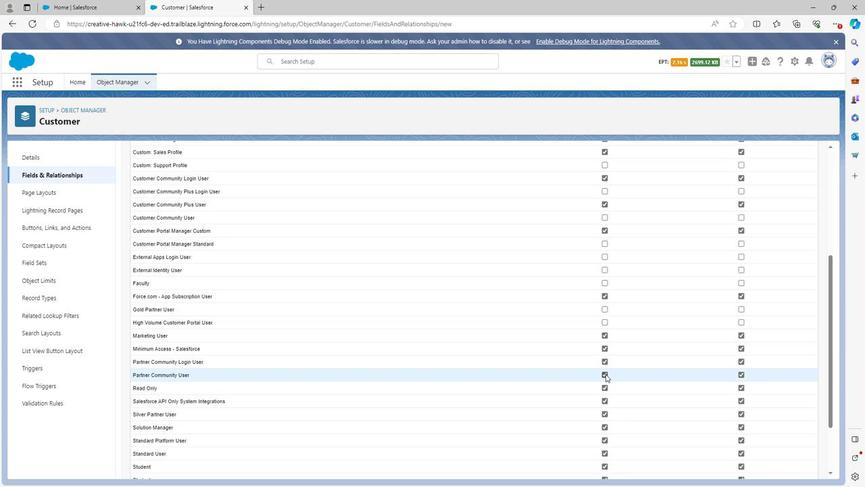 
Action: Mouse pressed left at (604, 373)
Screenshot: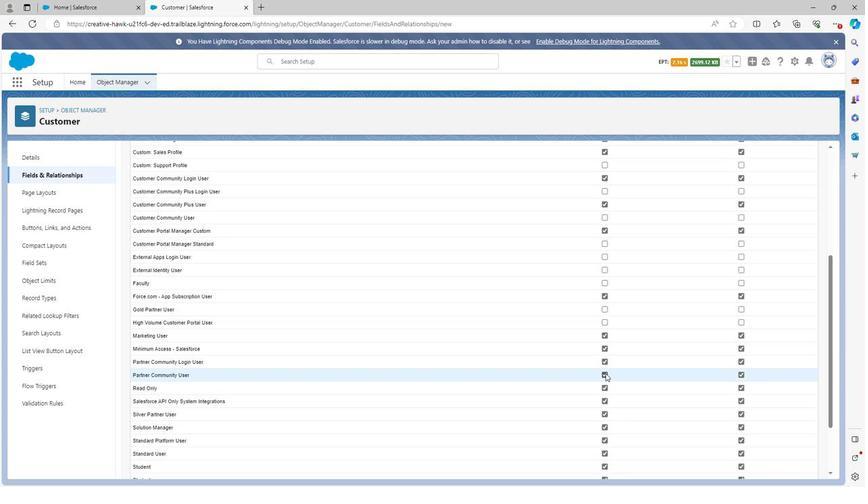 
Action: Mouse moved to (600, 400)
Screenshot: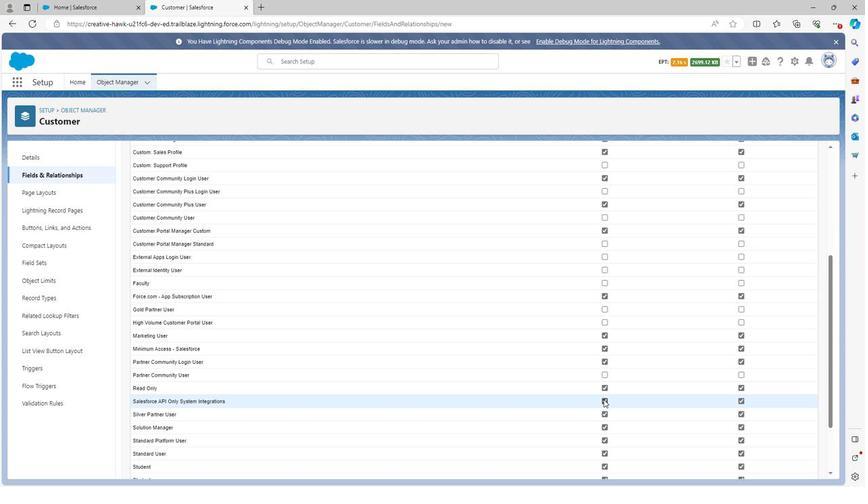 
Action: Mouse pressed left at (600, 400)
Screenshot: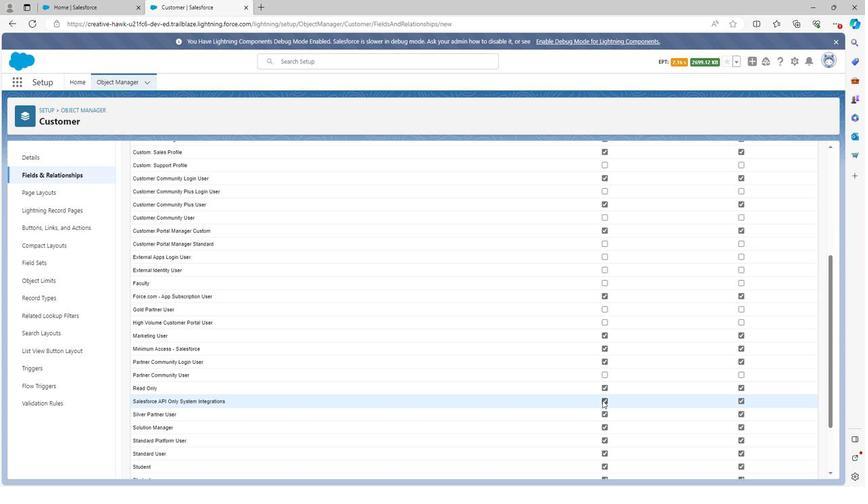 
Action: Mouse moved to (604, 413)
Screenshot: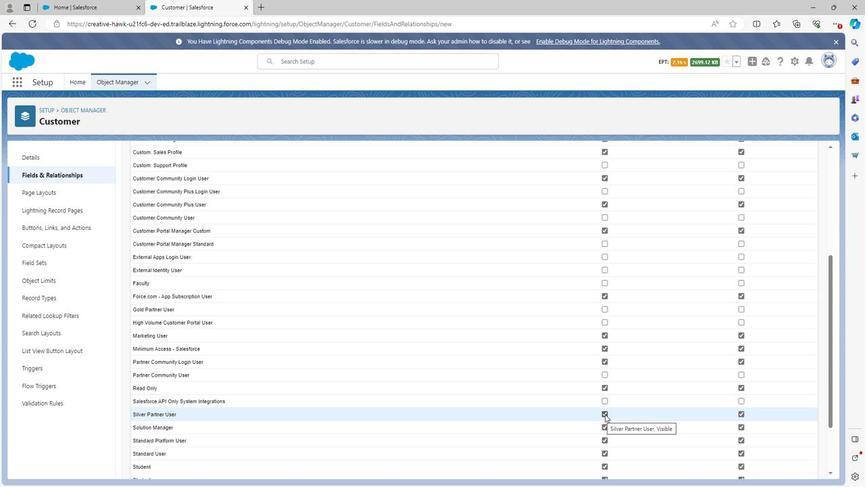 
Action: Mouse pressed left at (604, 413)
Screenshot: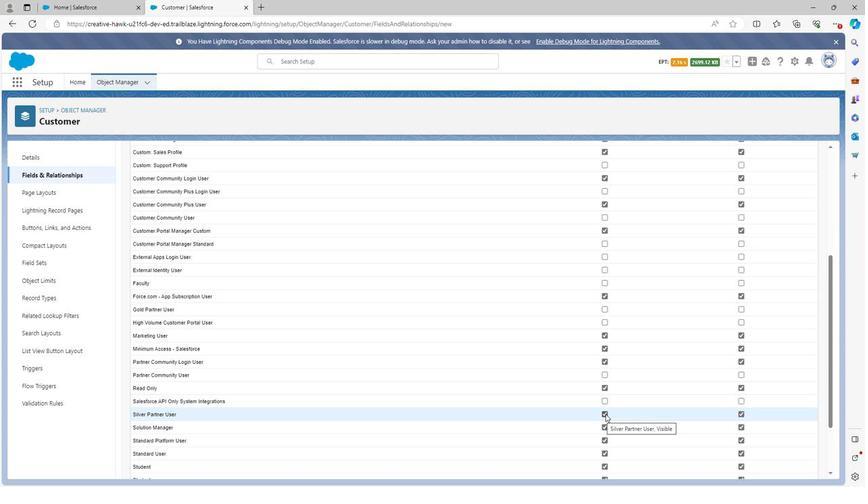 
Action: Mouse moved to (603, 461)
Screenshot: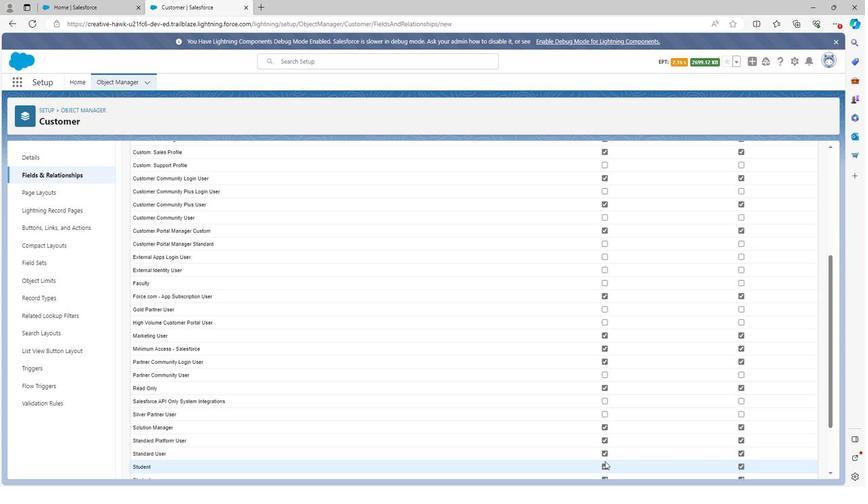 
Action: Mouse scrolled (603, 461) with delta (0, 0)
Screenshot: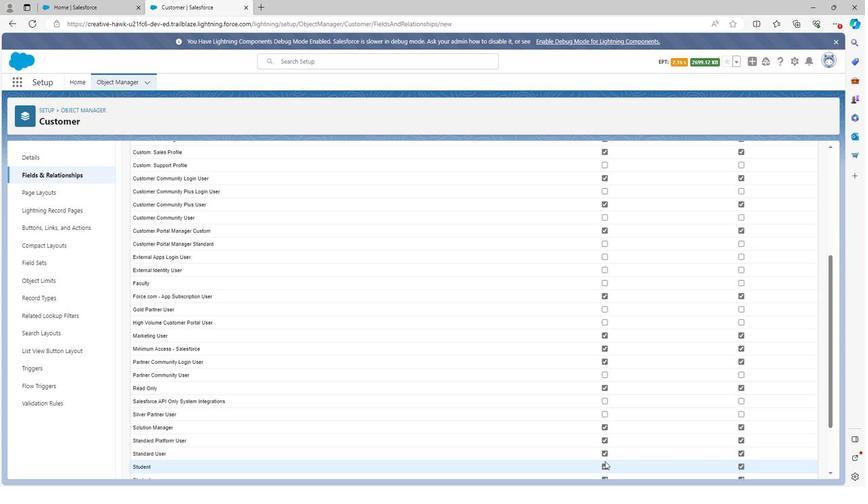 
Action: Mouse moved to (603, 461)
Screenshot: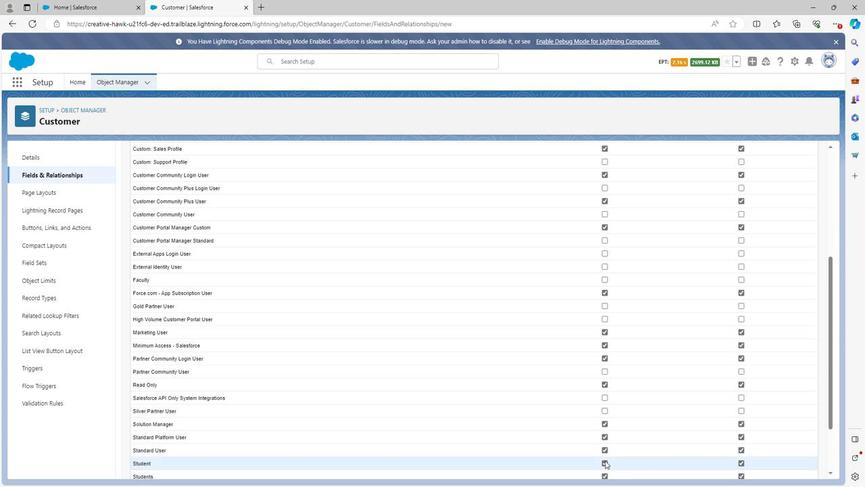 
Action: Mouse scrolled (603, 461) with delta (0, 0)
Screenshot: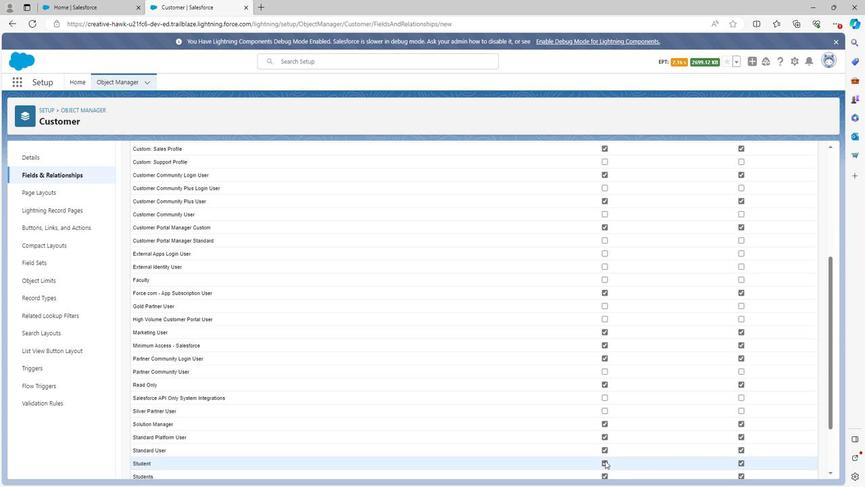 
Action: Mouse moved to (603, 388)
Screenshot: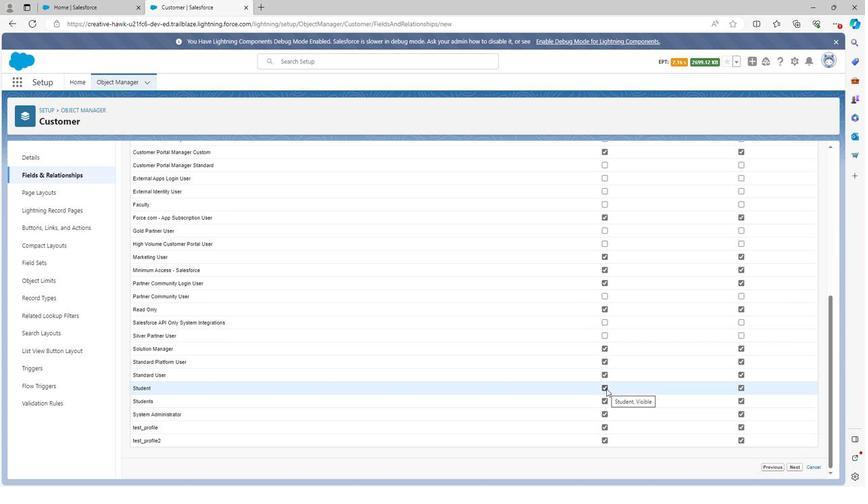 
Action: Mouse pressed left at (603, 388)
Screenshot: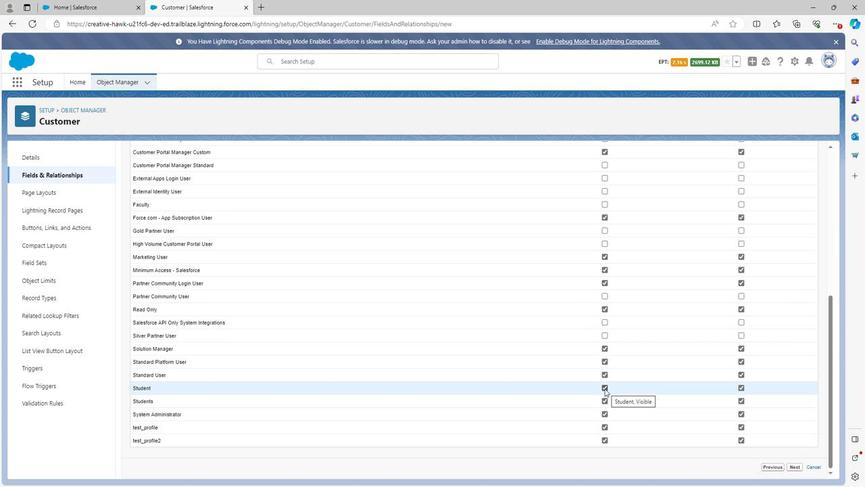 
Action: Mouse moved to (603, 400)
Screenshot: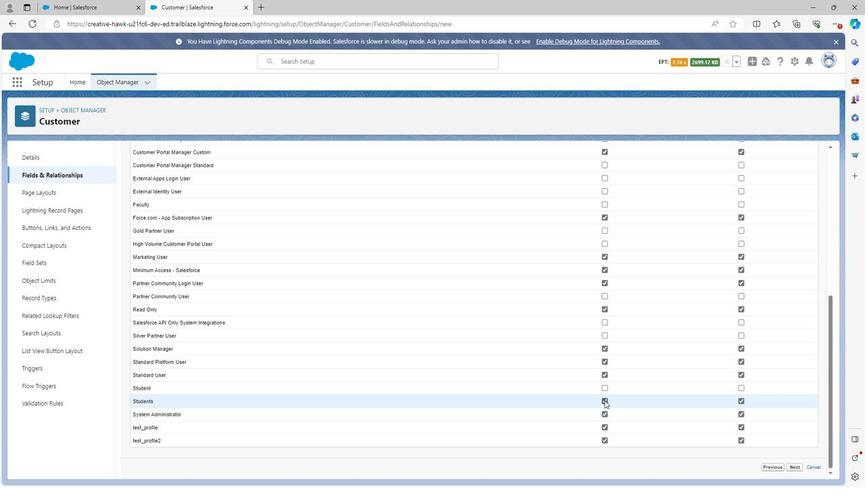 
Action: Mouse pressed left at (603, 400)
Screenshot: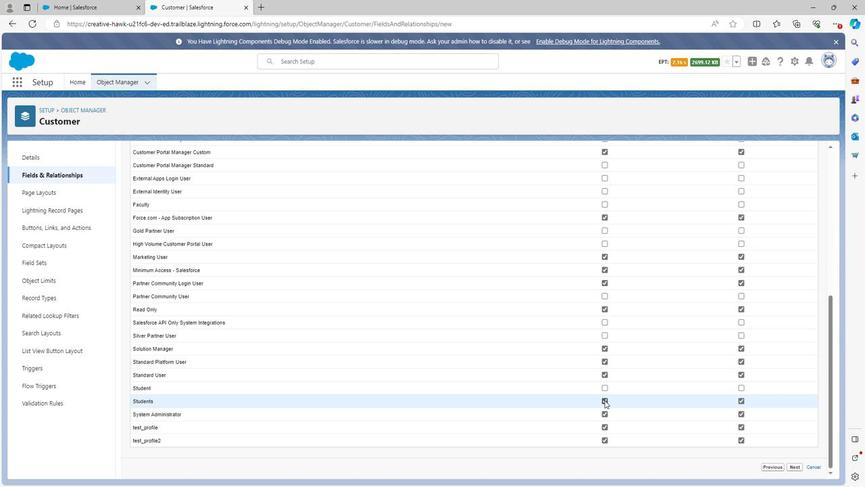 
Action: Mouse moved to (602, 426)
Screenshot: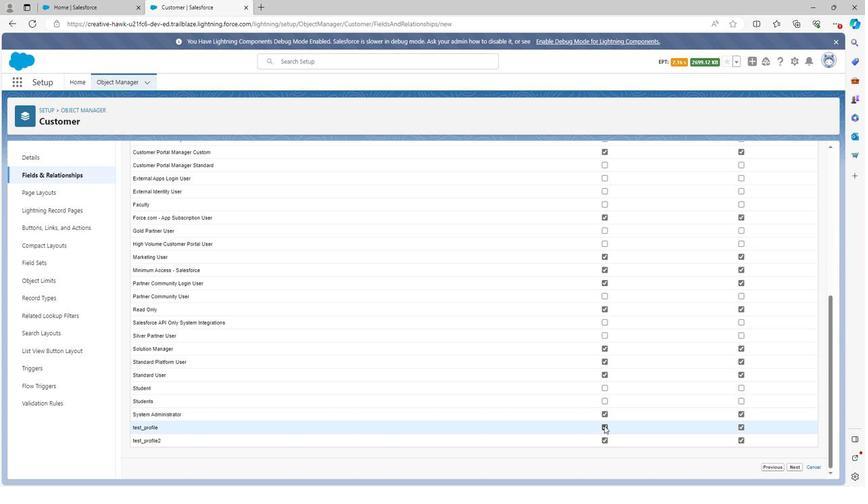 
Action: Mouse pressed left at (602, 426)
Screenshot: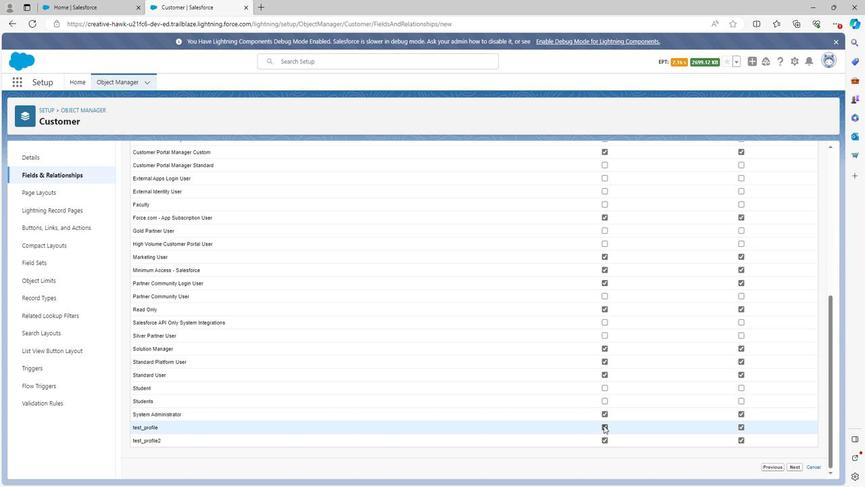 
Action: Mouse moved to (603, 439)
Screenshot: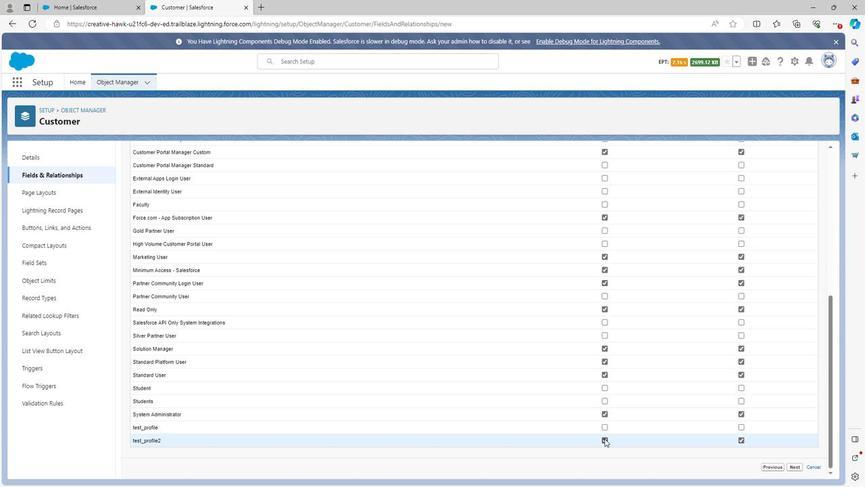 
Action: Mouse pressed left at (603, 439)
Screenshot: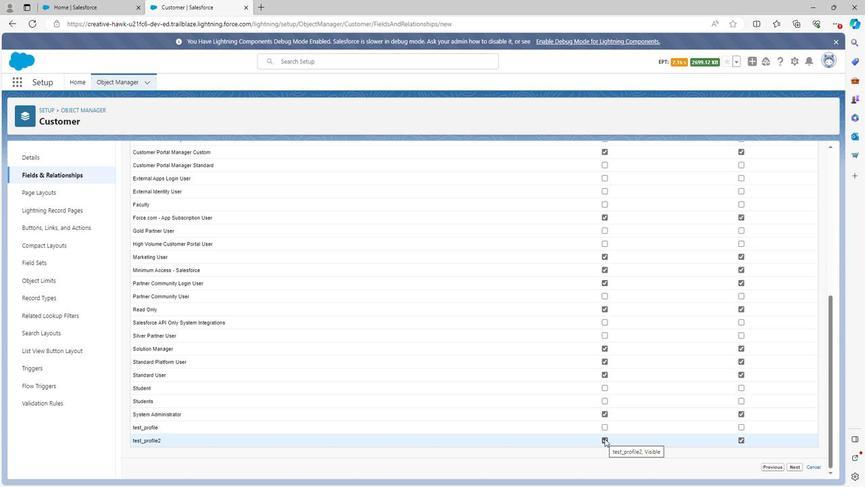 
Action: Mouse moved to (790, 467)
Screenshot: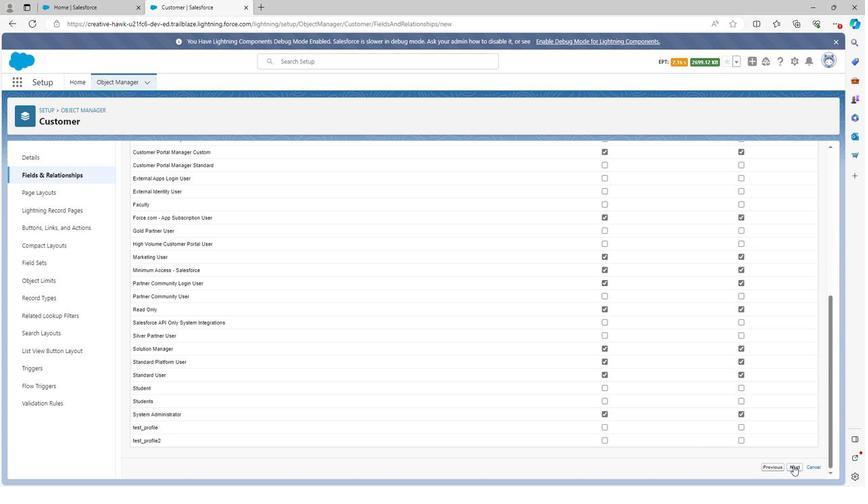 
Action: Mouse pressed left at (790, 467)
Screenshot: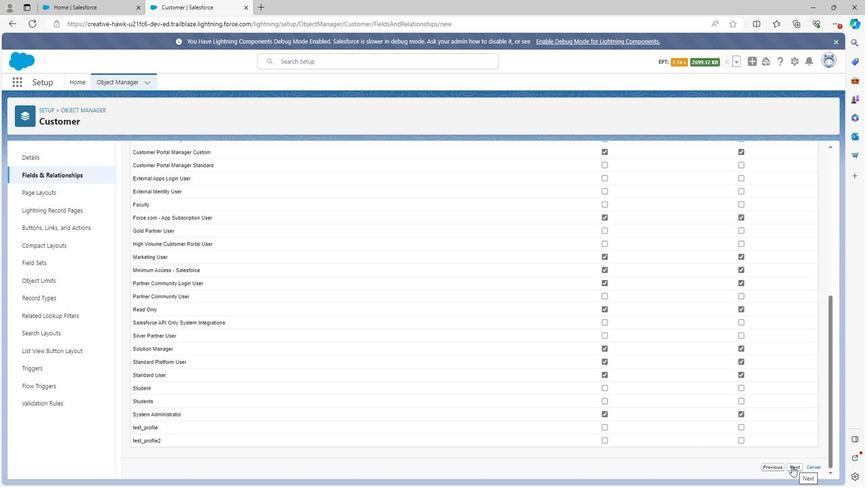 
Action: Mouse moved to (798, 318)
Screenshot: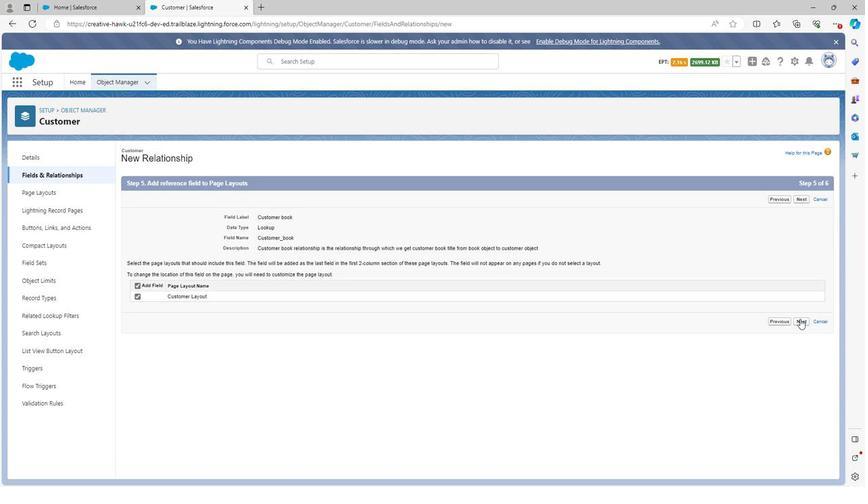 
Action: Mouse pressed left at (798, 318)
Screenshot: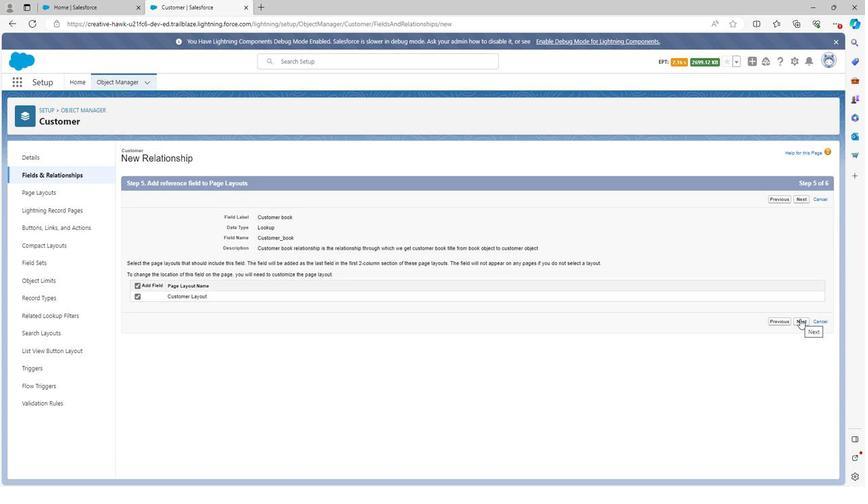 
Action: Mouse moved to (798, 353)
Screenshot: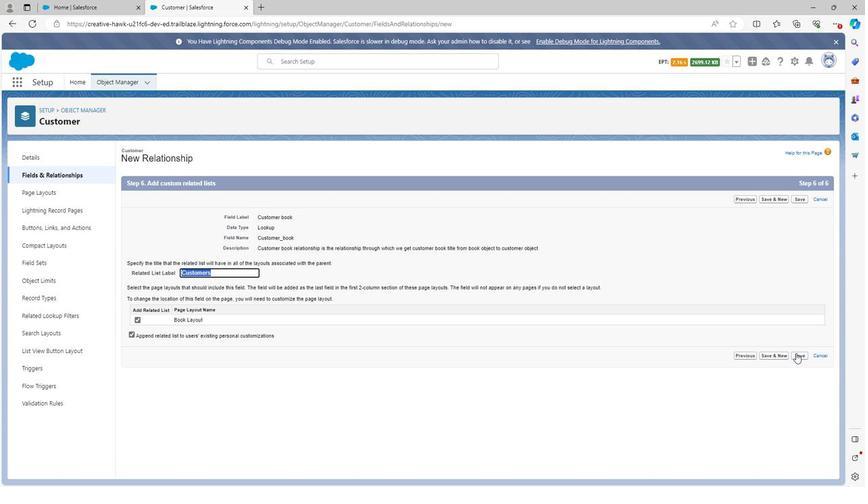 
Action: Mouse pressed left at (798, 353)
Screenshot: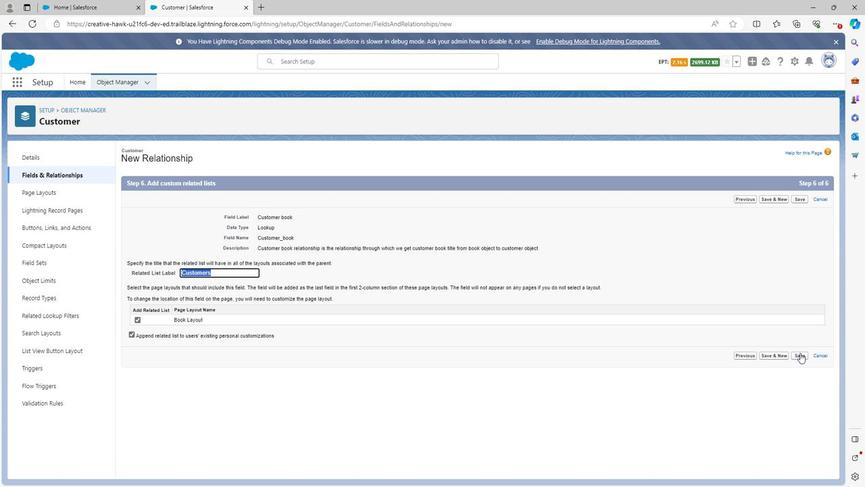 
Action: Mouse moved to (450, 277)
Screenshot: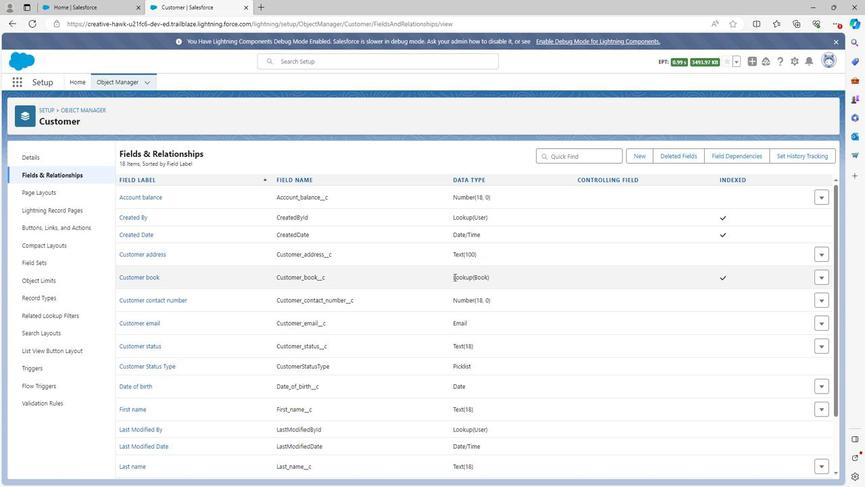 
Action: Mouse scrolled (450, 276) with delta (0, 0)
Screenshot: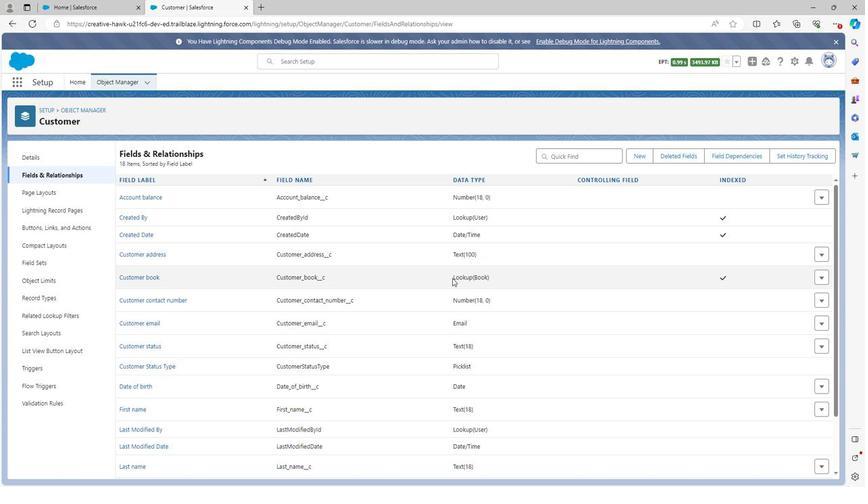 
Action: Mouse scrolled (450, 276) with delta (0, 0)
Screenshot: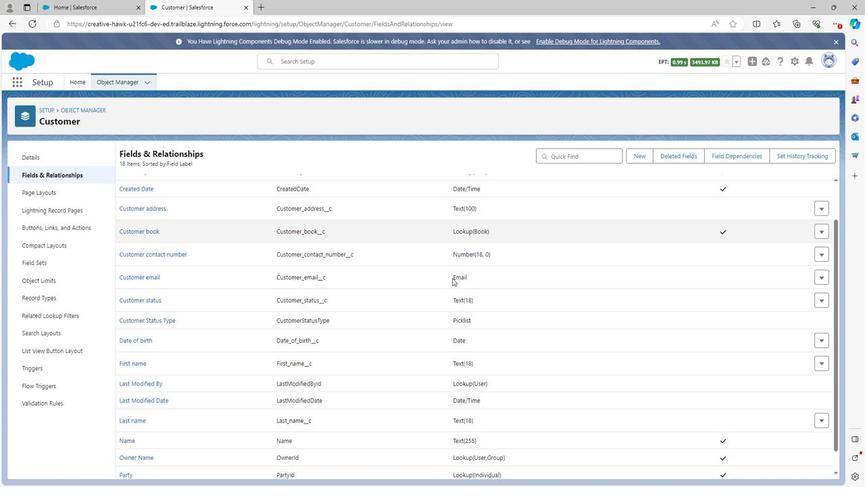 
Action: Mouse scrolled (450, 276) with delta (0, 0)
Screenshot: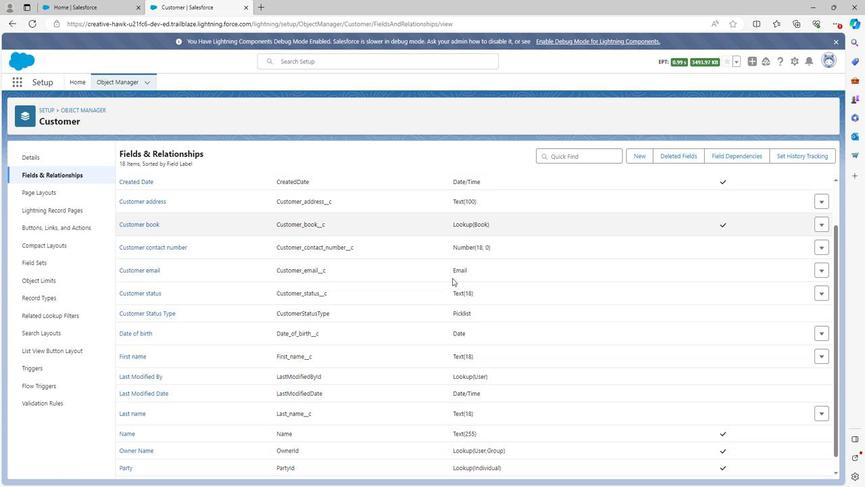 
Action: Mouse scrolled (450, 276) with delta (0, 0)
Screenshot: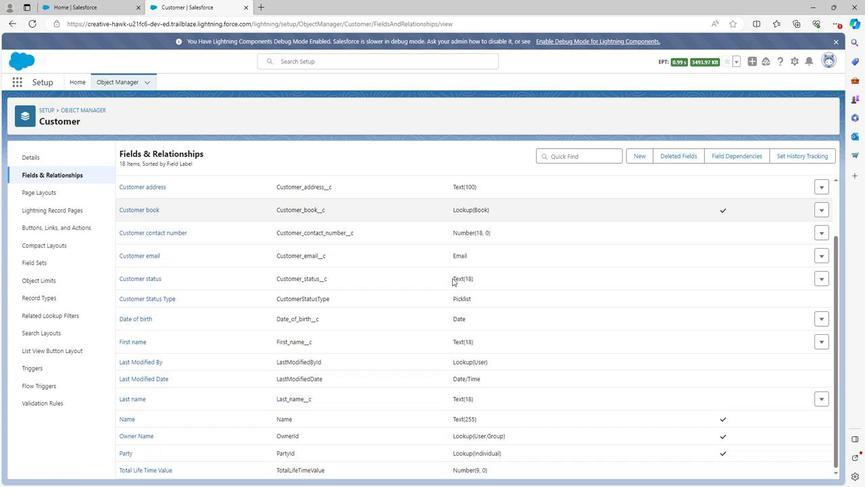 
Action: Mouse scrolled (450, 276) with delta (0, 0)
Screenshot: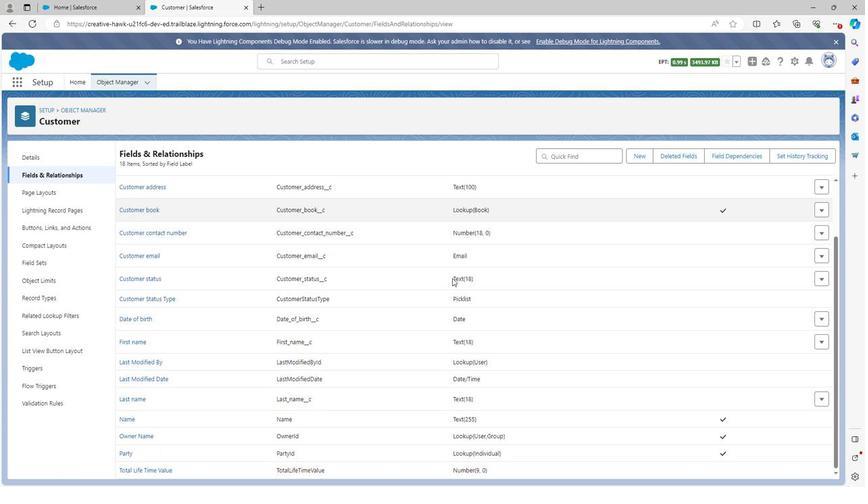 
Action: Mouse moved to (633, 156)
Screenshot: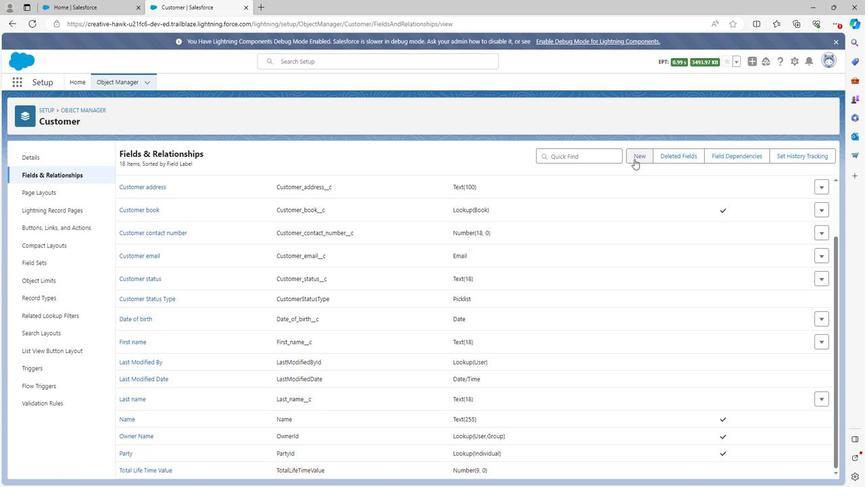 
Action: Mouse pressed left at (633, 156)
Screenshot: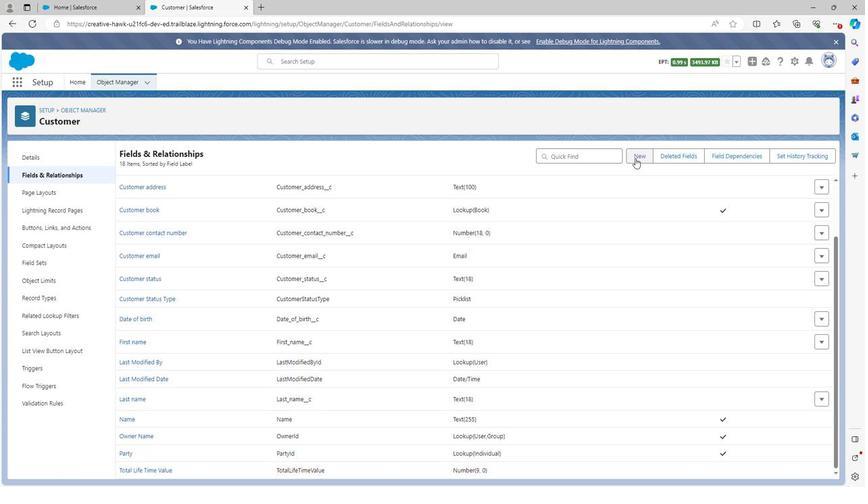 
Action: Mouse moved to (131, 319)
Screenshot: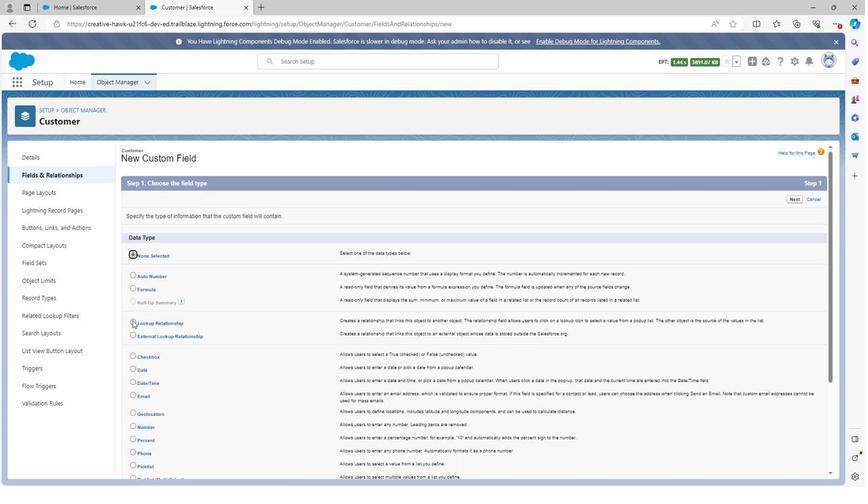 
Action: Mouse pressed left at (131, 319)
Screenshot: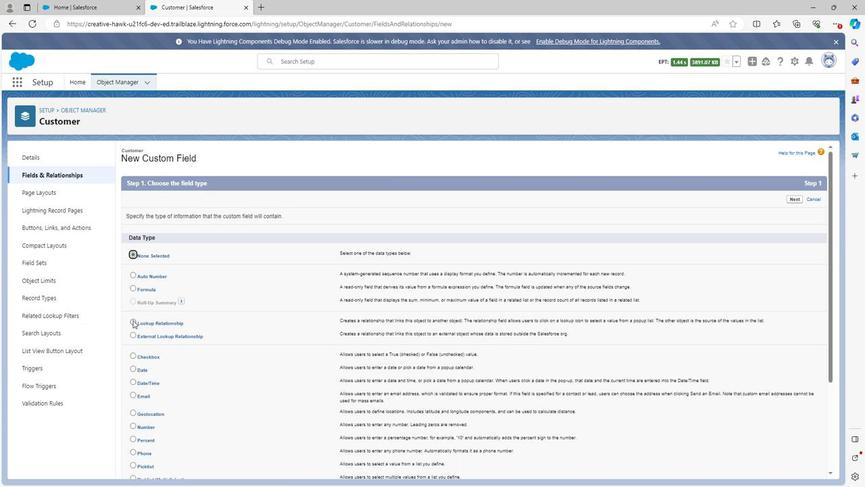 
Action: Mouse moved to (474, 407)
Screenshot: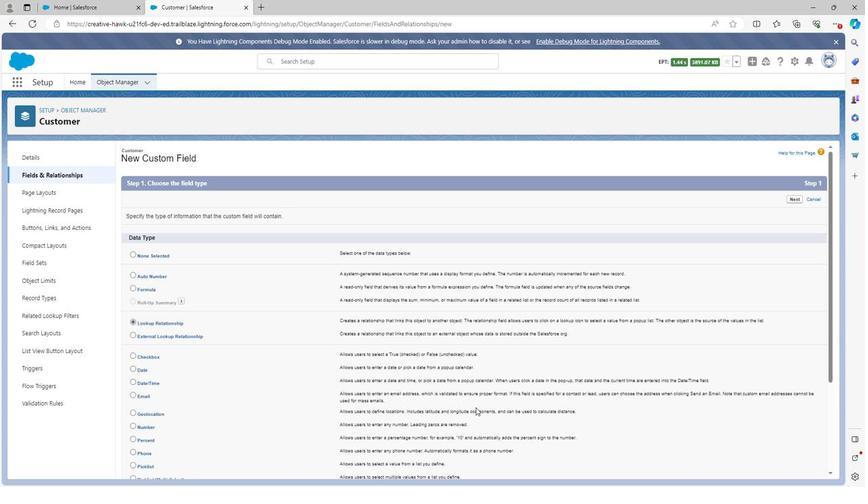 
Action: Mouse scrolled (474, 407) with delta (0, 0)
Screenshot: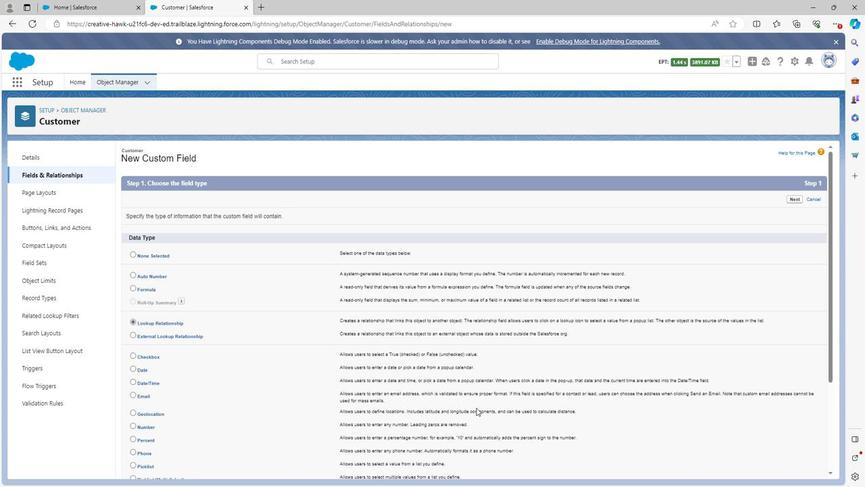 
Action: Mouse scrolled (474, 407) with delta (0, 0)
Screenshot: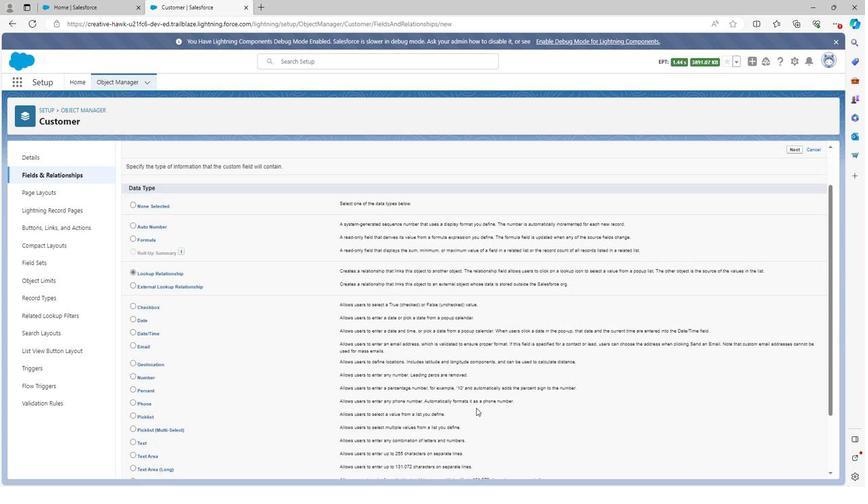 
Action: Mouse moved to (474, 408)
Screenshot: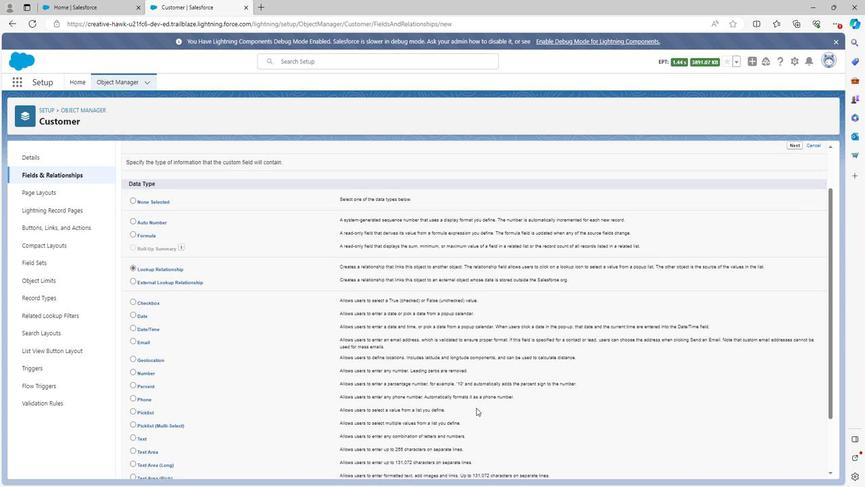 
Action: Mouse scrolled (474, 407) with delta (0, 0)
Screenshot: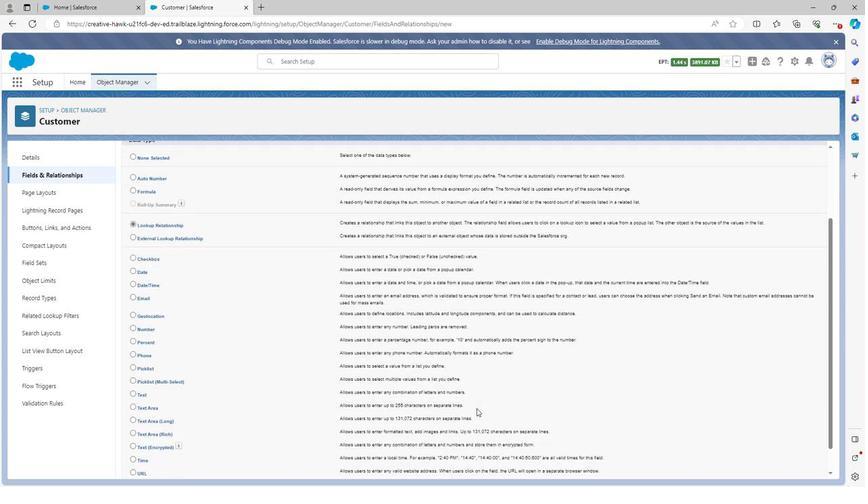 
Action: Mouse moved to (475, 409)
Screenshot: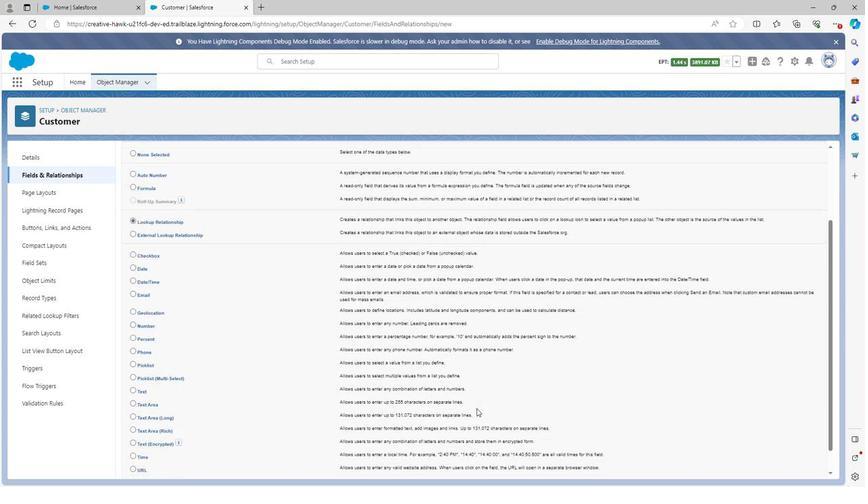 
Action: Mouse scrolled (475, 409) with delta (0, 0)
Screenshot: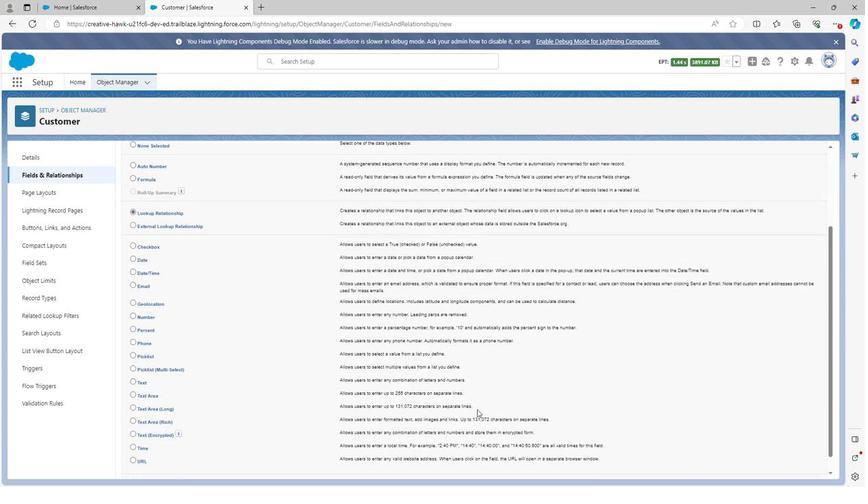 
Action: Mouse moved to (792, 467)
Screenshot: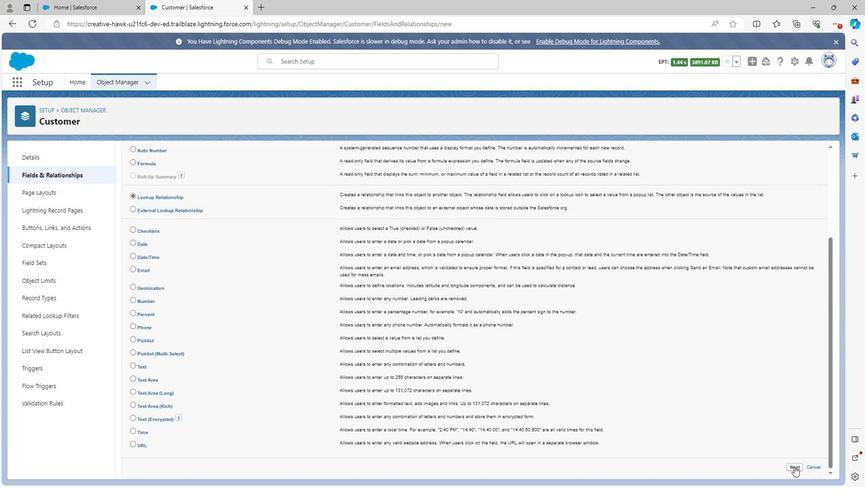 
Action: Mouse pressed left at (792, 467)
Screenshot: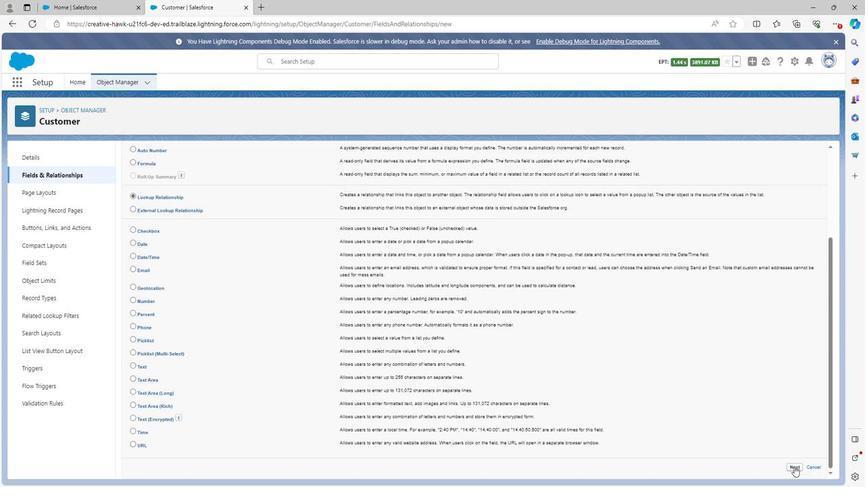 
Action: Mouse moved to (346, 235)
Screenshot: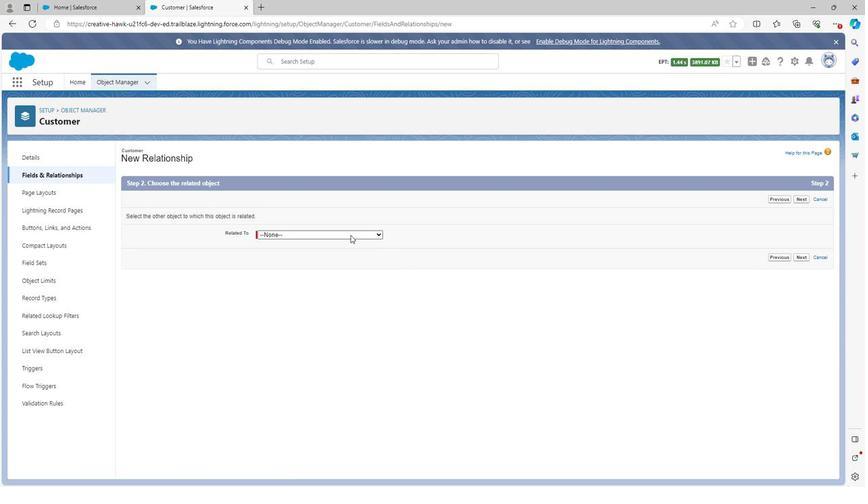 
Action: Mouse pressed left at (346, 235)
Screenshot: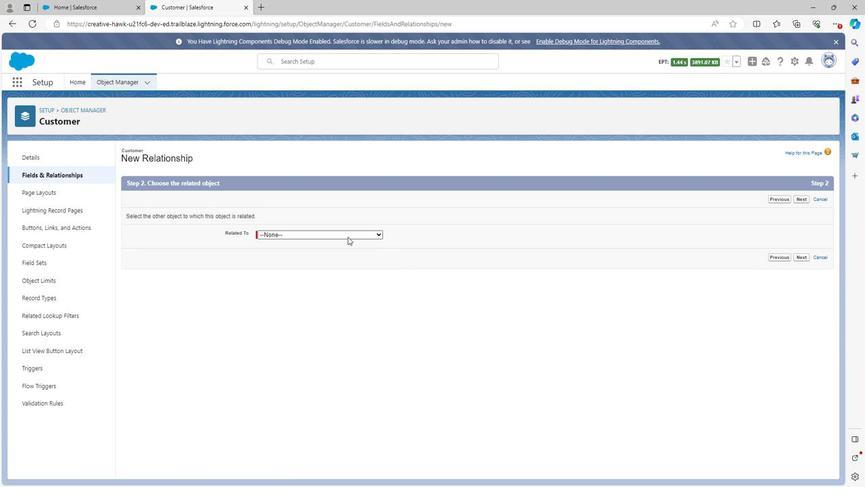 
Action: Mouse moved to (277, 360)
Screenshot: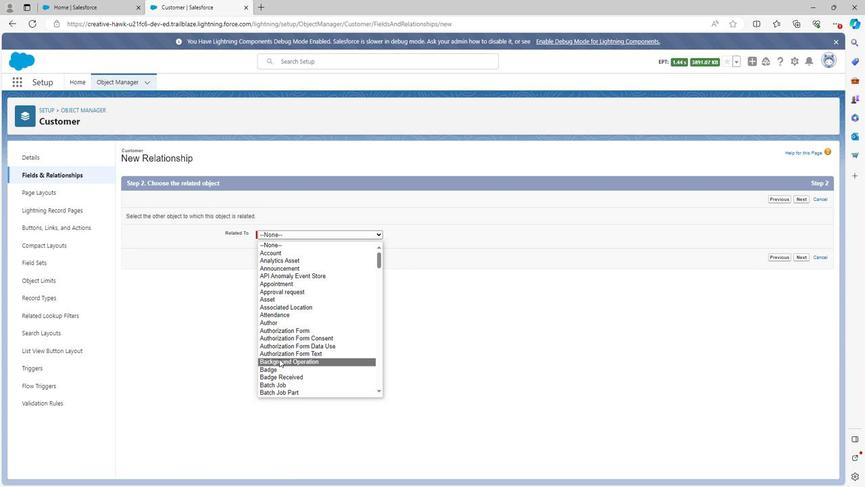 
Action: Mouse scrolled (277, 359) with delta (0, 0)
Screenshot: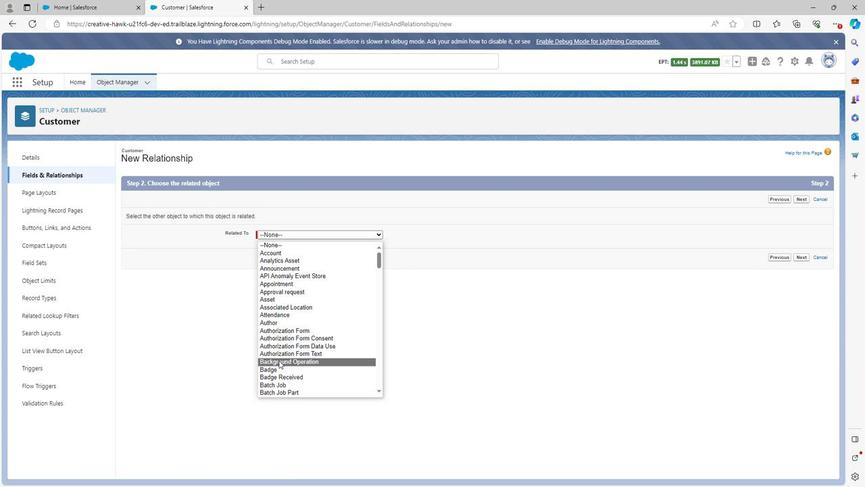 
Action: Mouse scrolled (277, 359) with delta (0, 0)
Screenshot: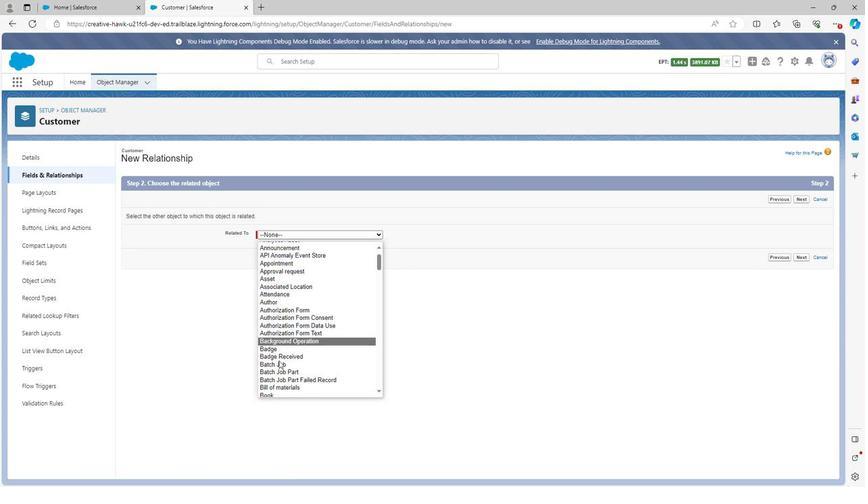 
Action: Mouse moved to (267, 368)
Screenshot: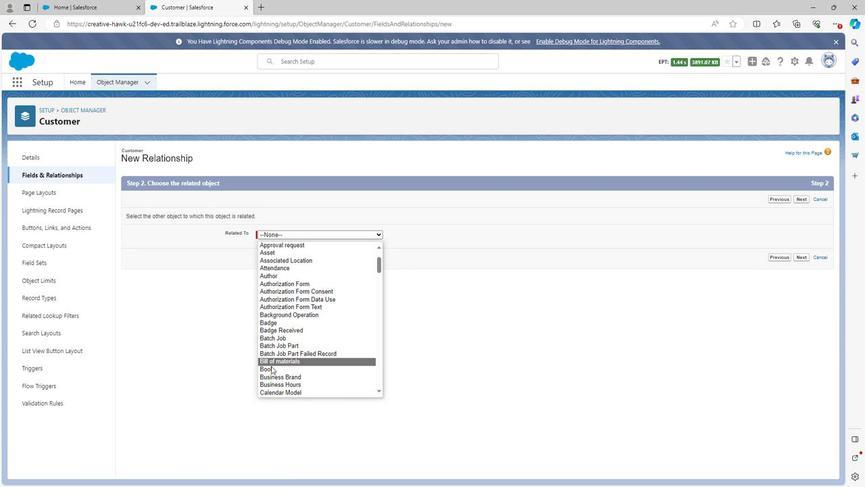 
Action: Mouse pressed left at (267, 368)
Screenshot: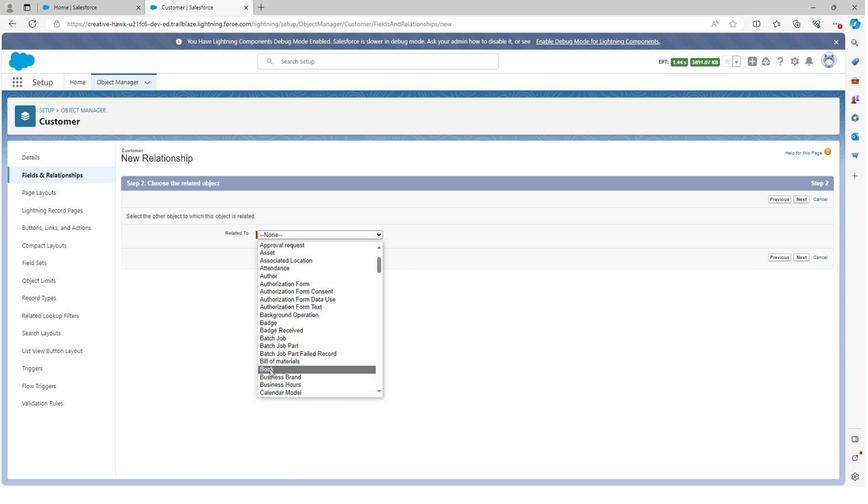 
Action: Mouse moved to (802, 254)
Screenshot: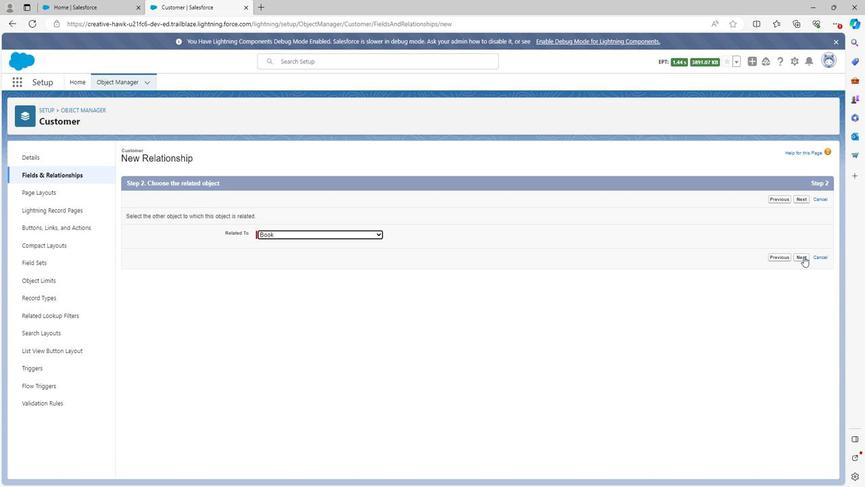 
Action: Mouse pressed left at (802, 254)
Screenshot: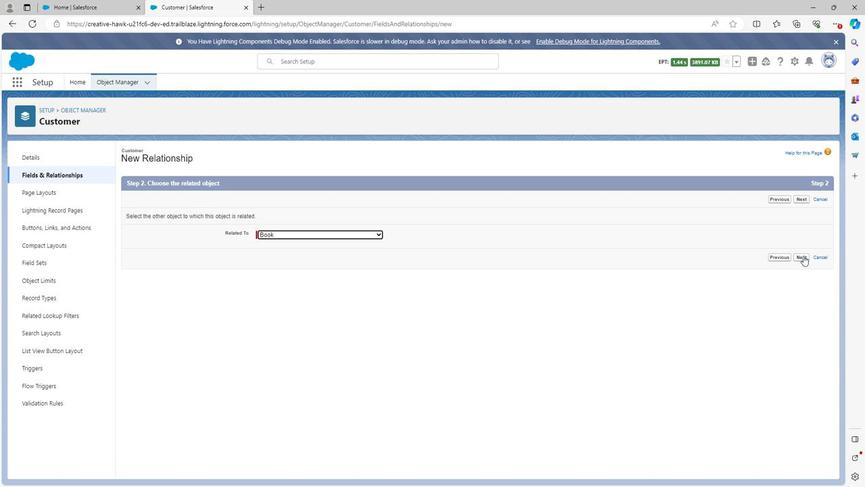 
Action: Mouse moved to (296, 213)
Screenshot: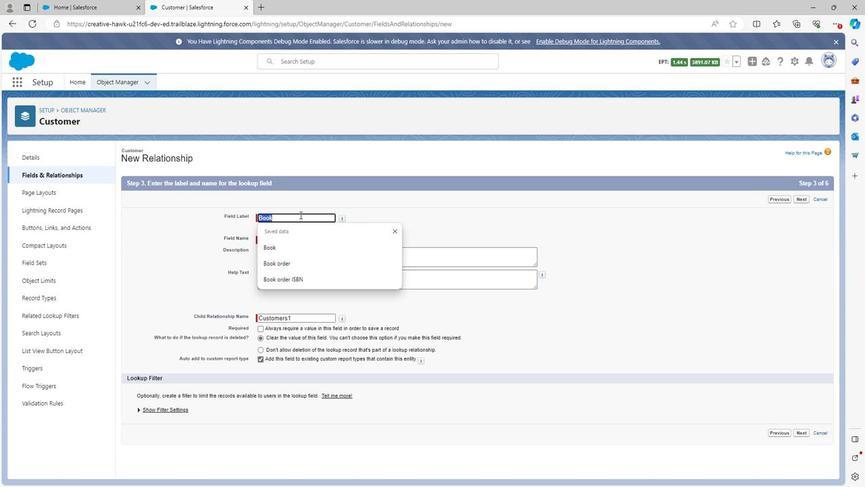 
Action: Mouse pressed left at (296, 213)
Screenshot: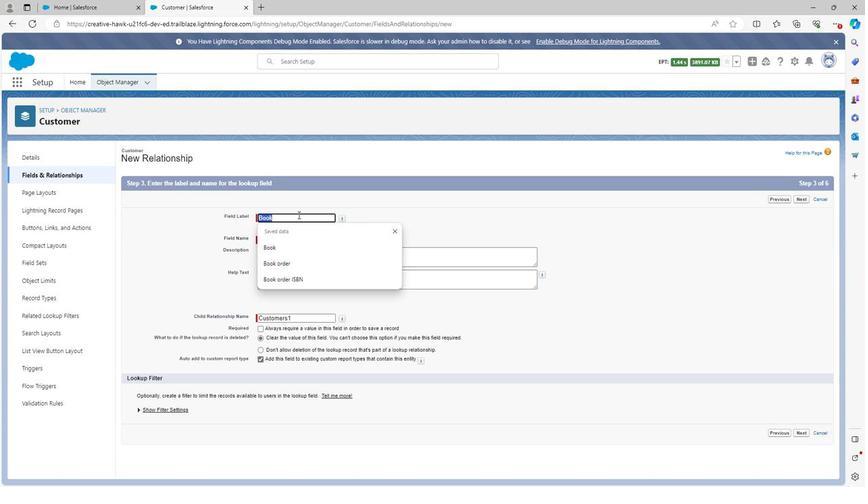 
Action: Key pressed <Key.backspace><Key.backspace><Key.backspace><Key.backspace><Key.backspace><Key.shift>Customer<Key.space>book<Key.space><Key.shift><Key.shift><Key.shift><Key.shift>ISBN
Screenshot: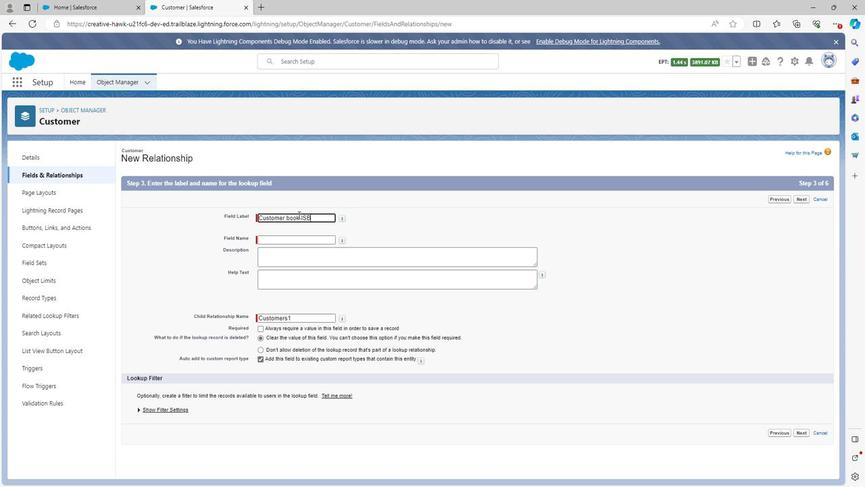 
Action: Mouse moved to (380, 230)
Screenshot: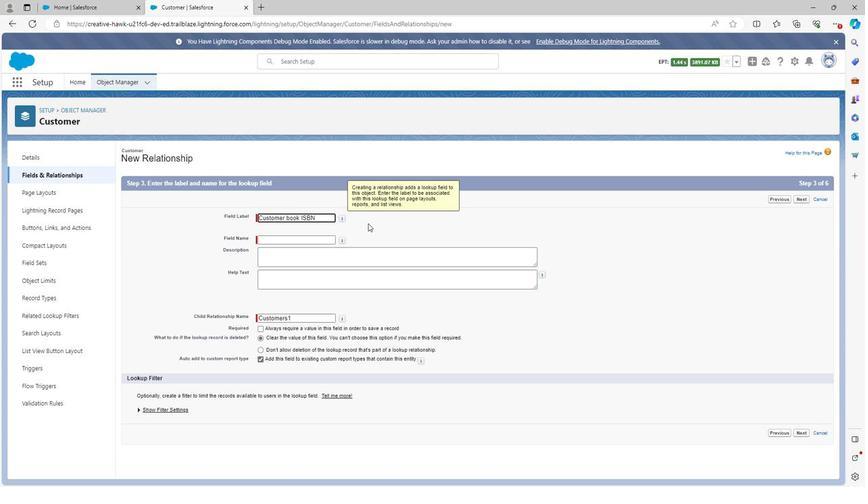 
Action: Mouse pressed left at (380, 230)
Screenshot: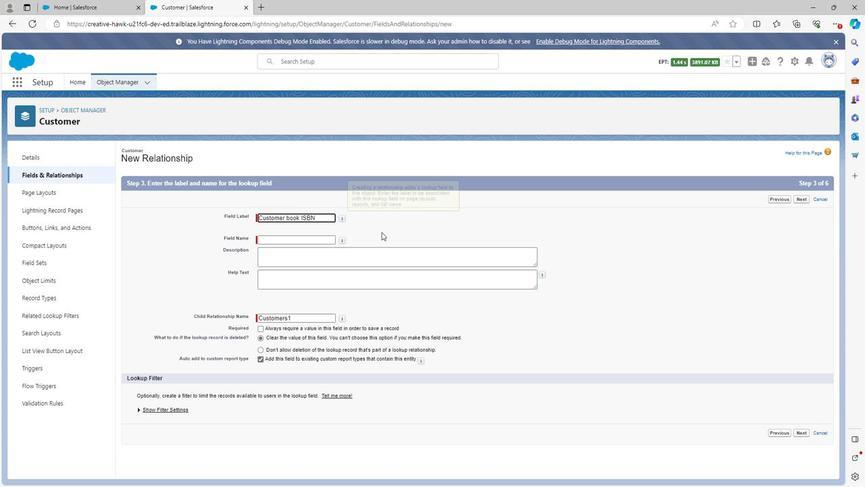 
Action: Mouse moved to (340, 251)
Screenshot: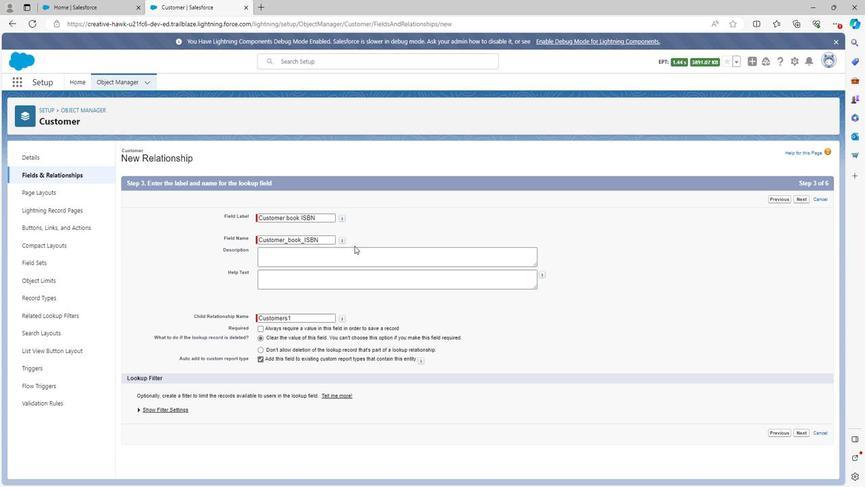 
Action: Mouse pressed left at (340, 251)
Screenshot: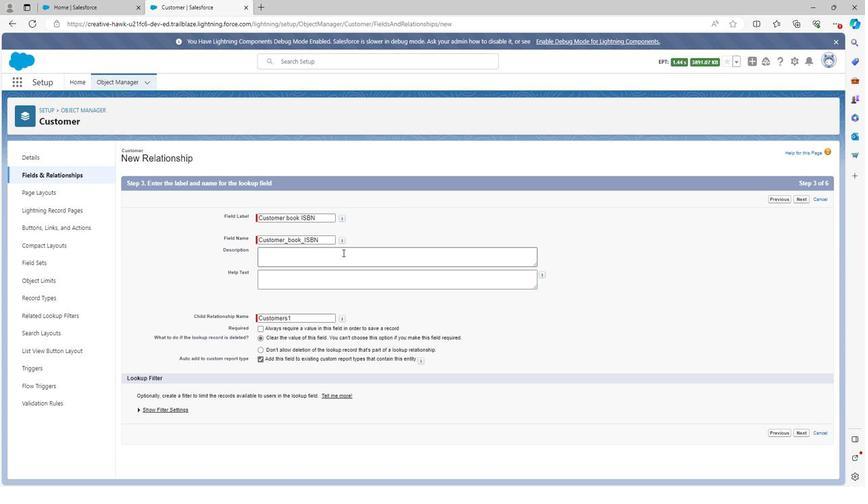 
Action: Key pressed <Key.shift>Customer<Key.space>book<Key.space><Key.shift><Key.shift><Key.shift><Key.shift>ISBN<Key.space>relationship<Key.space>is<Key.space>the<Key.space>relationship<Key.space>through<Key.space>which<Key.space>we<Key.space>get<Key.space>customer<Key.space>book<Key.space><Key.shift>ISBN<Key.space>from<Key.space>book<Key.space>object<Key.space>to<Key.space>customer<Key.space>object
Screenshot: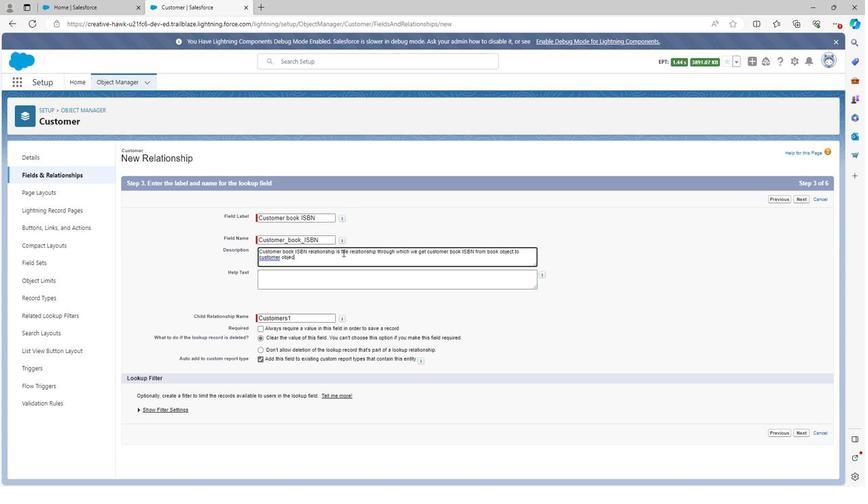 
Action: Mouse moved to (330, 280)
Screenshot: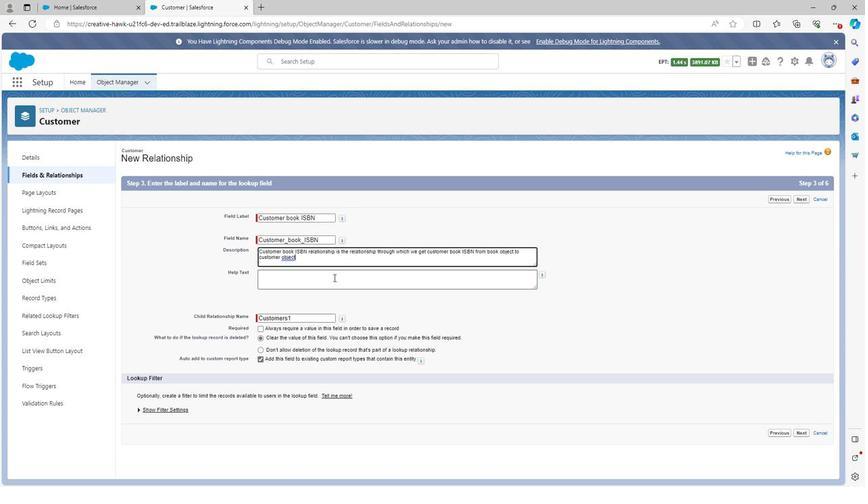 
Action: Mouse pressed left at (330, 280)
Screenshot: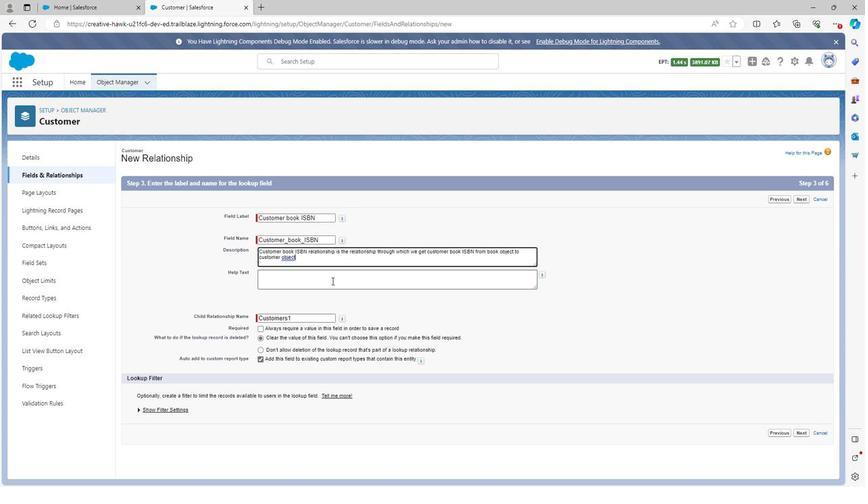 
Action: Key pressed <Key.shift>Customer<Key.space>book<Key.space><Key.shift><Key.shift>ISBN<Key.space>relationship
Screenshot: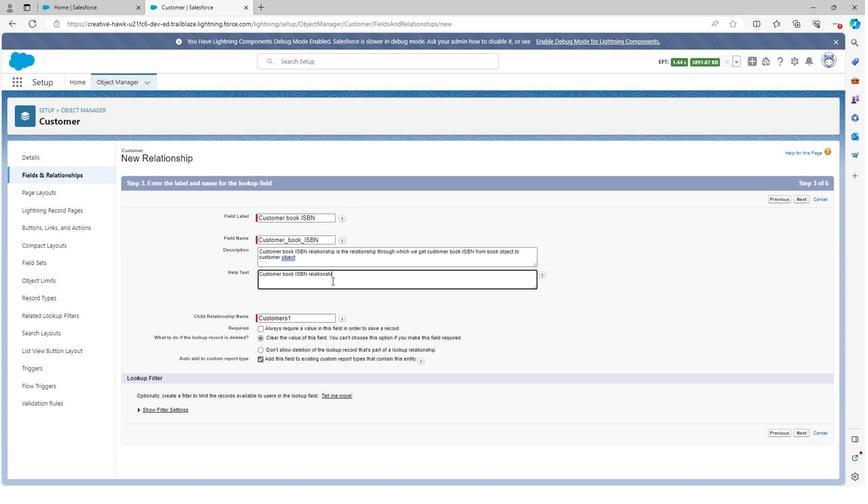 
Action: Mouse moved to (796, 434)
Screenshot: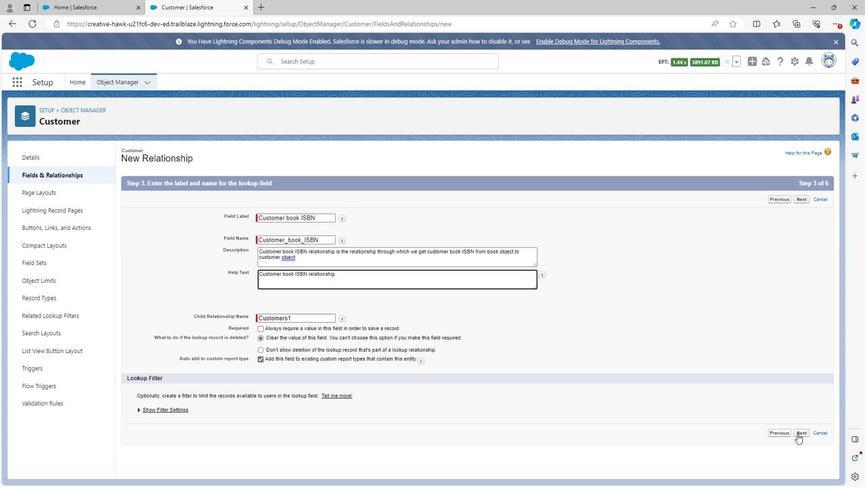 
Action: Mouse pressed left at (796, 434)
Screenshot: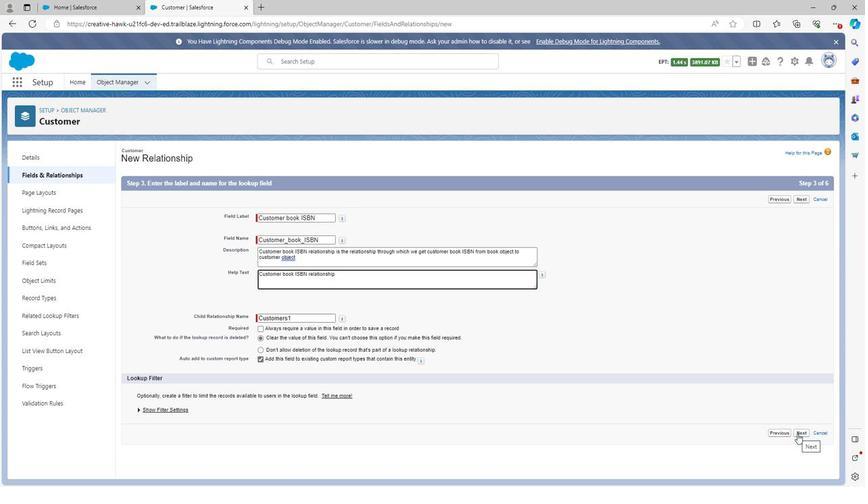 
Action: Mouse moved to (595, 275)
Screenshot: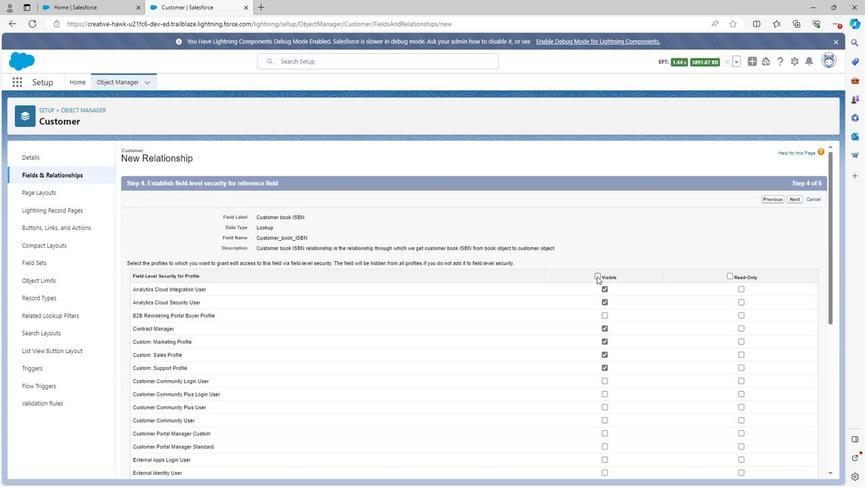 
Action: Mouse pressed left at (595, 275)
Screenshot: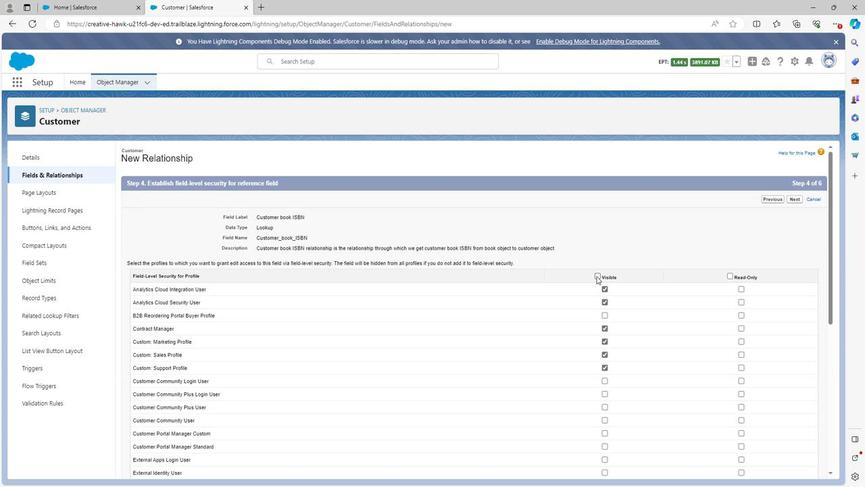 
Action: Mouse moved to (727, 275)
Screenshot: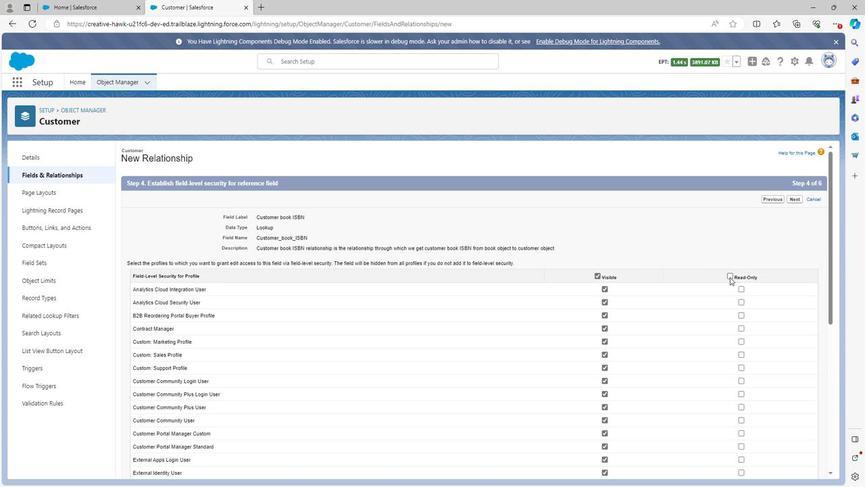 
Action: Mouse pressed left at (727, 275)
Screenshot: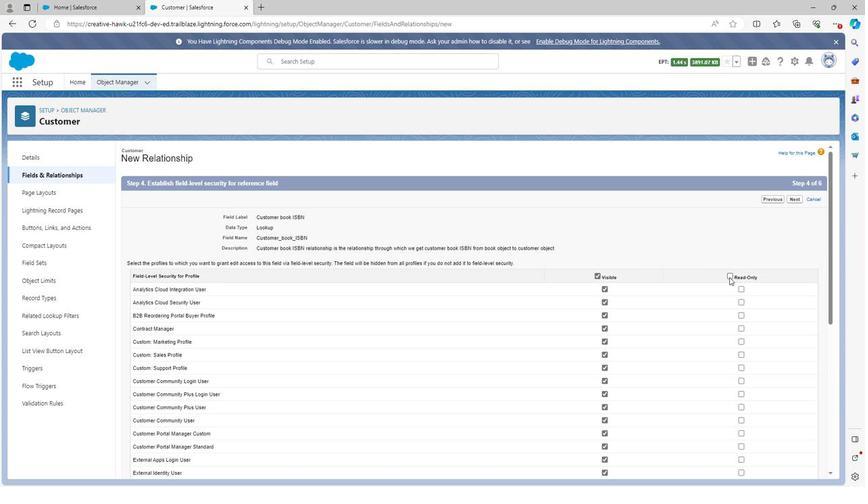 
Action: Mouse moved to (602, 287)
Screenshot: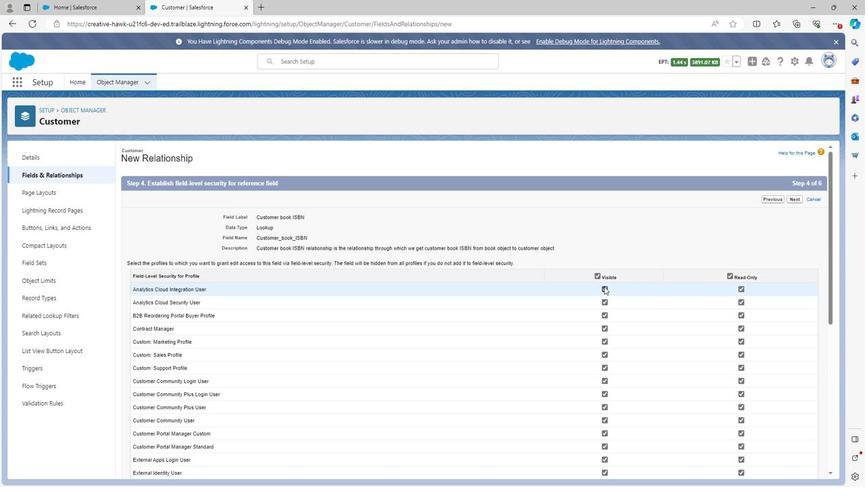 
Action: Mouse pressed left at (602, 287)
Screenshot: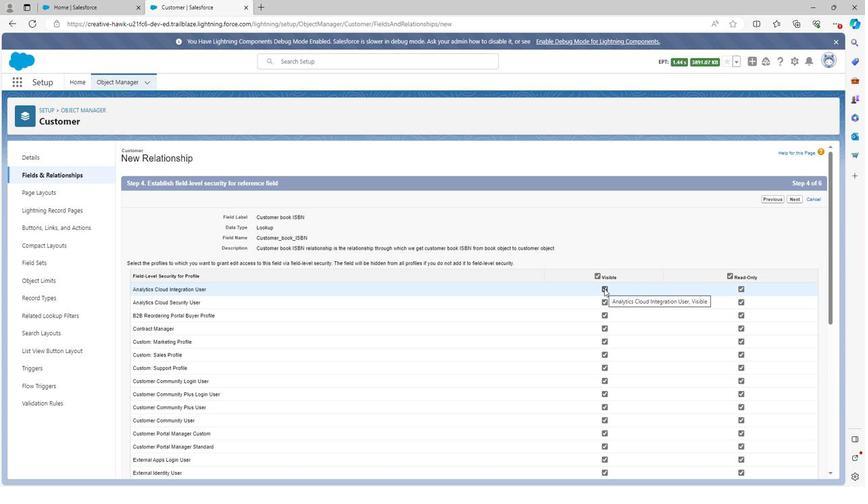 
Action: Mouse moved to (602, 301)
Screenshot: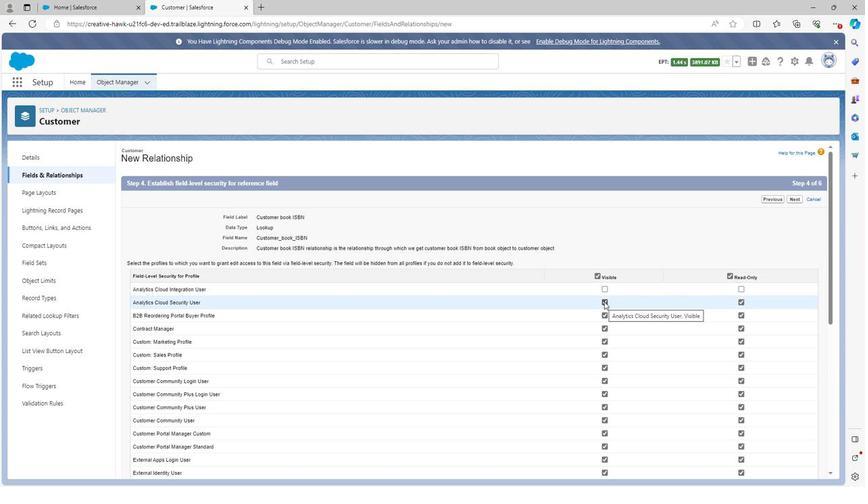 
Action: Mouse pressed left at (602, 301)
Screenshot: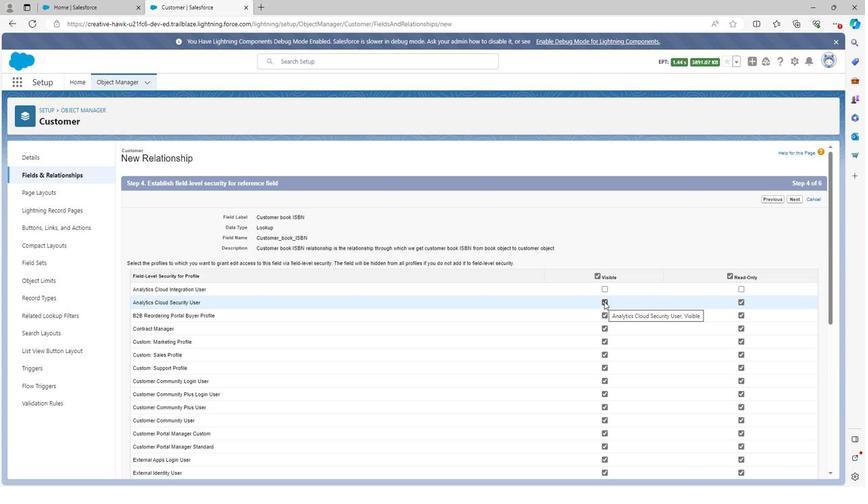 
Action: Mouse moved to (604, 313)
Screenshot: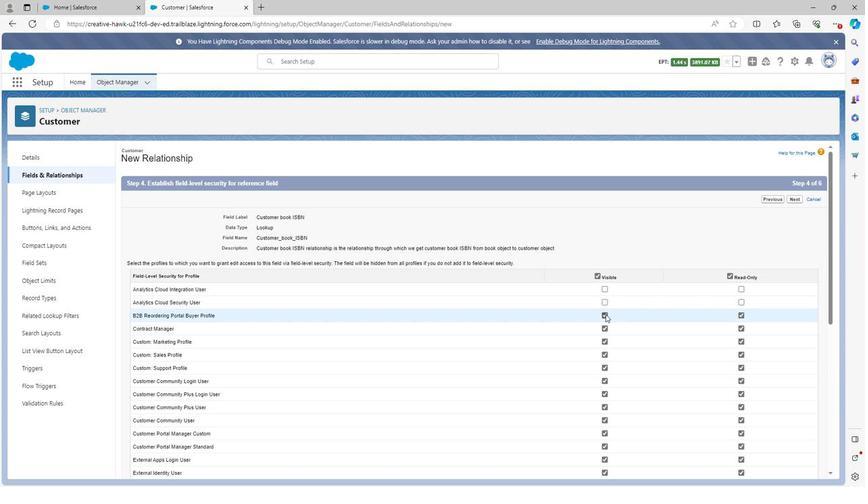 
Action: Mouse pressed left at (604, 313)
Screenshot: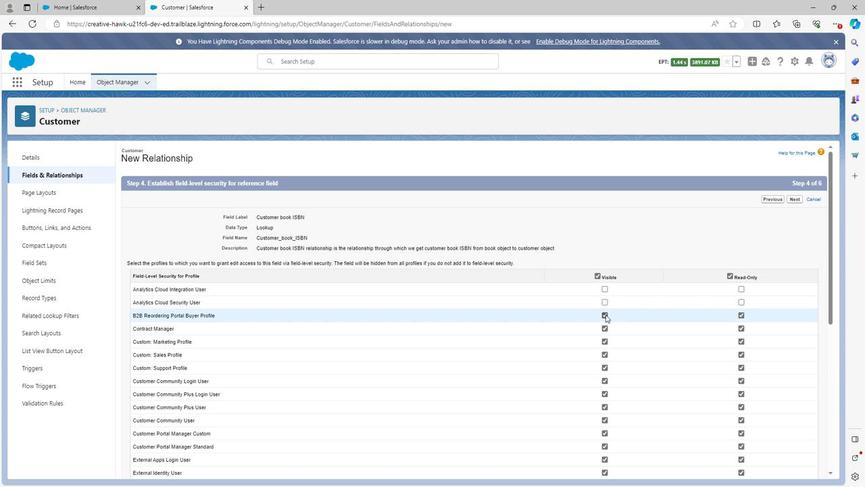 
Action: Mouse moved to (602, 366)
Screenshot: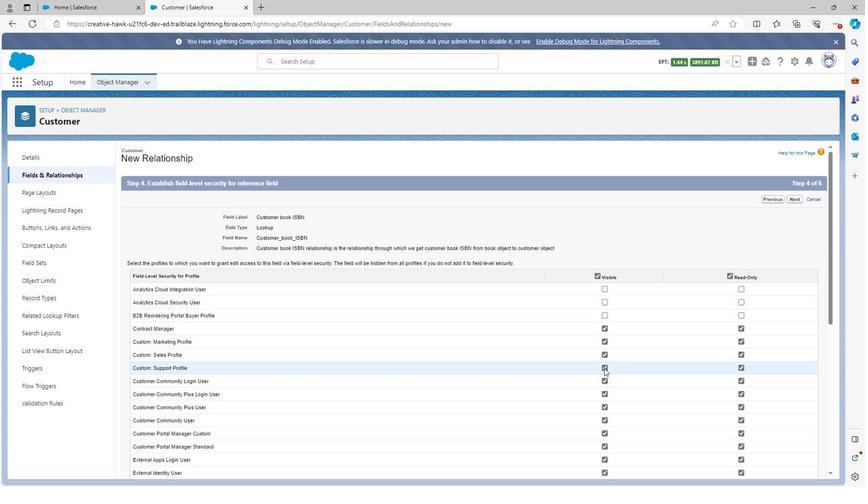 
Action: Mouse pressed left at (602, 366)
Screenshot: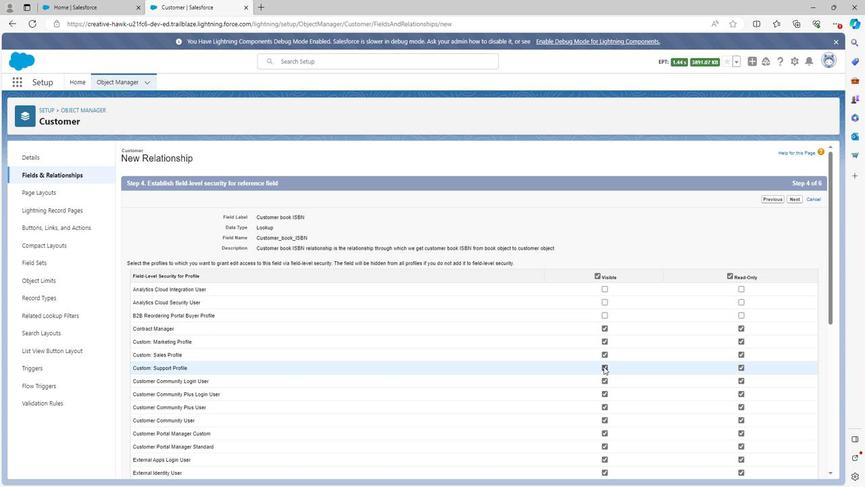 
Action: Mouse moved to (603, 397)
Screenshot: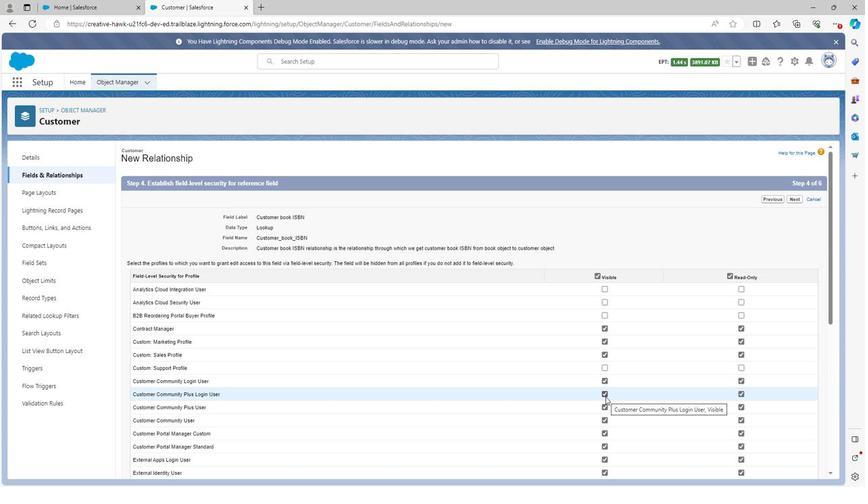 
Action: Mouse pressed left at (603, 397)
Screenshot: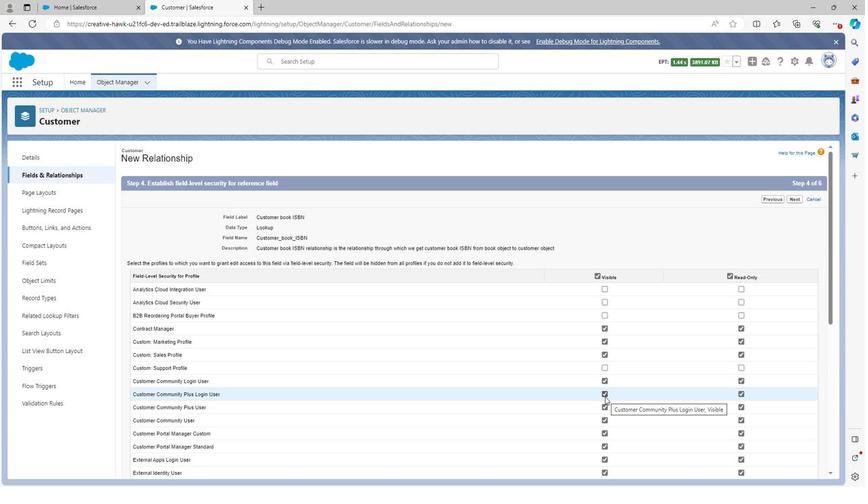 
Action: Mouse moved to (600, 418)
Screenshot: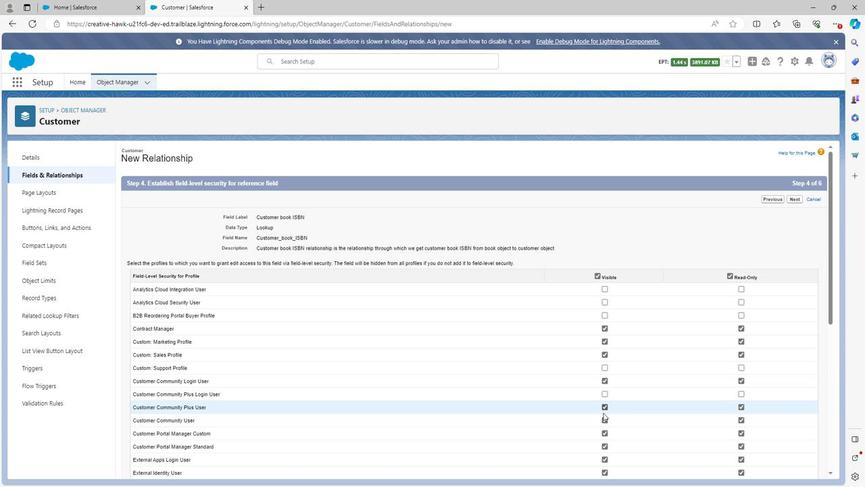 
Action: Mouse pressed left at (600, 418)
Screenshot: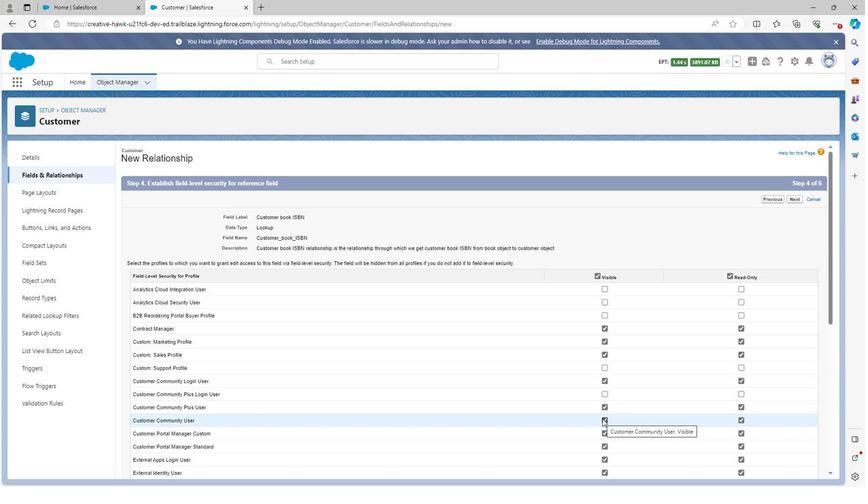 
Action: Mouse moved to (603, 445)
Screenshot: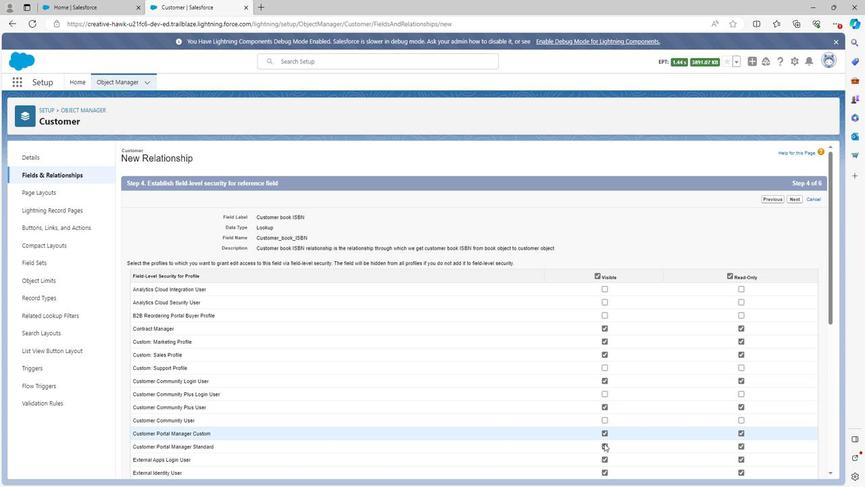 
Action: Mouse pressed left at (603, 445)
Screenshot: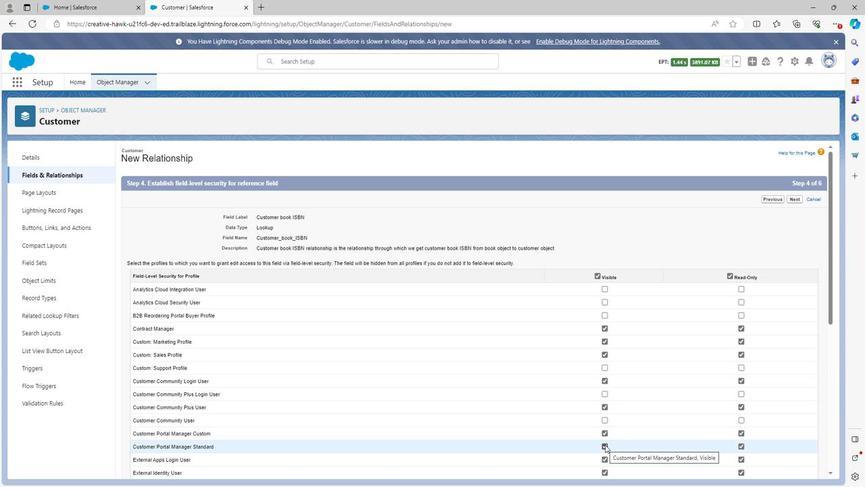 
Action: Mouse scrolled (603, 445) with delta (0, 0)
Screenshot: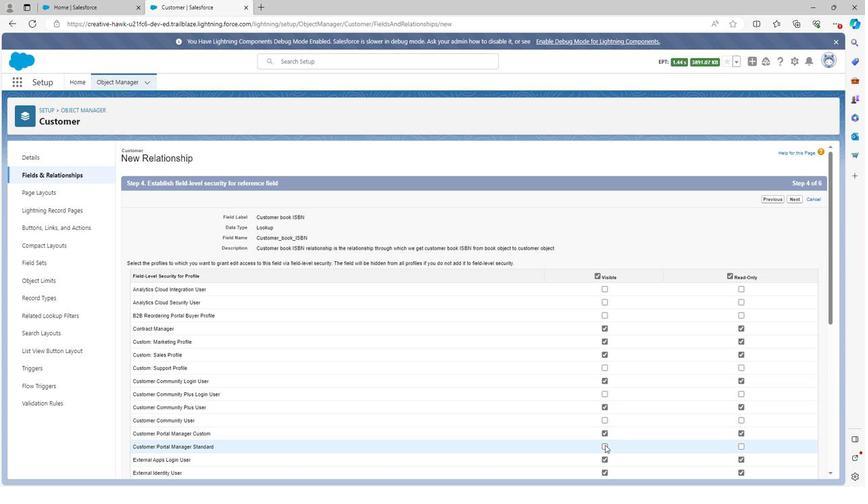 
Action: Mouse moved to (604, 409)
Screenshot: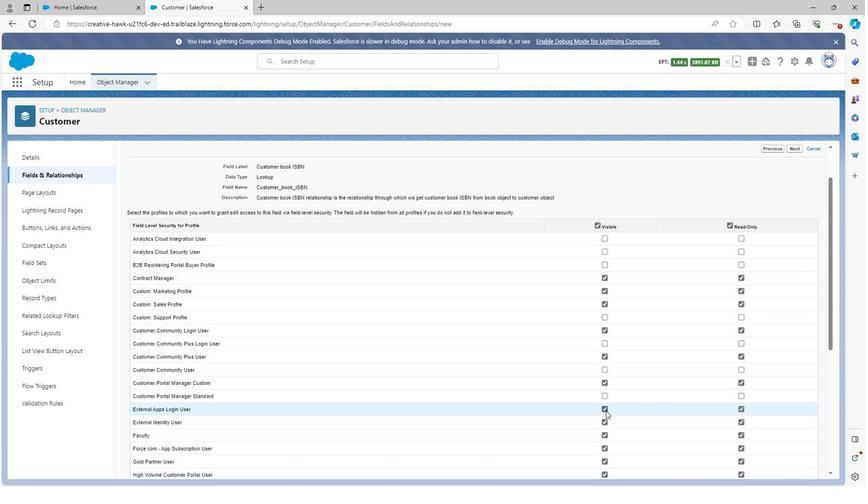 
Action: Mouse pressed left at (604, 409)
Screenshot: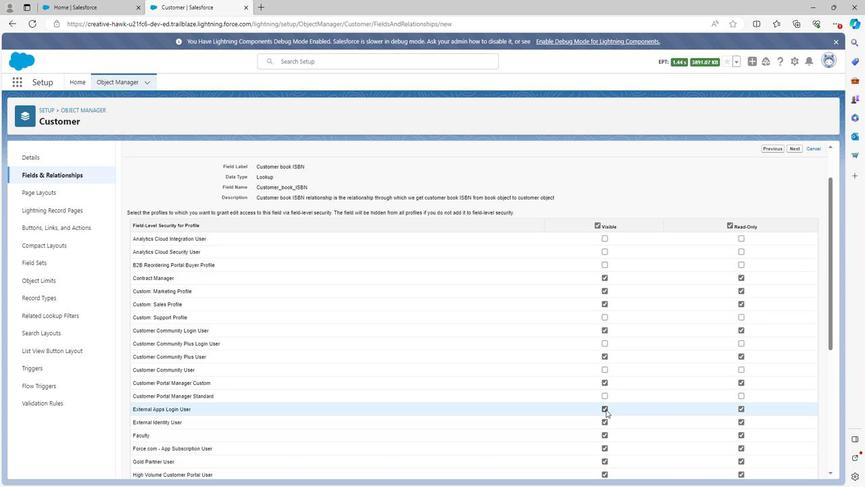 
Action: Mouse moved to (604, 420)
Screenshot: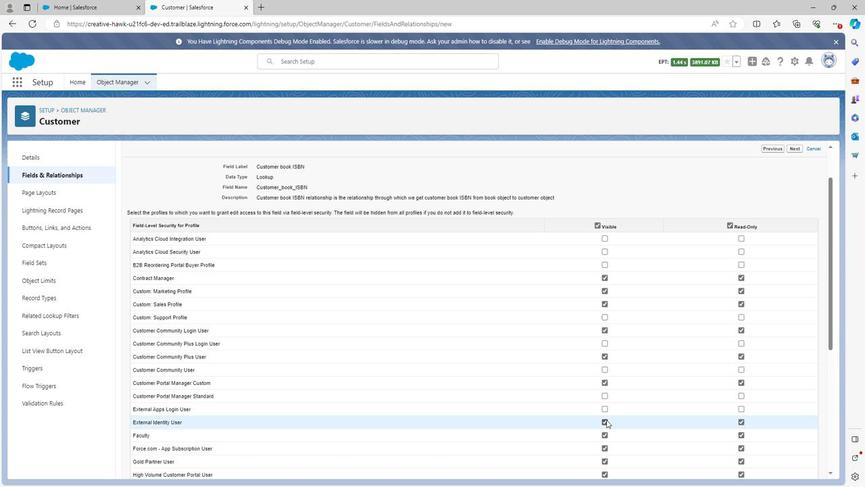 
Action: Mouse pressed left at (604, 420)
Screenshot: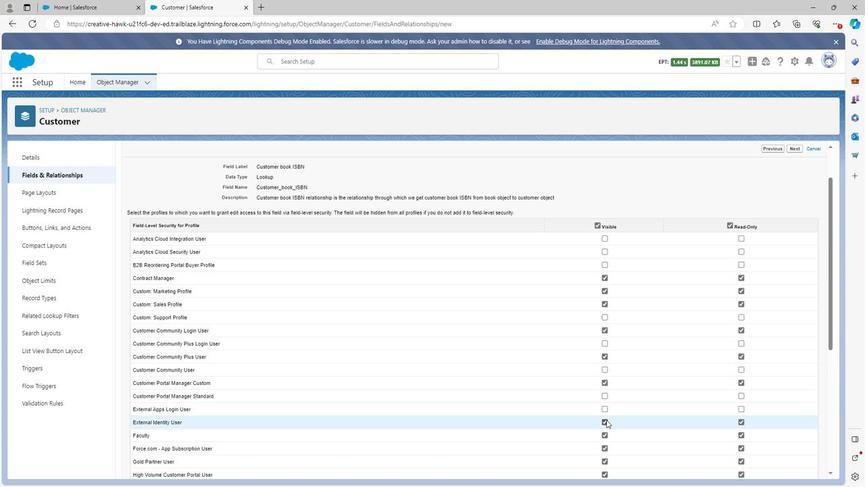 
Action: Mouse moved to (603, 434)
Screenshot: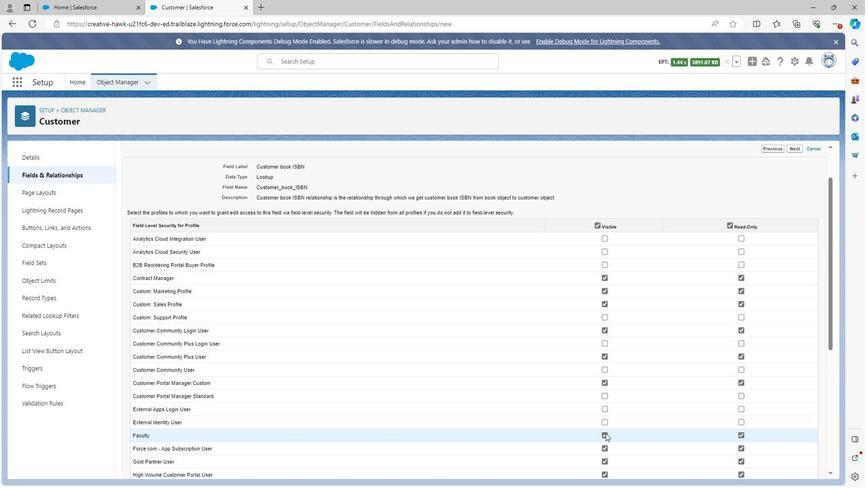 
Action: Mouse pressed left at (603, 434)
Screenshot: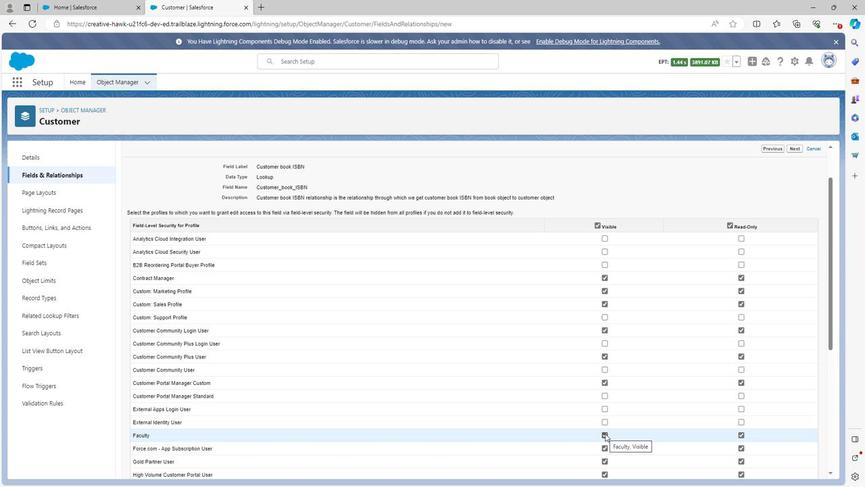 
Action: Mouse scrolled (603, 433) with delta (0, 0)
Screenshot: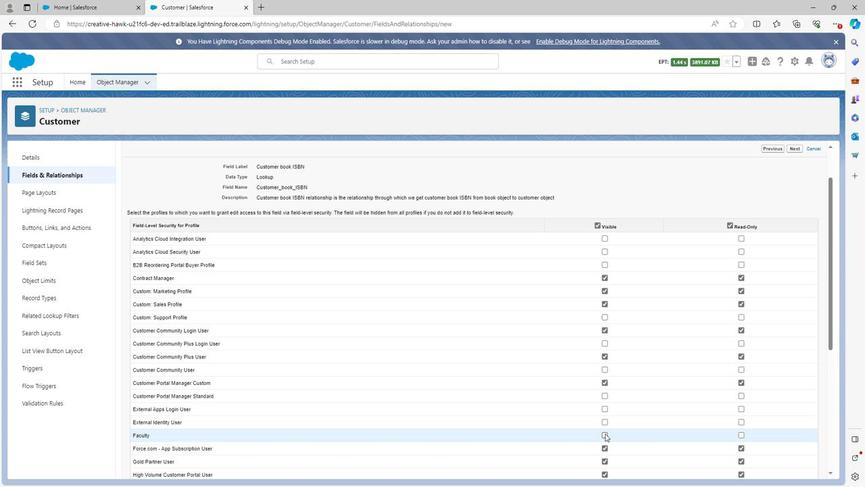 
Action: Mouse moved to (604, 413)
Screenshot: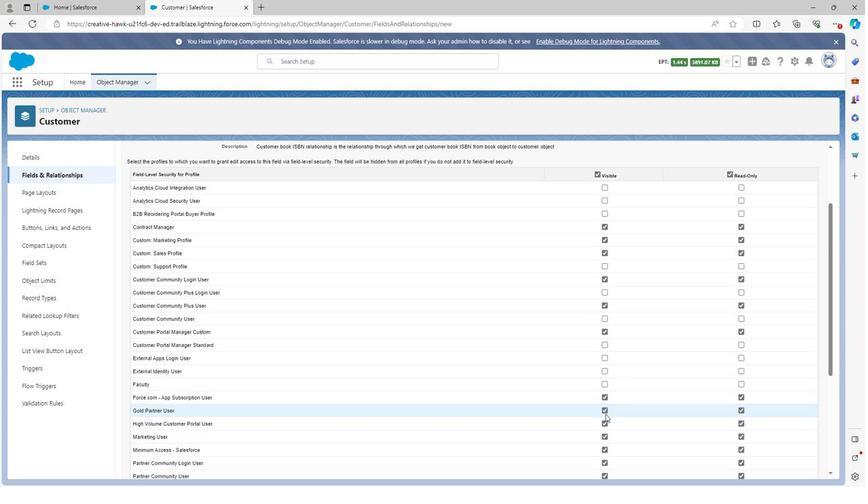 
Action: Mouse pressed left at (604, 413)
Screenshot: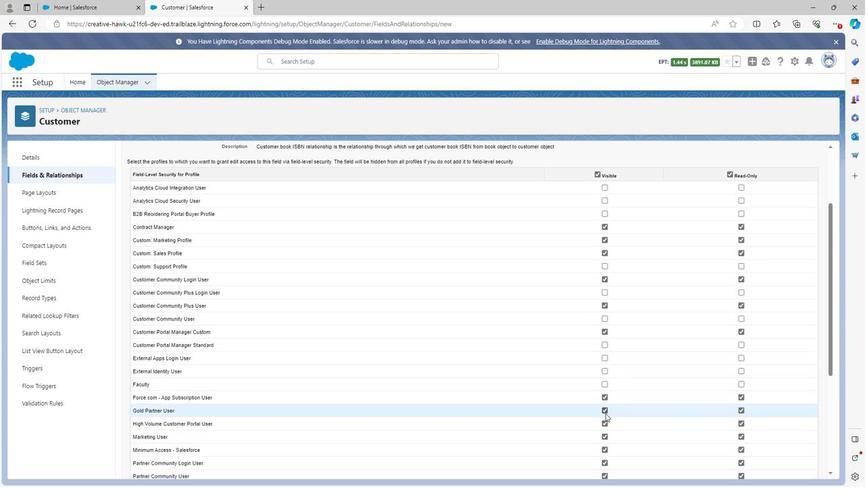 
Action: Mouse moved to (605, 423)
Screenshot: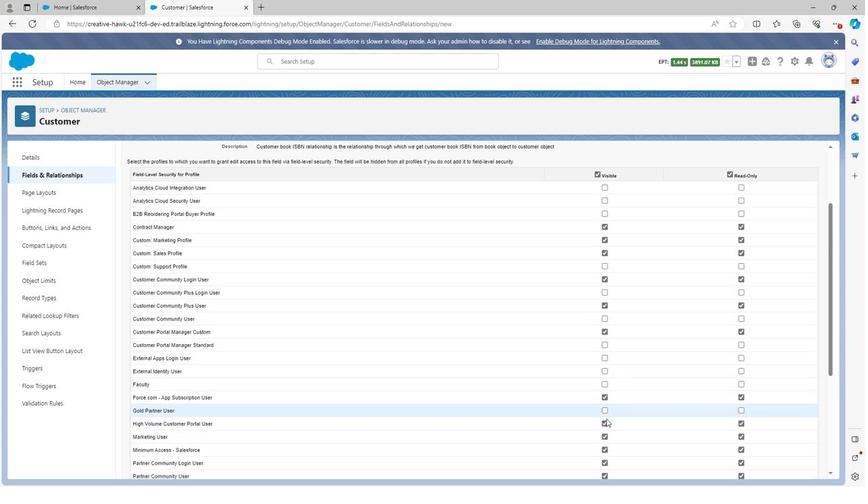 
Action: Mouse pressed left at (605, 423)
Screenshot: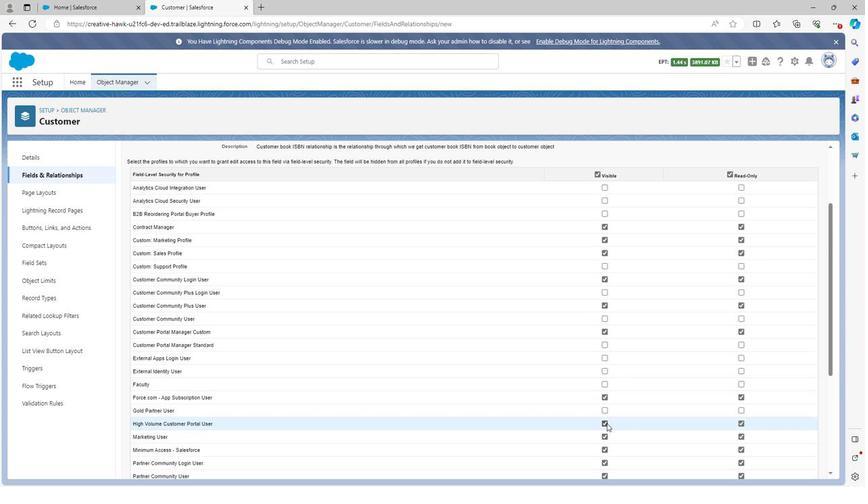 
Action: Mouse moved to (605, 442)
Screenshot: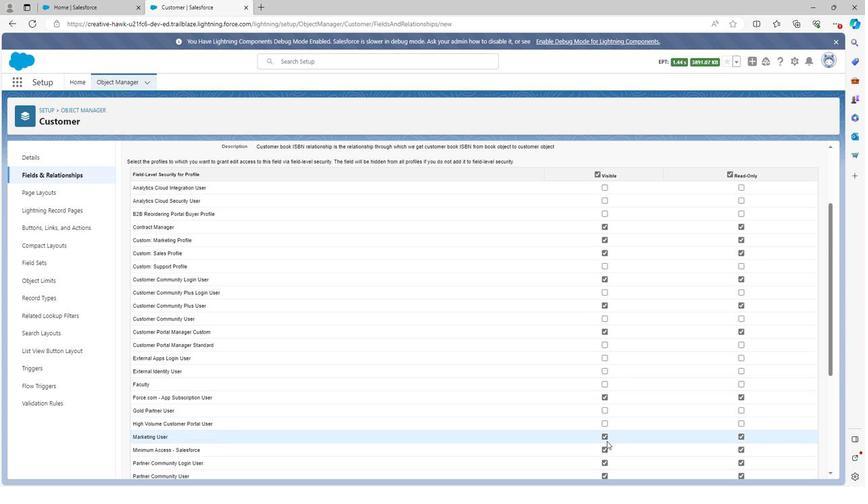 
Action: Mouse scrolled (605, 442) with delta (0, 0)
Screenshot: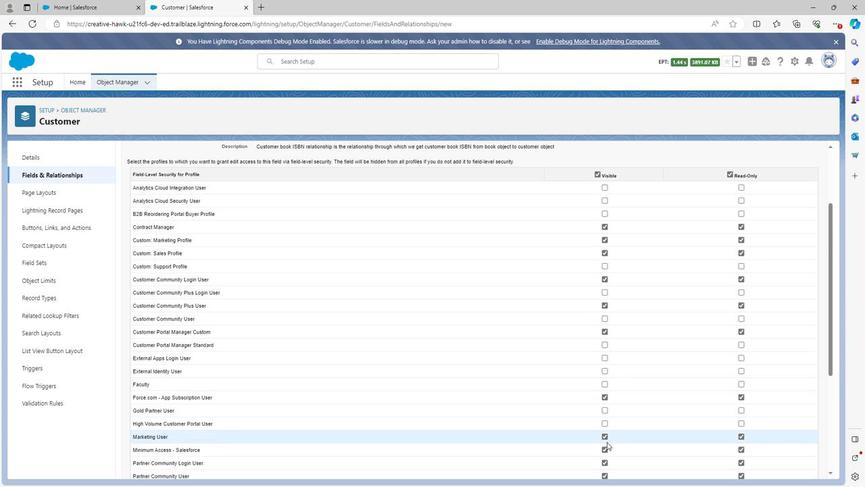 
Action: Mouse moved to (602, 450)
Screenshot: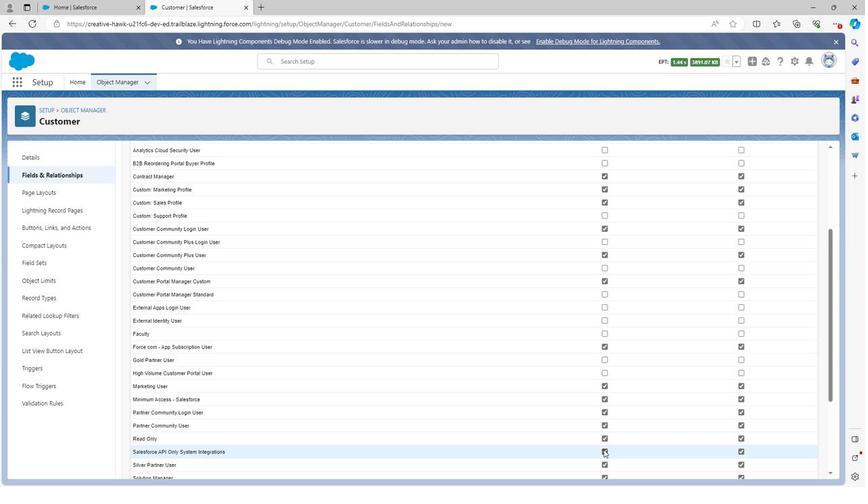 
Action: Mouse pressed left at (602, 450)
Screenshot: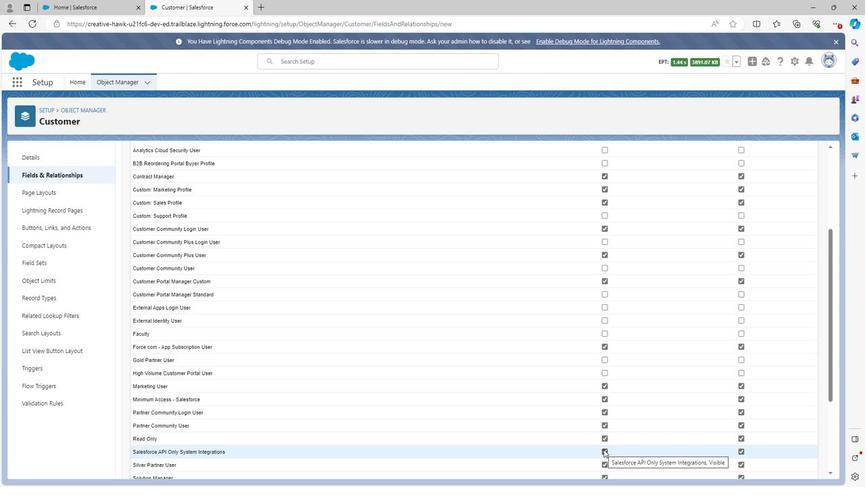
Action: Mouse moved to (603, 464)
Screenshot: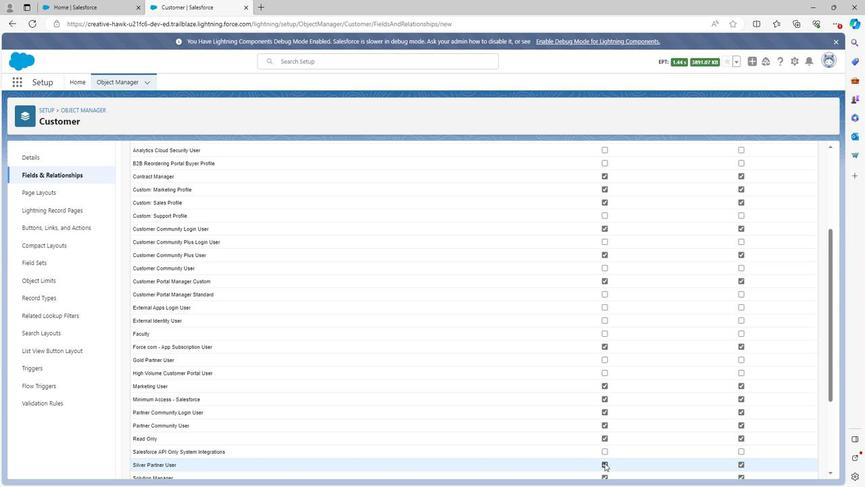 
Action: Mouse pressed left at (603, 464)
Screenshot: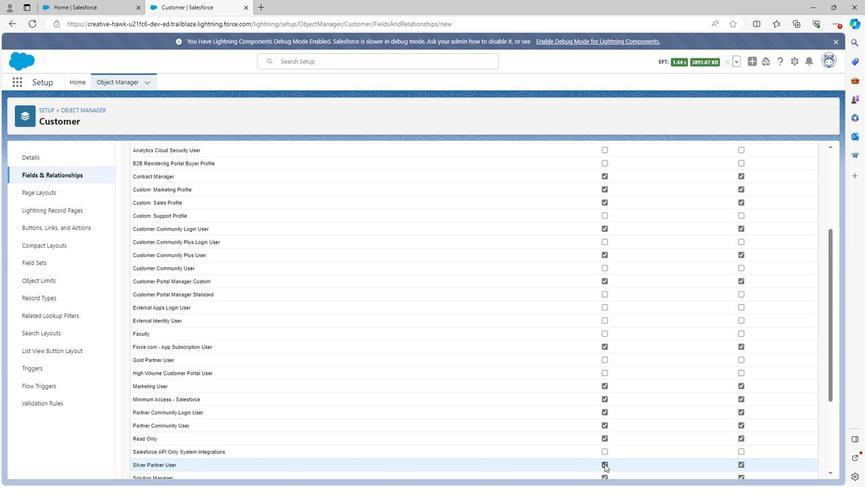 
Action: Mouse moved to (597, 436)
Screenshot: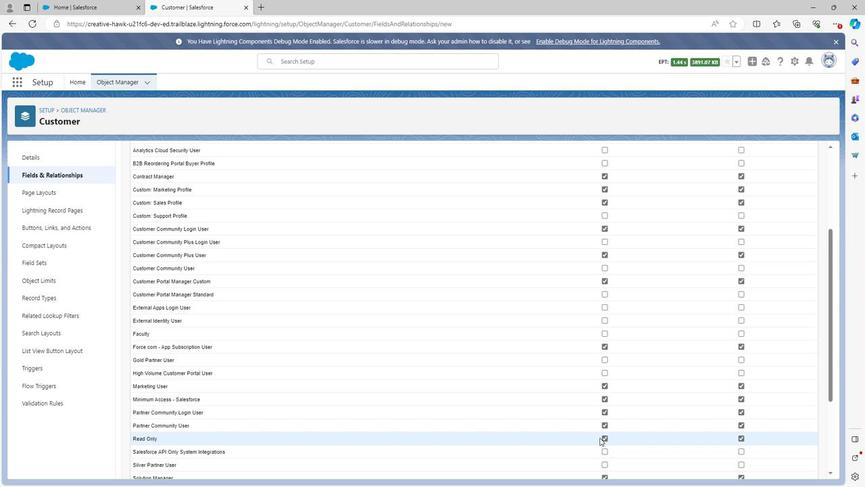 
Action: Mouse scrolled (597, 436) with delta (0, 0)
Screenshot: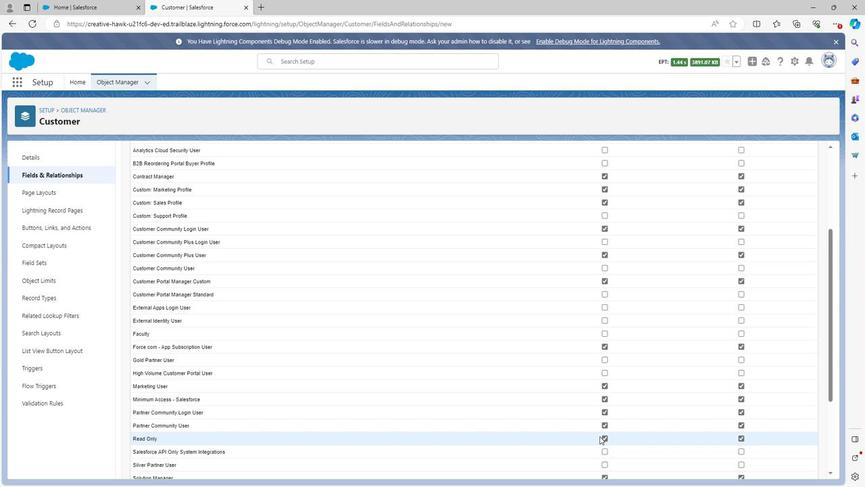 
Action: Mouse scrolled (597, 436) with delta (0, 0)
Screenshot: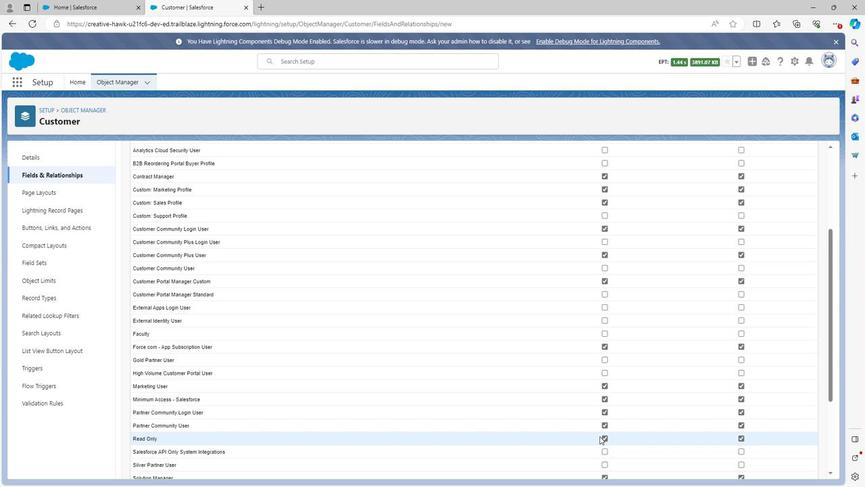 
Action: Mouse moved to (602, 414)
Screenshot: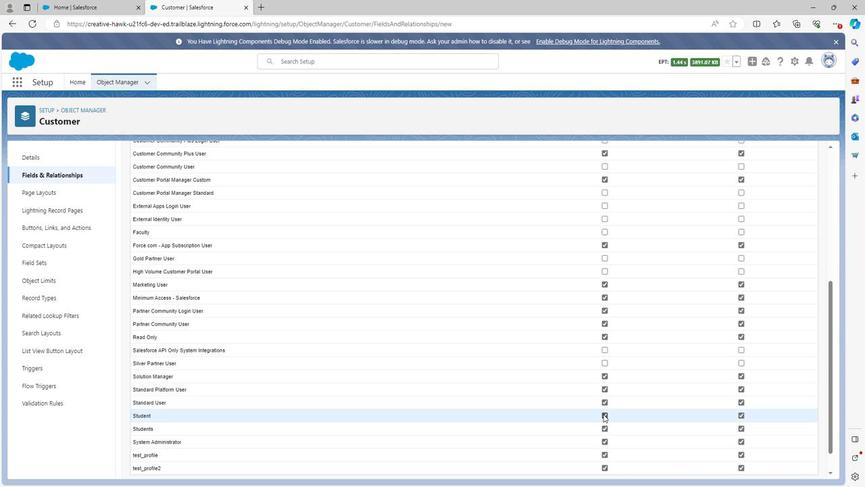 
Action: Mouse pressed left at (602, 414)
Screenshot: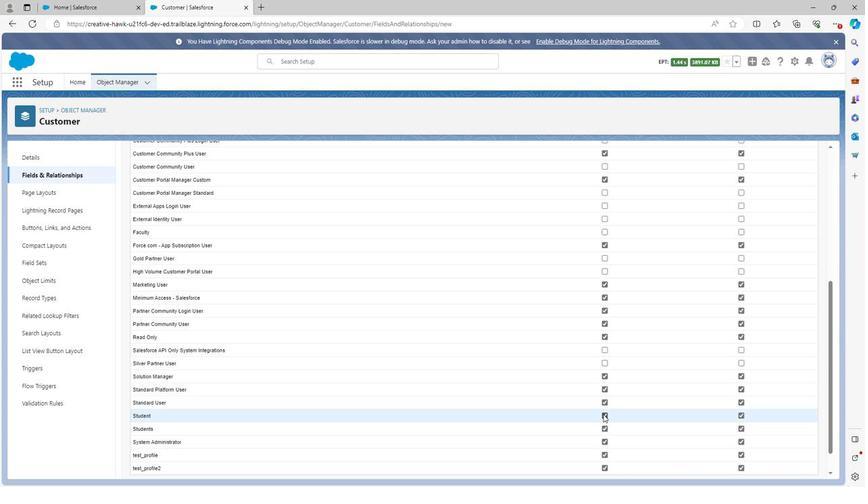 
Action: Mouse moved to (602, 428)
Screenshot: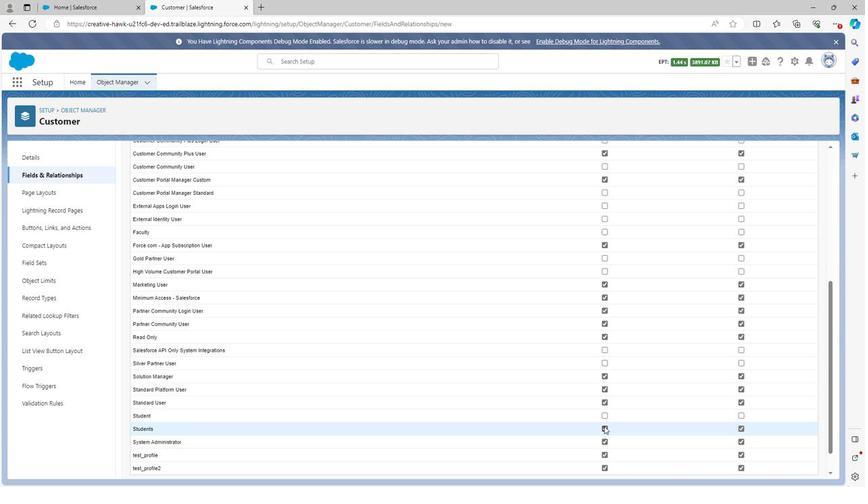 
Action: Mouse pressed left at (602, 428)
Screenshot: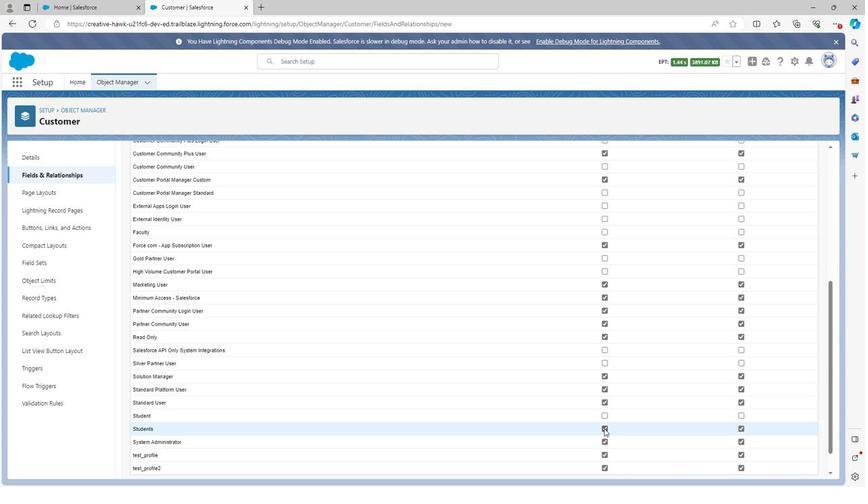 
Action: Mouse moved to (603, 453)
Screenshot: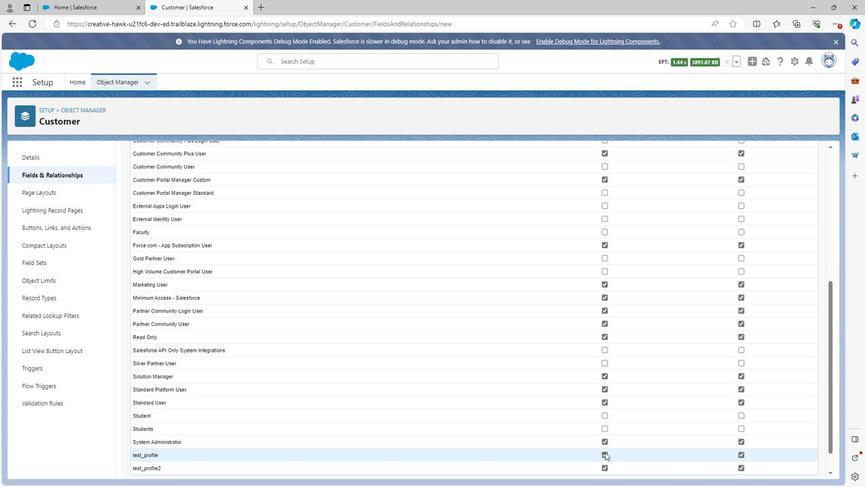 
Action: Mouse pressed left at (603, 453)
Screenshot: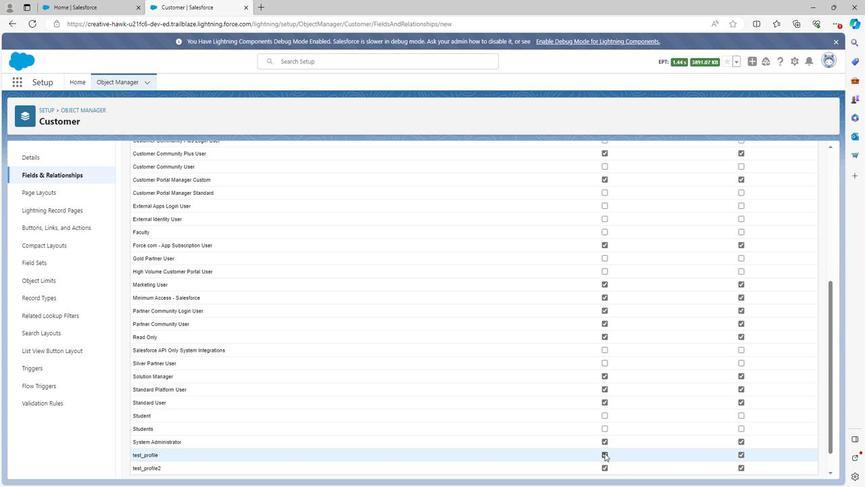
Action: Mouse moved to (603, 470)
